 Task: Find connections with filter location Tönisvorst with filter topic #training with filter profile language French with filter current company Finshots with filter school Himachal Pradesh Jobs with filter industry Community Development and Urban Planning with filter service category Ghostwriting with filter keywords title Truck Driver
Action: Mouse moved to (708, 94)
Screenshot: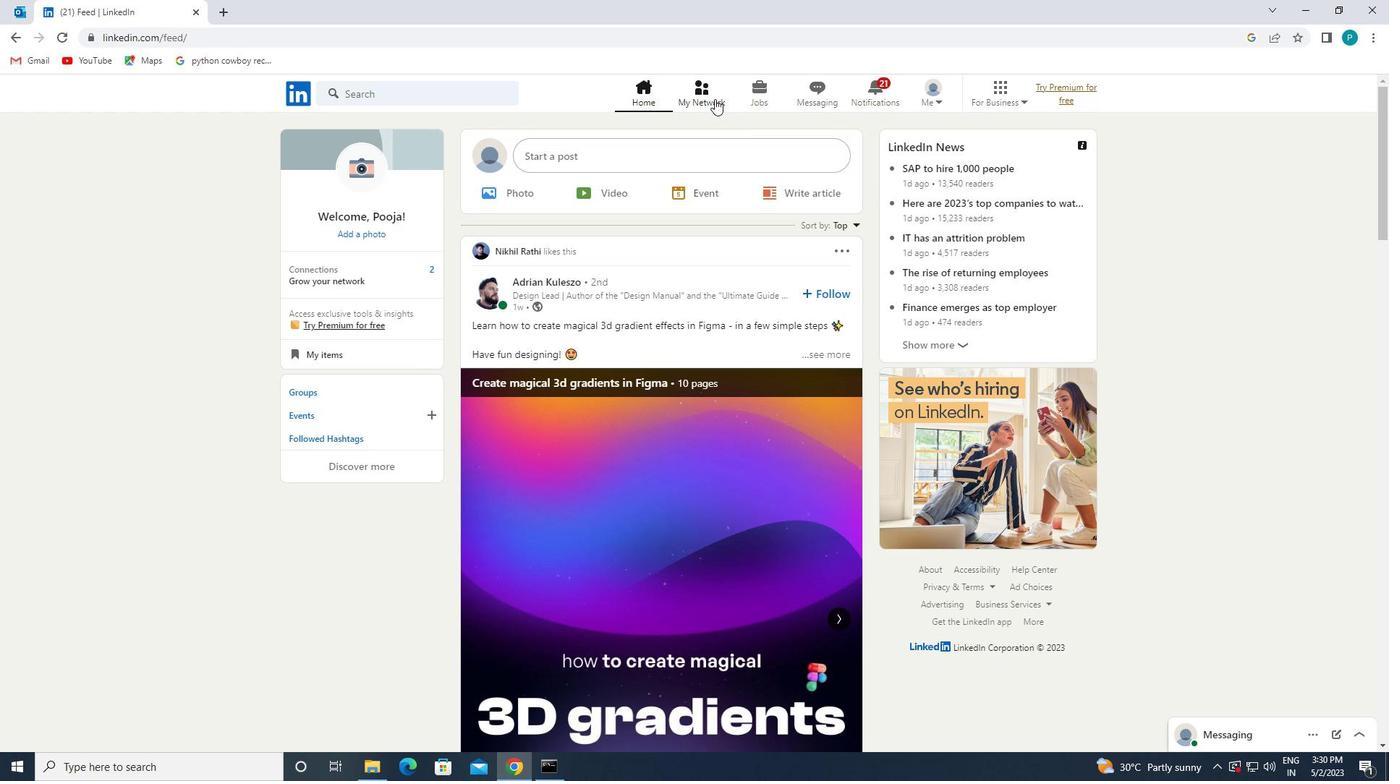 
Action: Mouse pressed left at (708, 94)
Screenshot: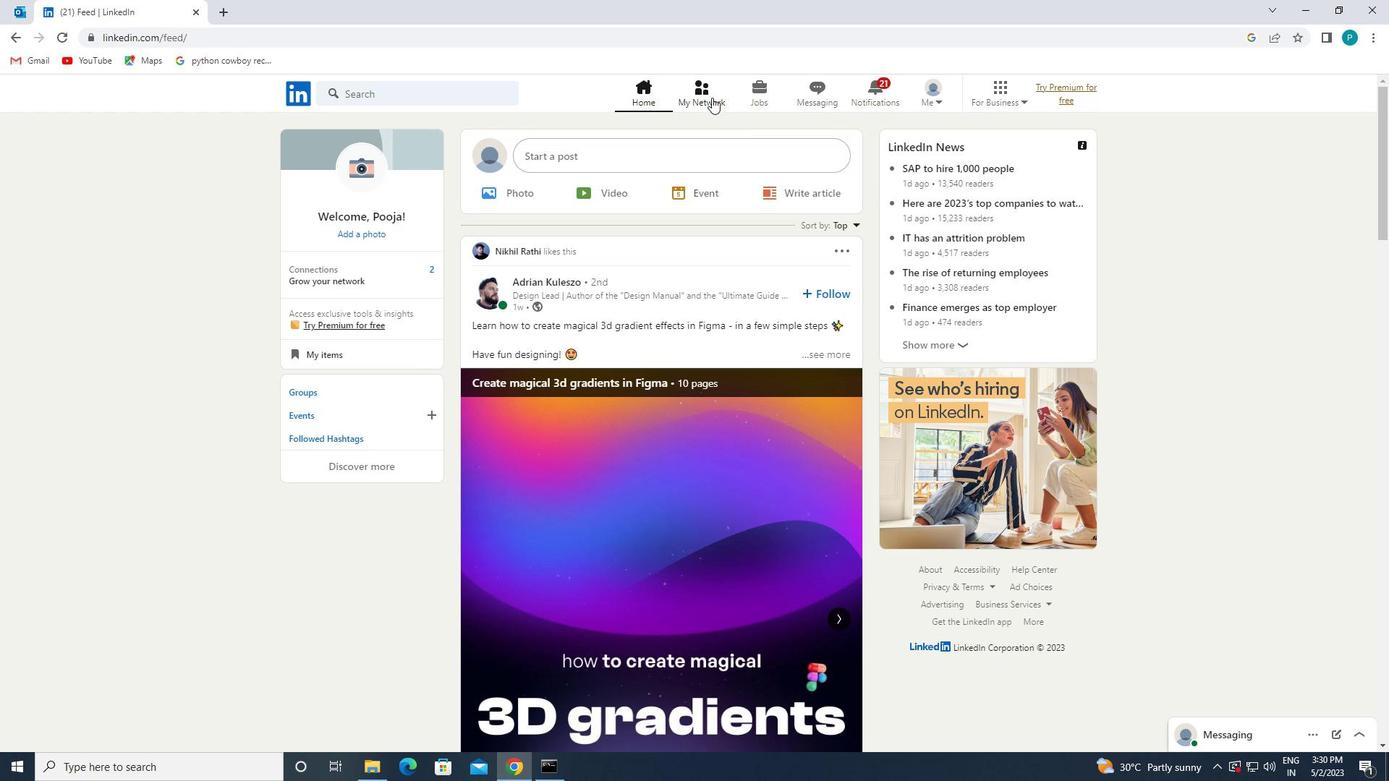 
Action: Mouse moved to (427, 181)
Screenshot: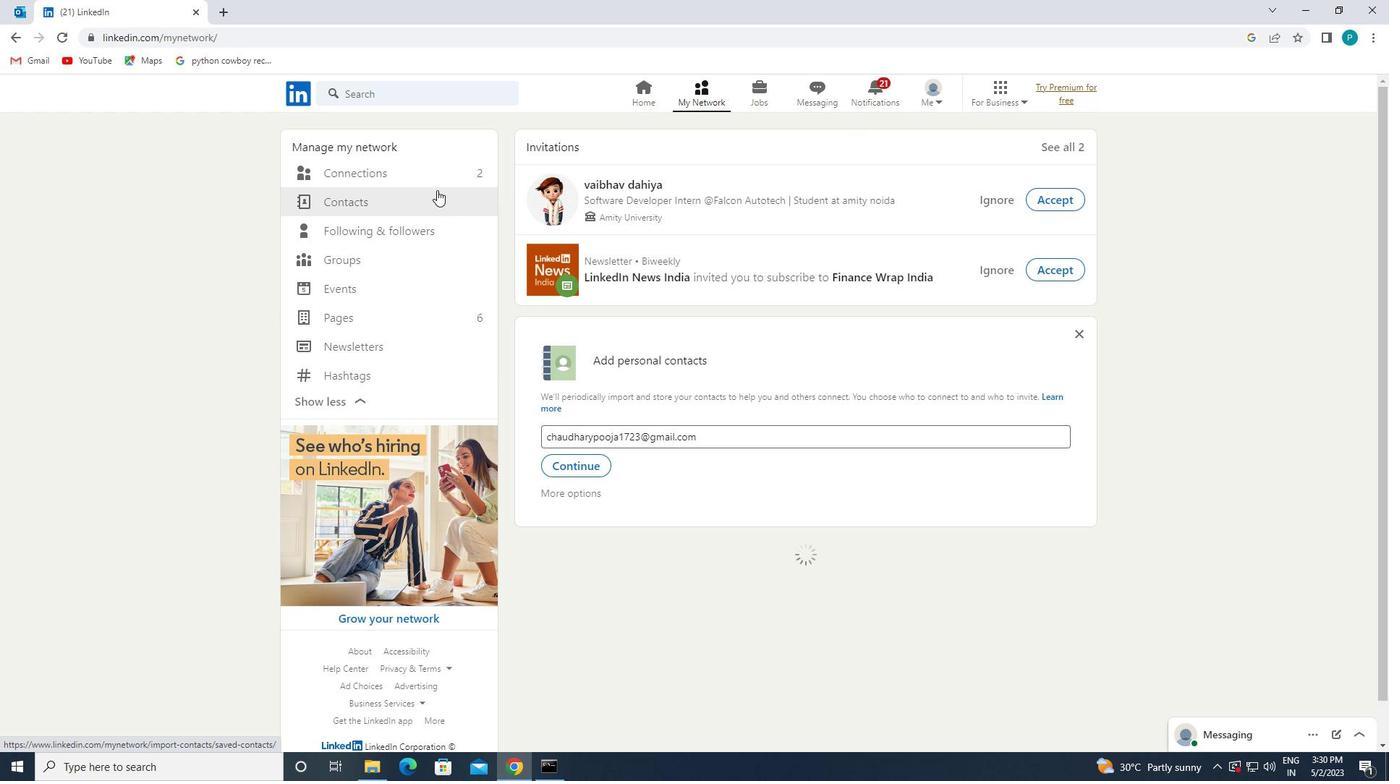
Action: Mouse pressed left at (427, 181)
Screenshot: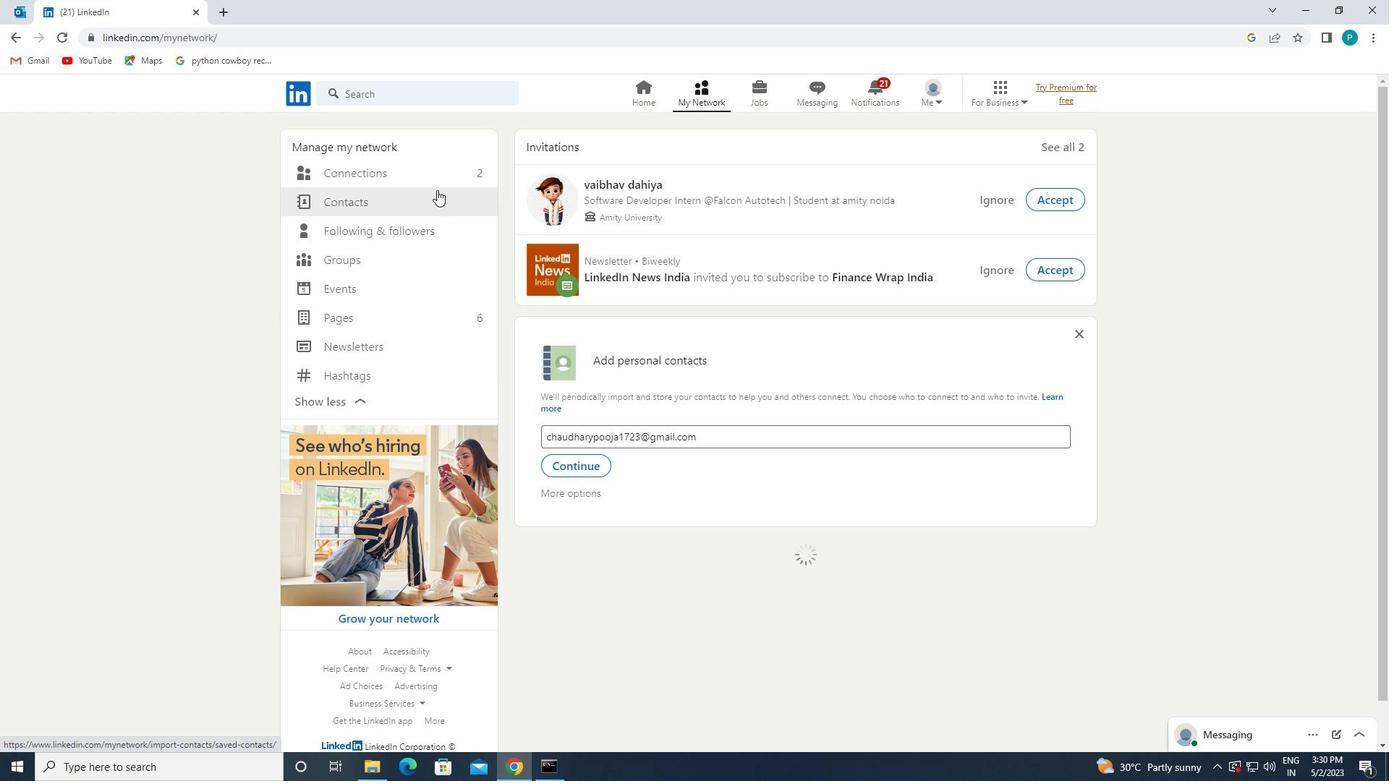 
Action: Mouse pressed left at (427, 181)
Screenshot: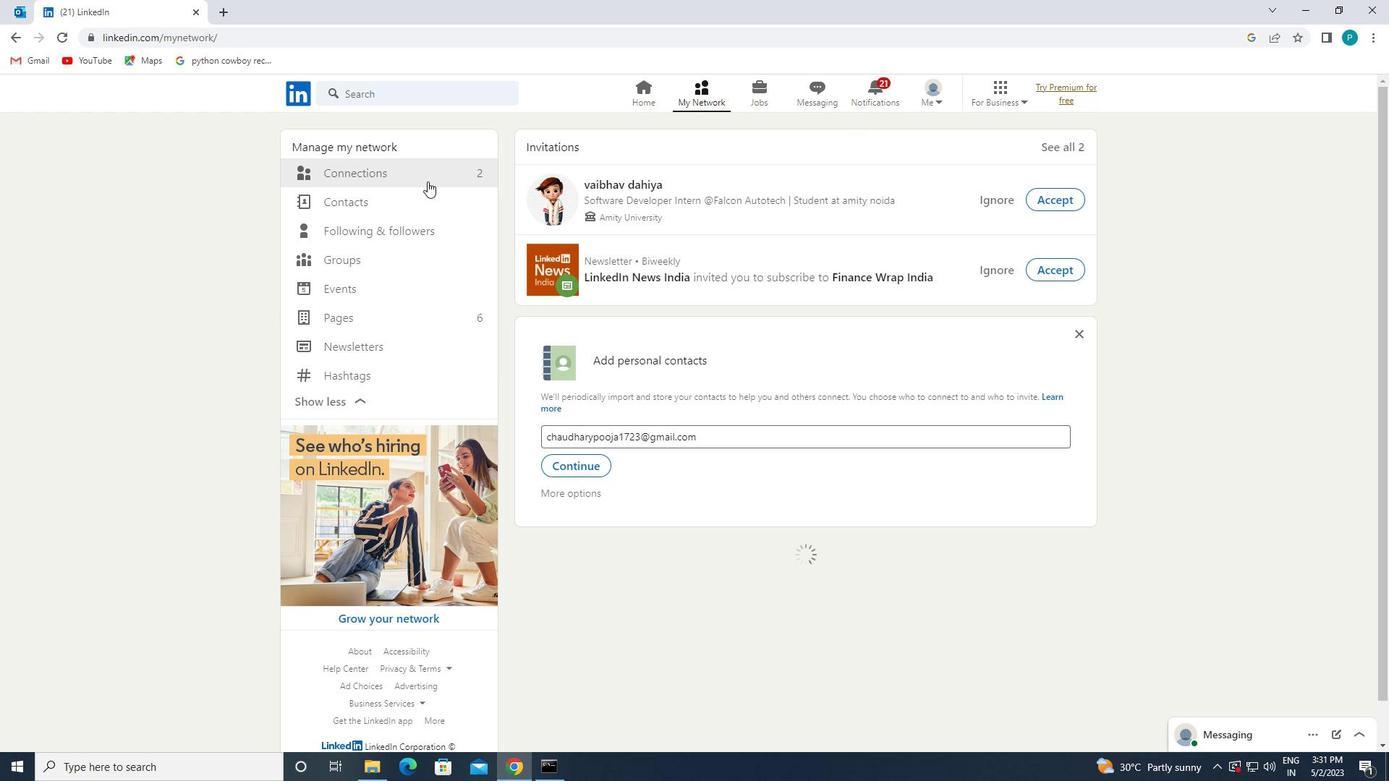 
Action: Mouse moved to (432, 175)
Screenshot: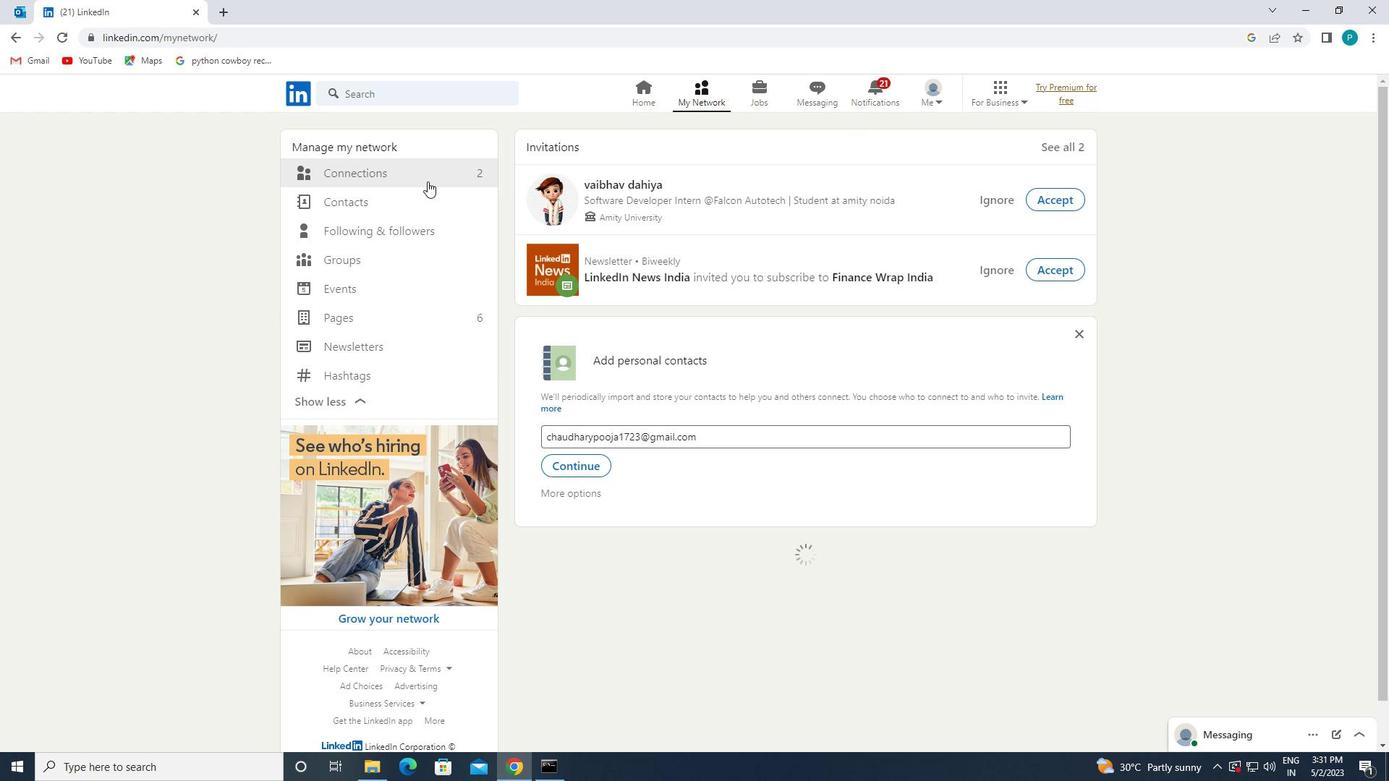 
Action: Mouse pressed left at (432, 175)
Screenshot: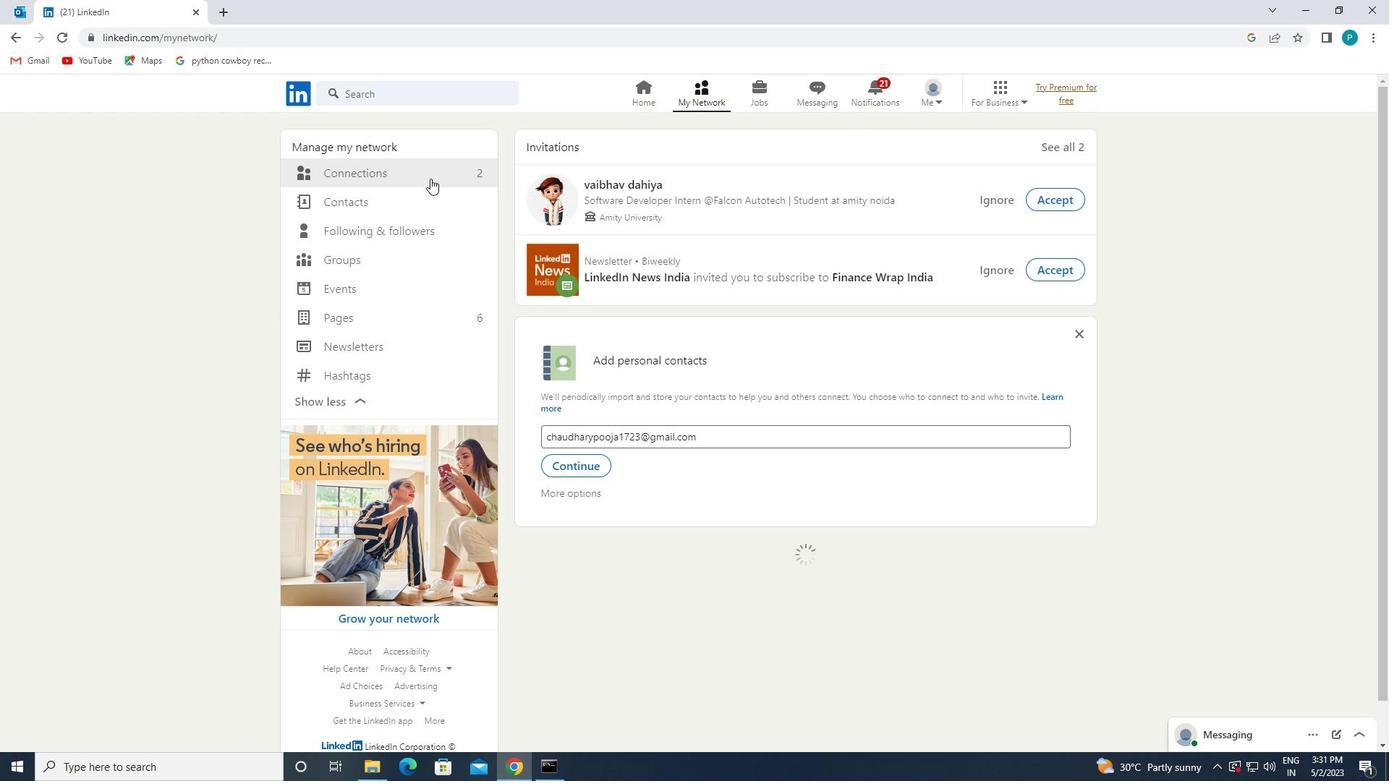 
Action: Mouse pressed left at (432, 175)
Screenshot: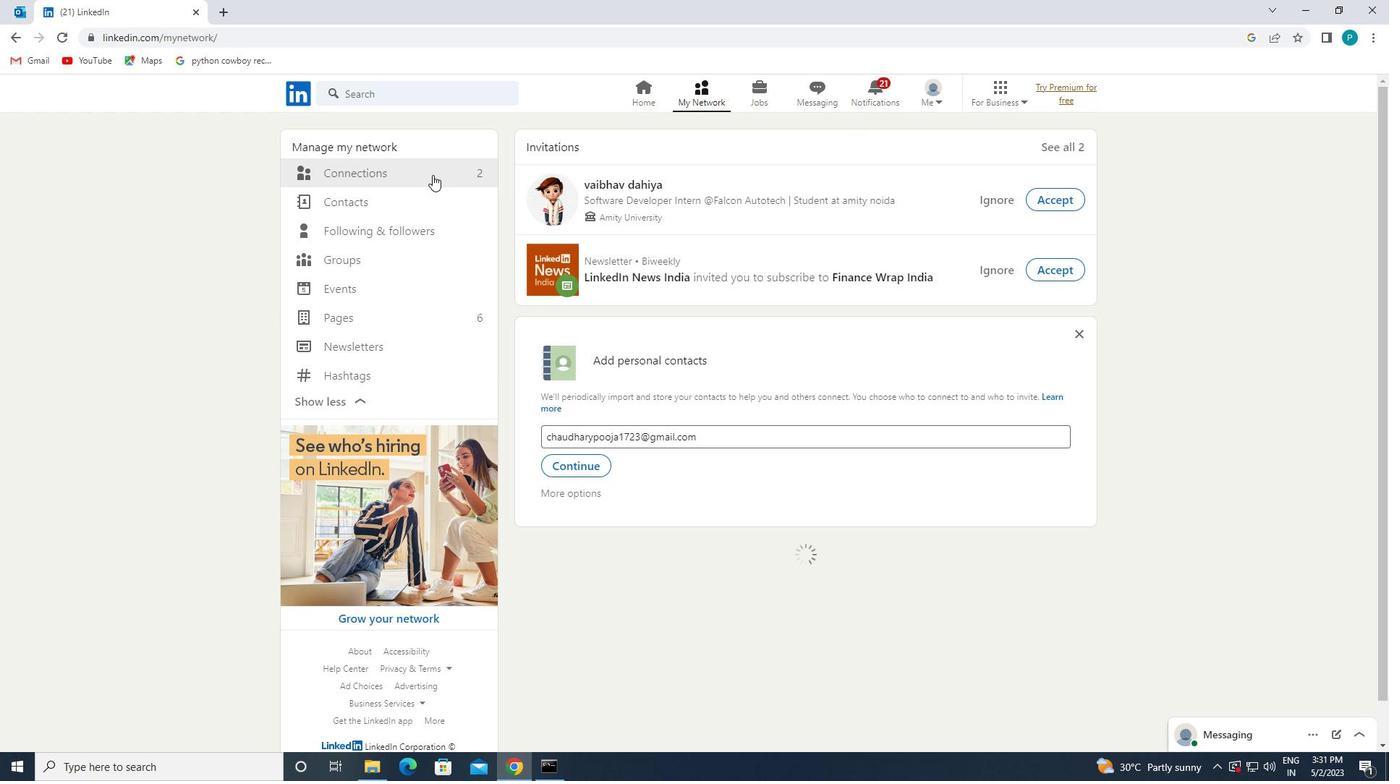
Action: Mouse moved to (792, 178)
Screenshot: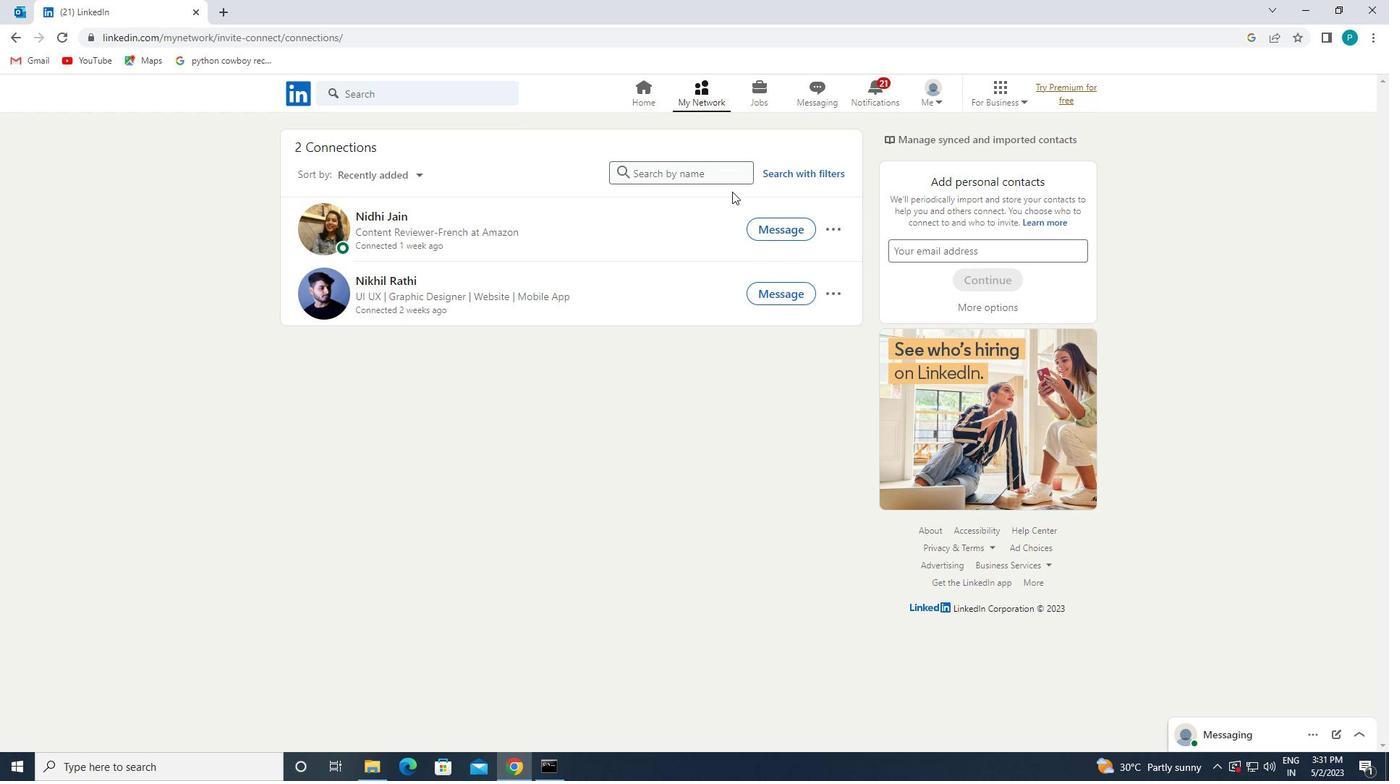 
Action: Mouse pressed left at (792, 178)
Screenshot: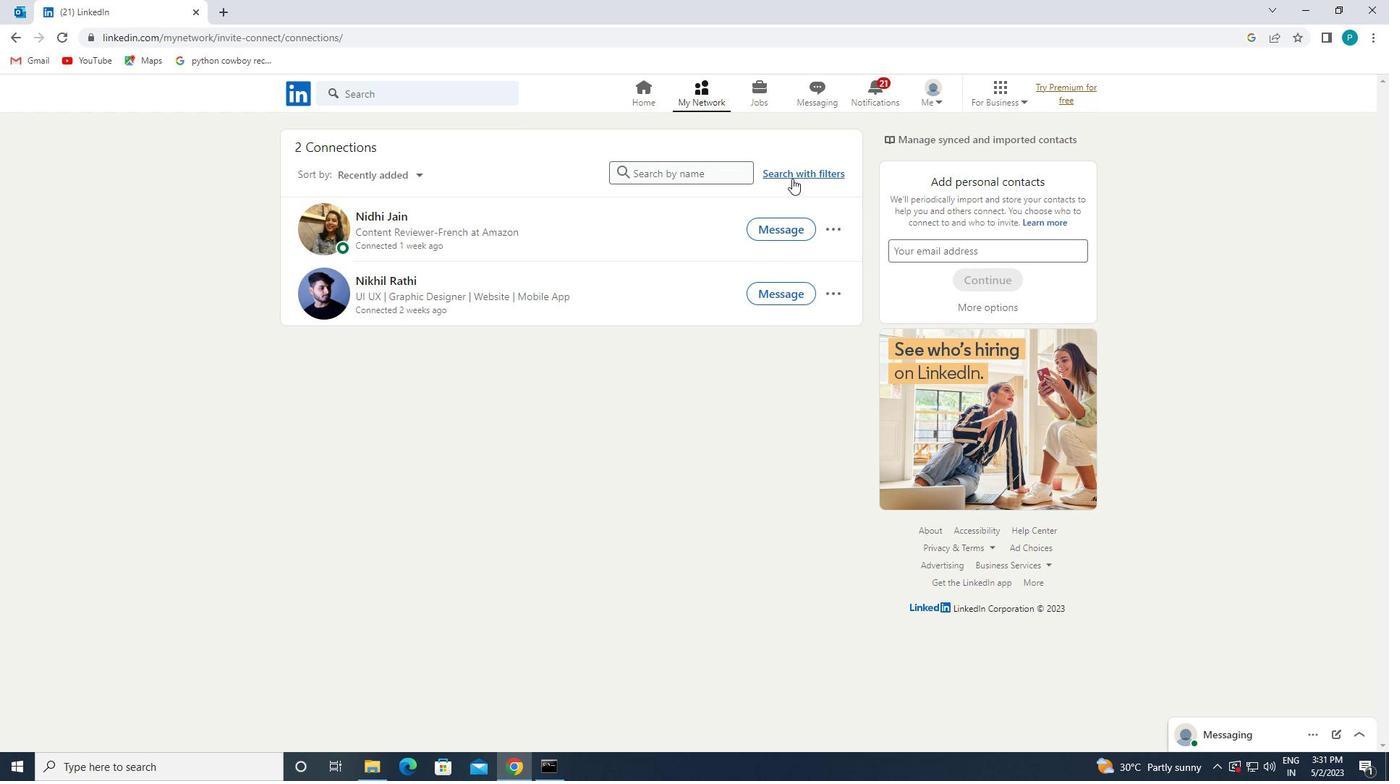 
Action: Mouse moved to (737, 136)
Screenshot: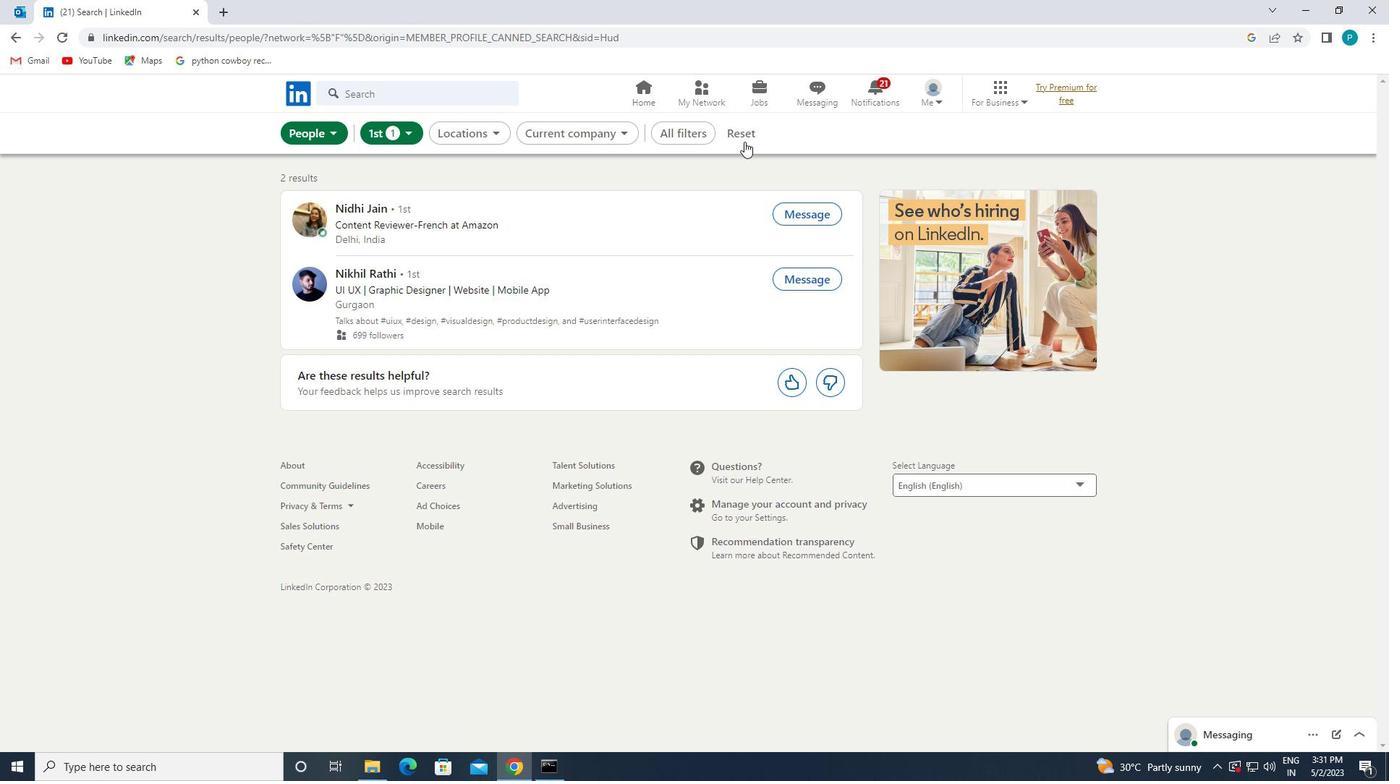 
Action: Mouse pressed left at (737, 136)
Screenshot: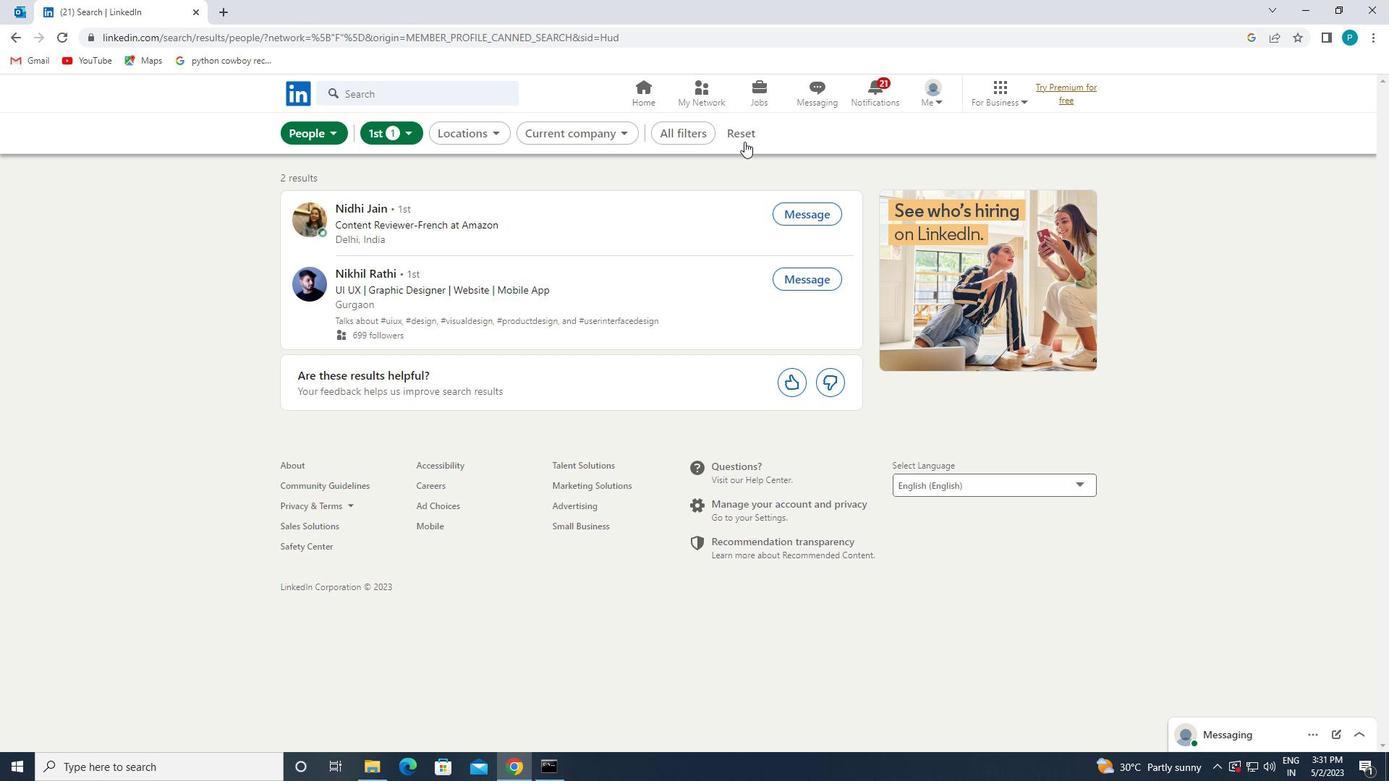 
Action: Mouse moved to (708, 132)
Screenshot: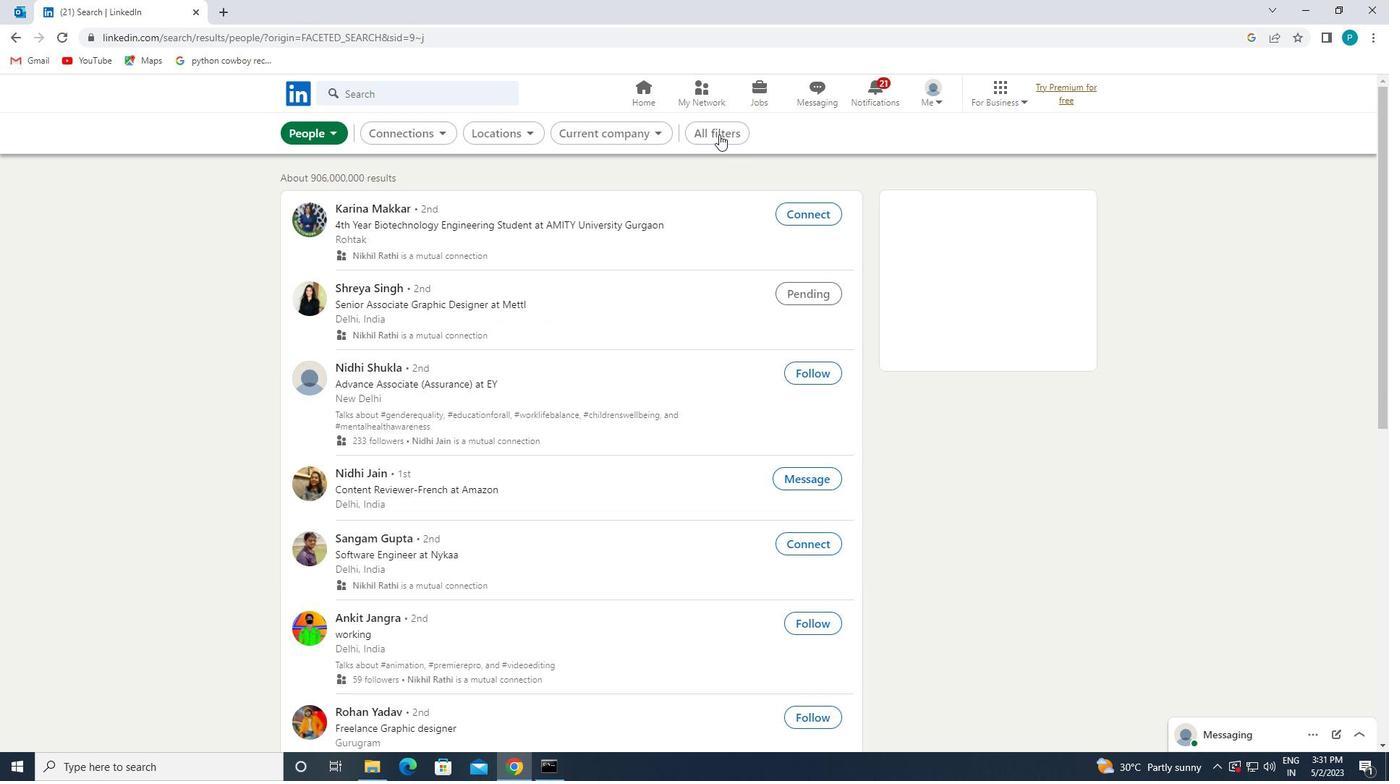 
Action: Mouse pressed left at (708, 132)
Screenshot: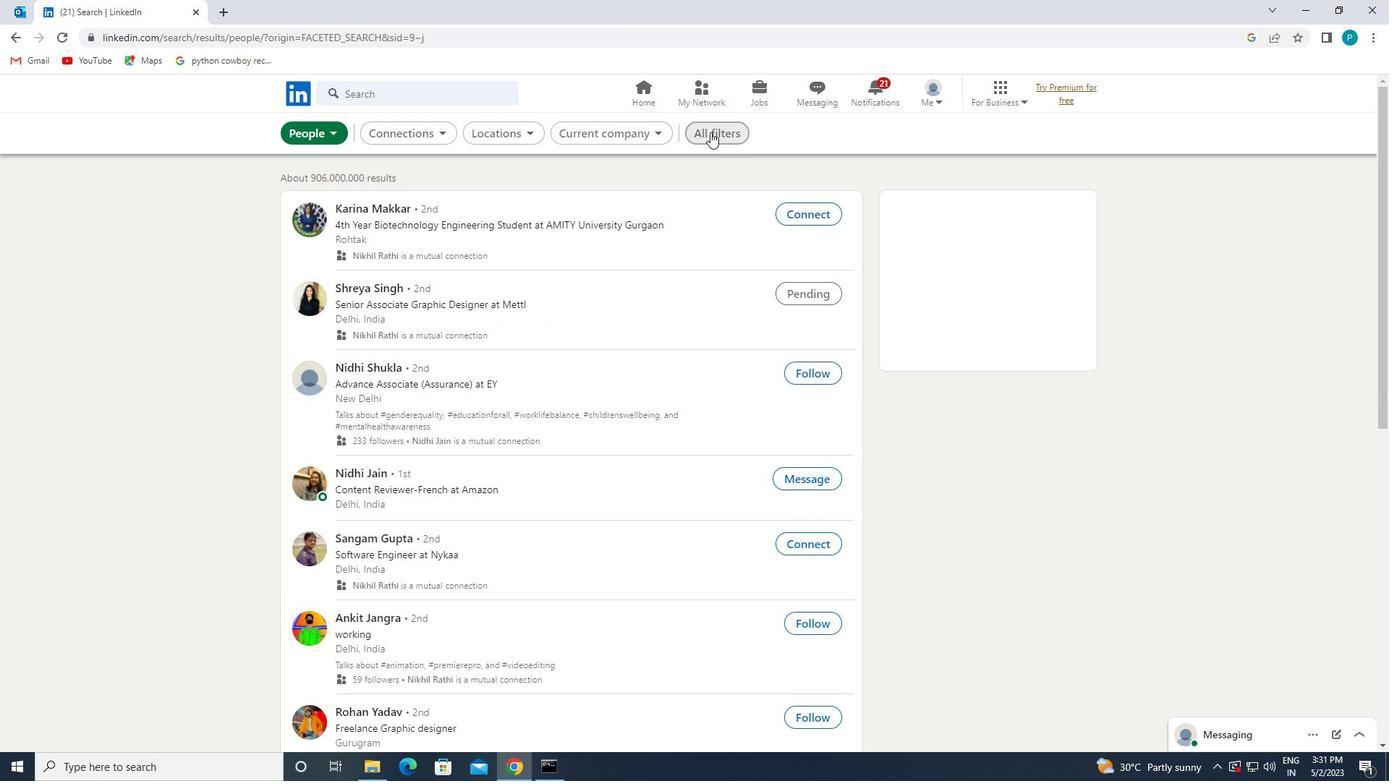 
Action: Mouse moved to (1145, 377)
Screenshot: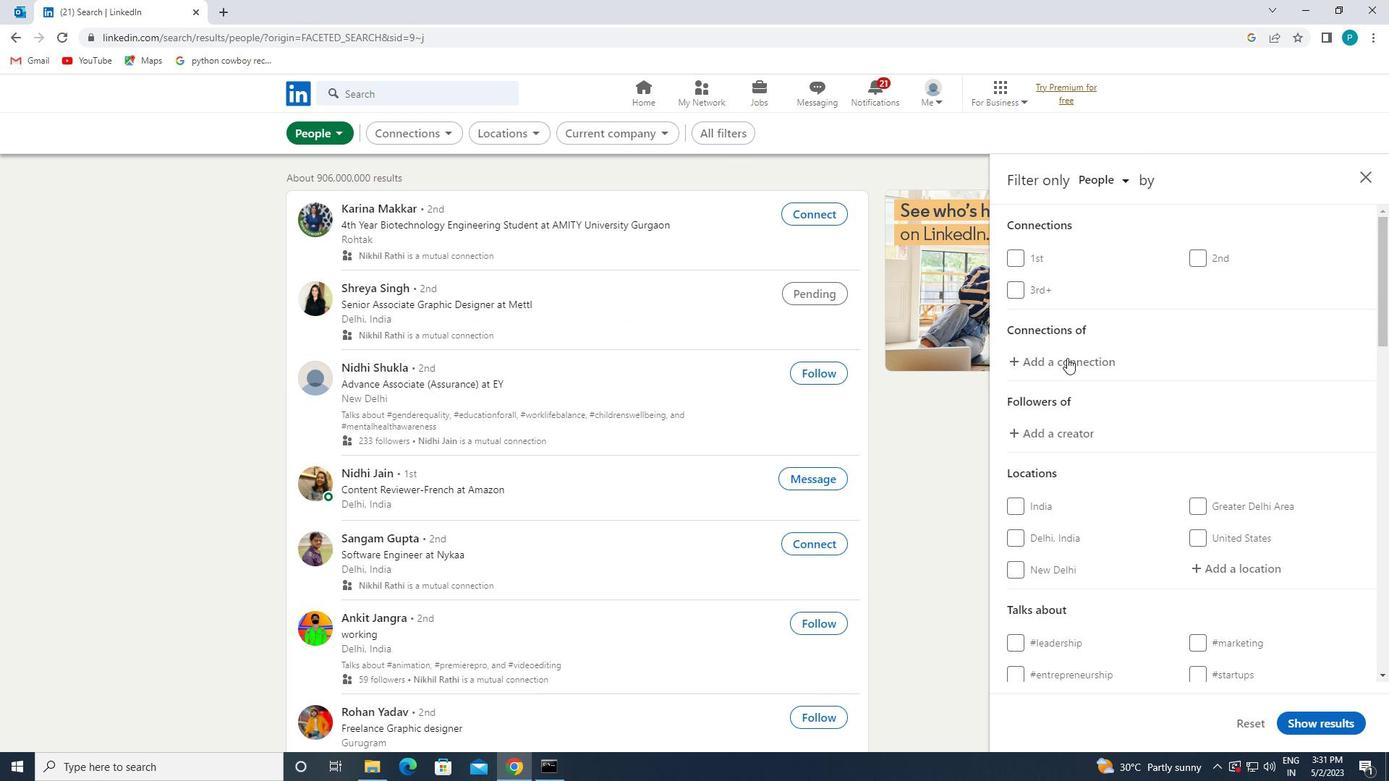 
Action: Mouse scrolled (1145, 377) with delta (0, 0)
Screenshot: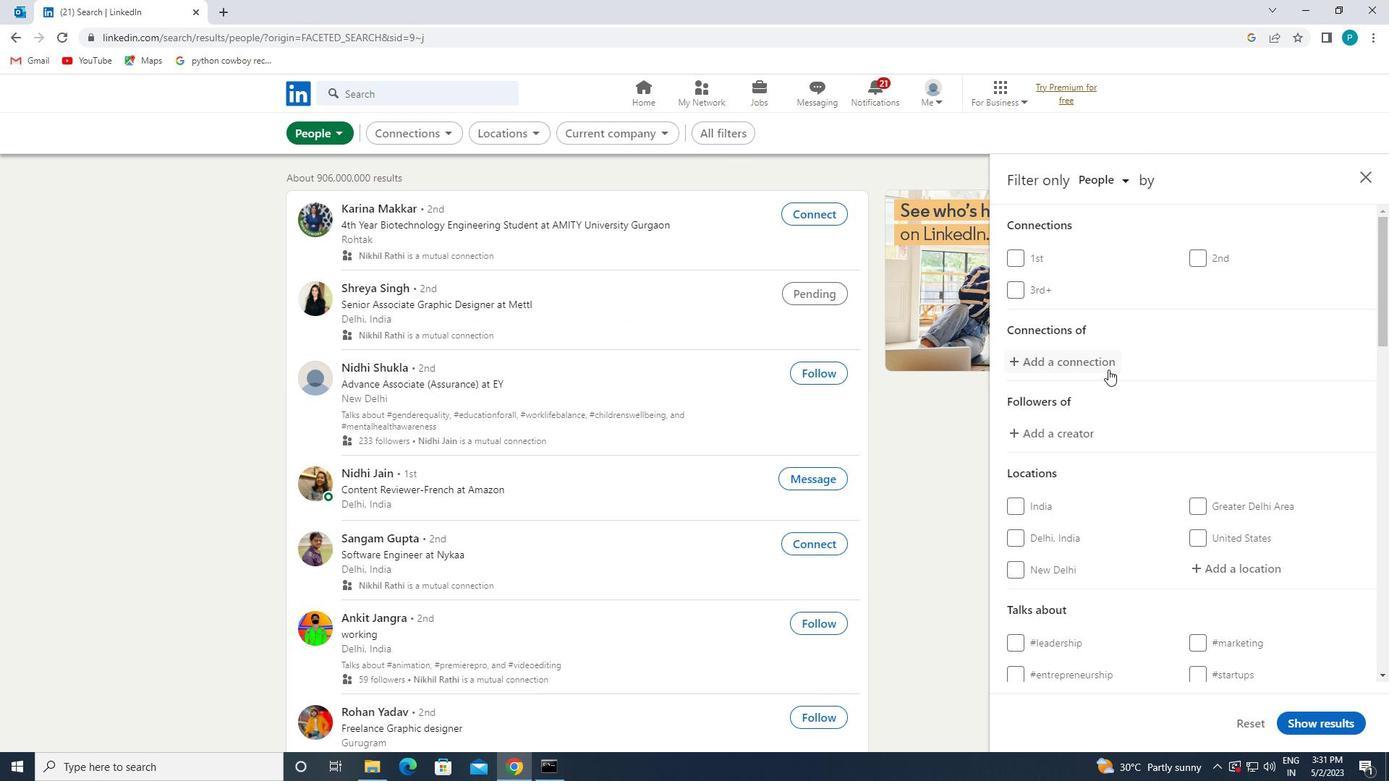 
Action: Mouse scrolled (1145, 377) with delta (0, 0)
Screenshot: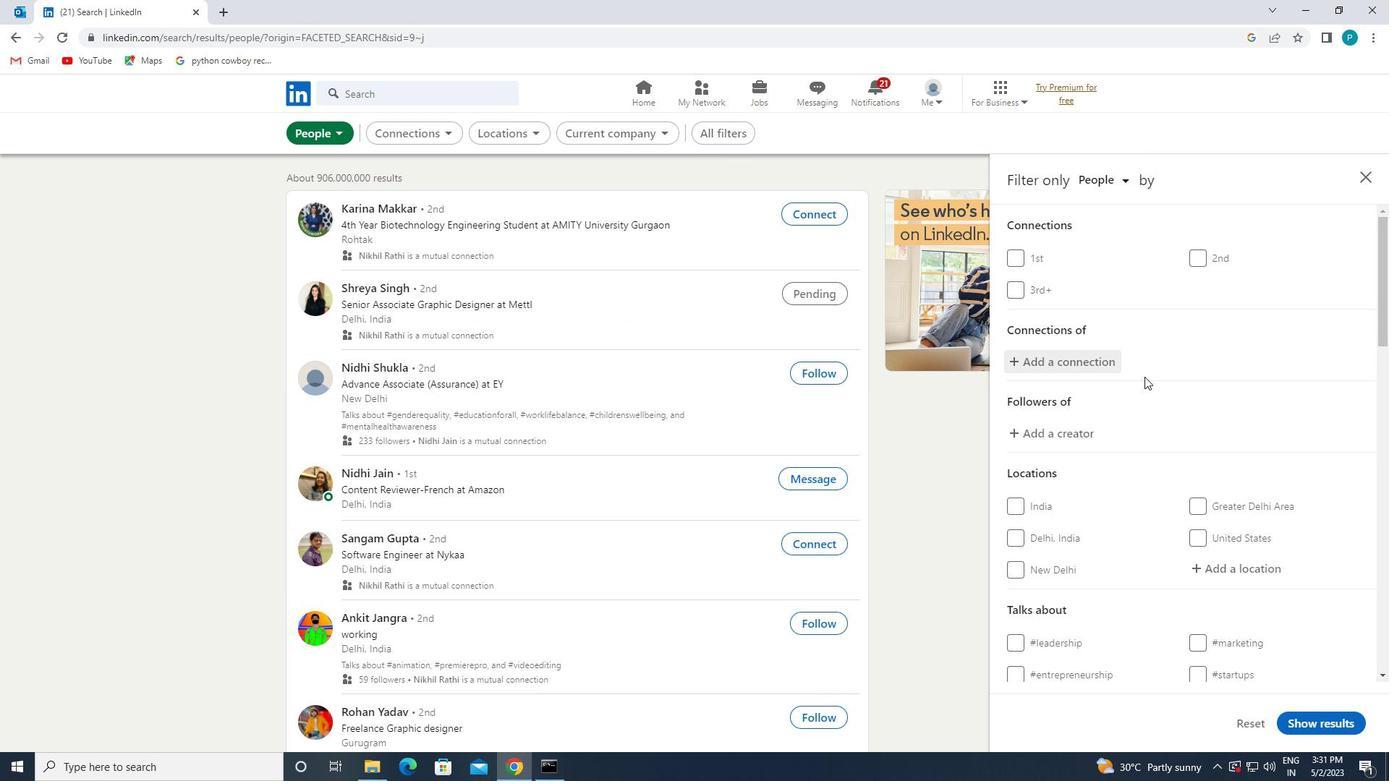 
Action: Mouse moved to (1215, 424)
Screenshot: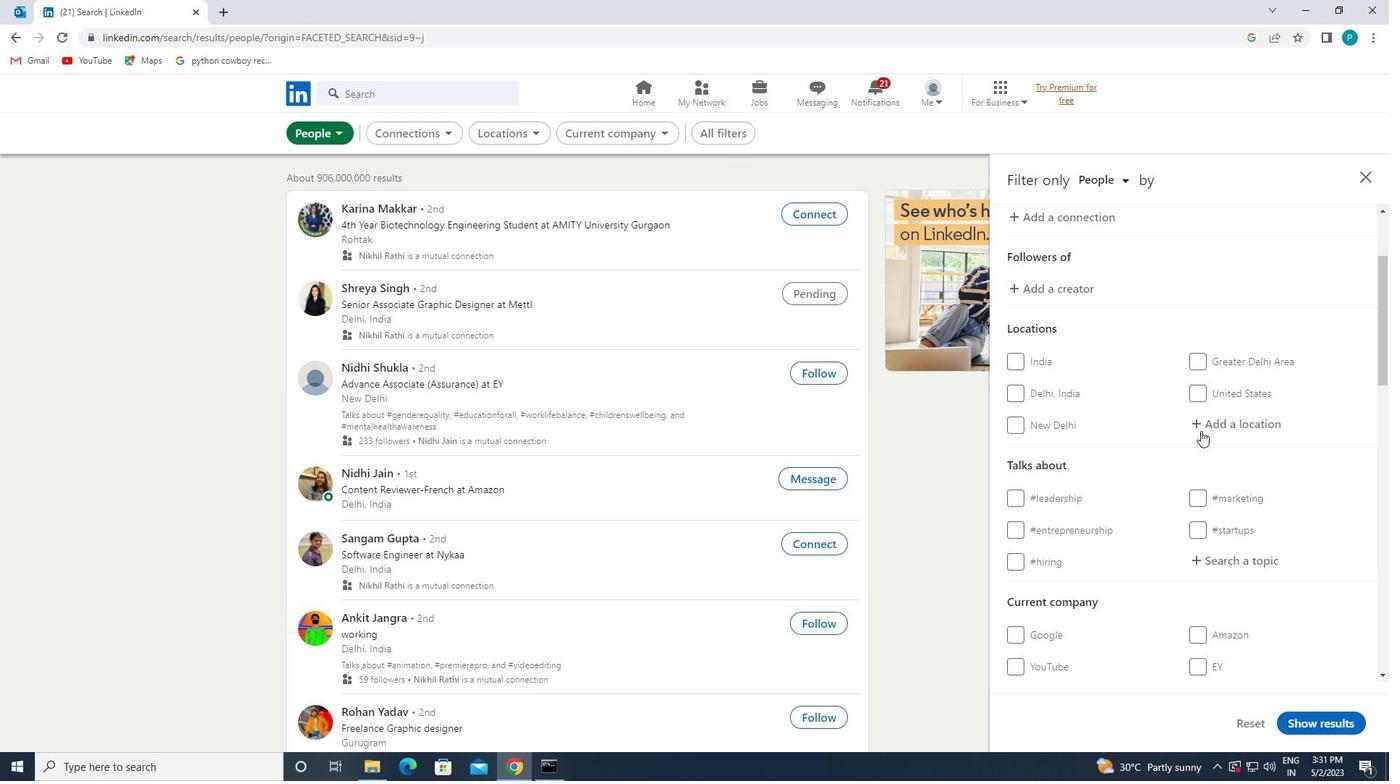 
Action: Mouse pressed left at (1215, 424)
Screenshot: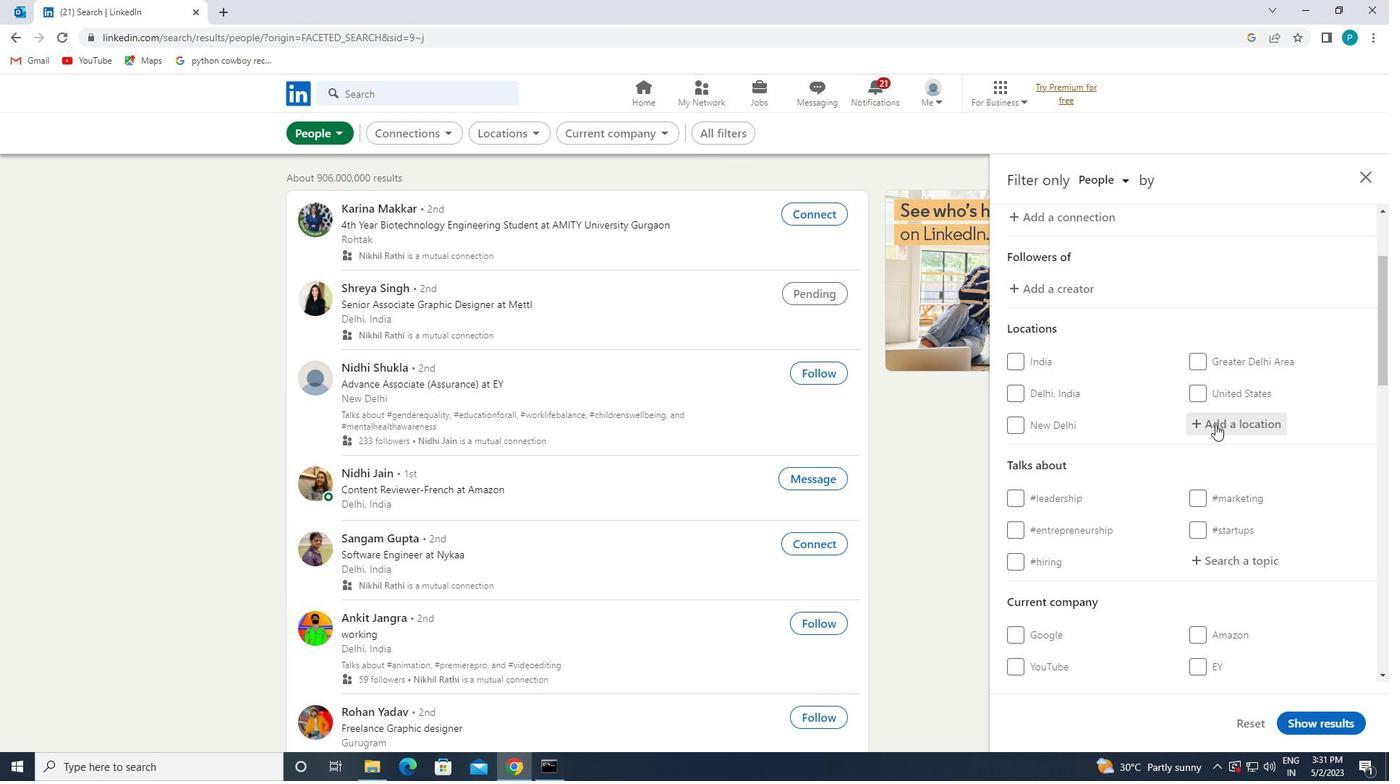 
Action: Mouse moved to (1216, 424)
Screenshot: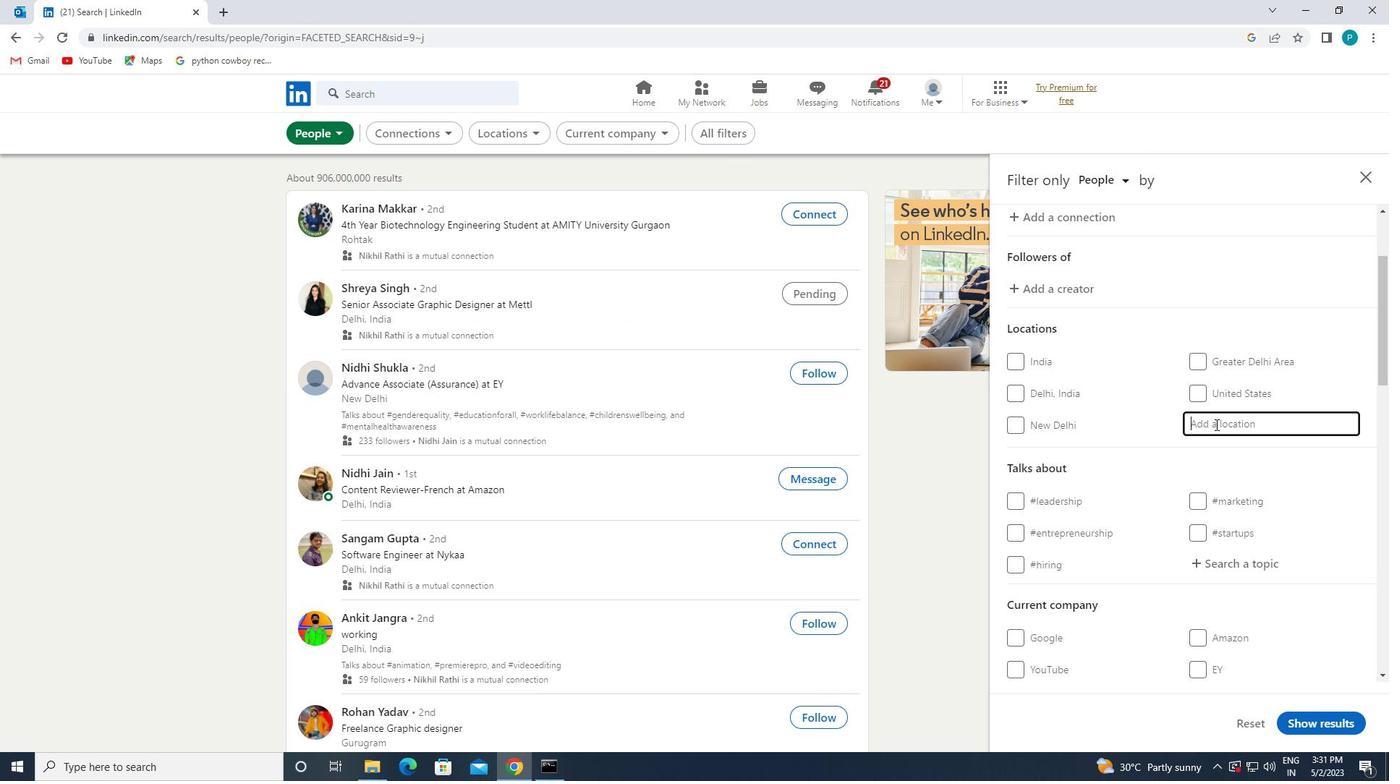 
Action: Key pressed to<Key.backspace><Key.backspace><Key.caps_lock>t<Key.caps_lock>onisv
Screenshot: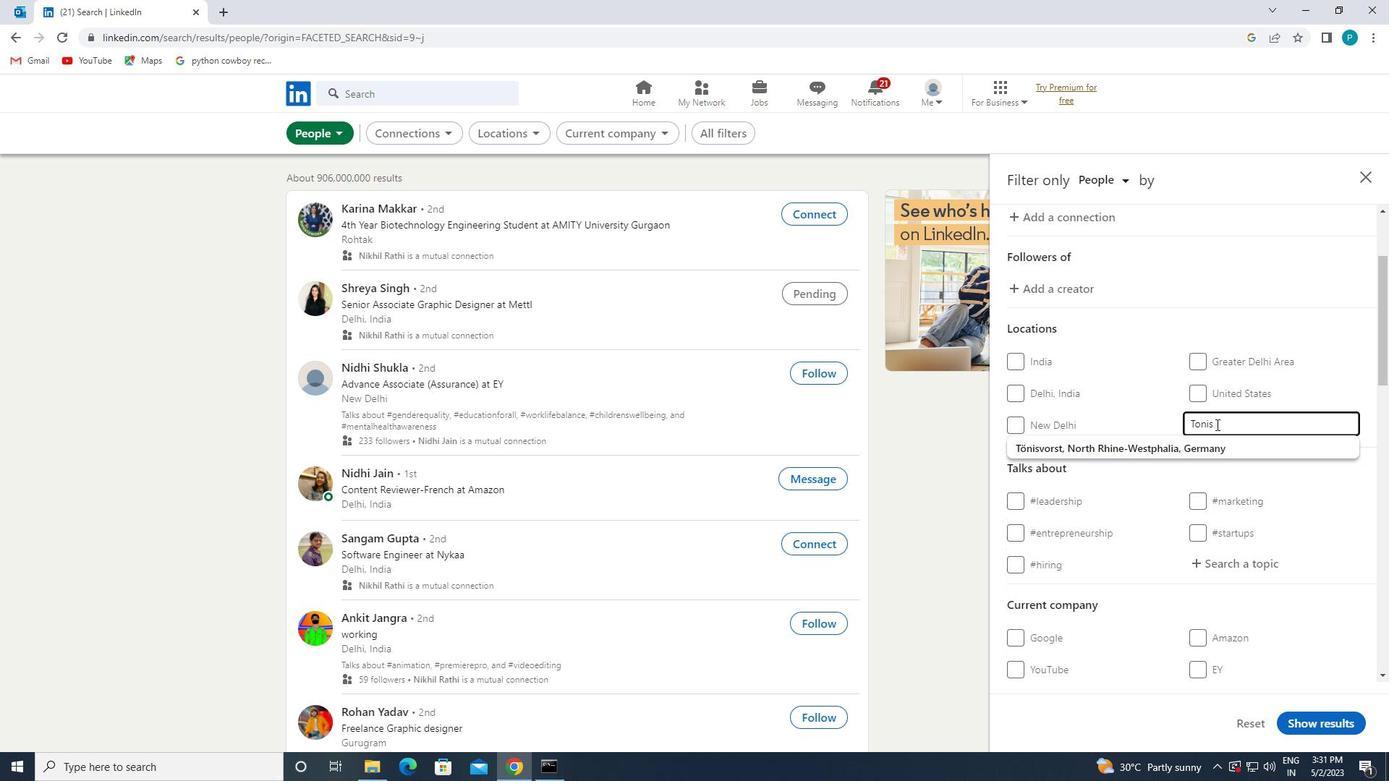 
Action: Mouse moved to (1185, 455)
Screenshot: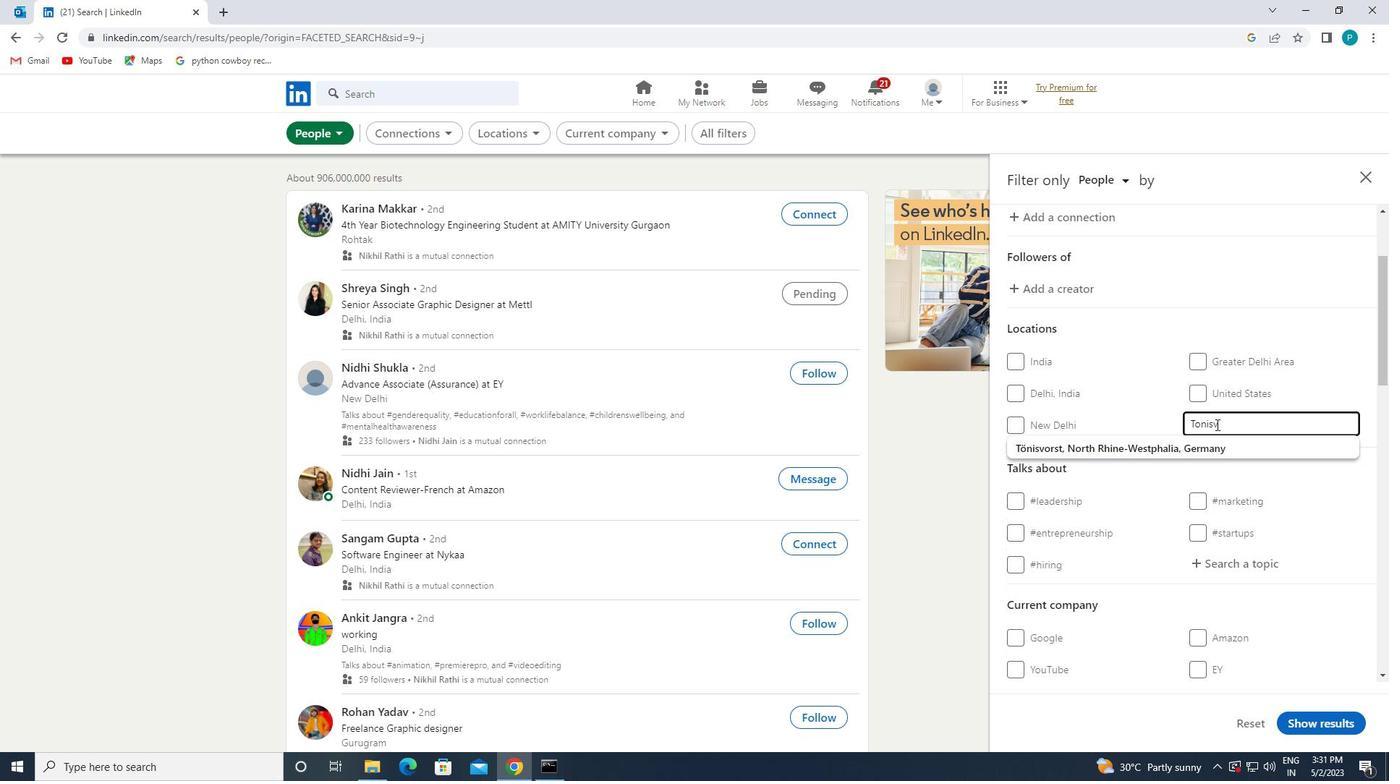 
Action: Mouse pressed left at (1185, 455)
Screenshot: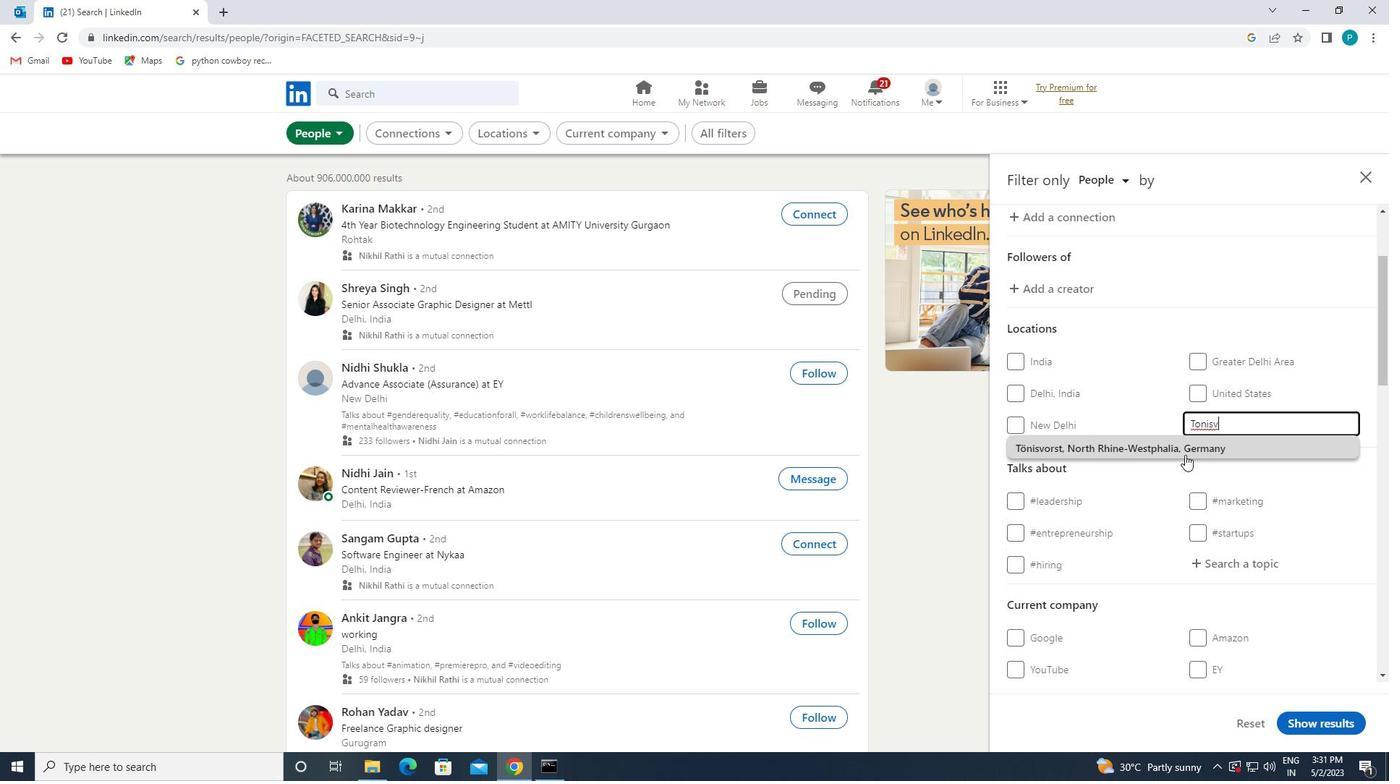
Action: Mouse scrolled (1185, 454) with delta (0, 0)
Screenshot: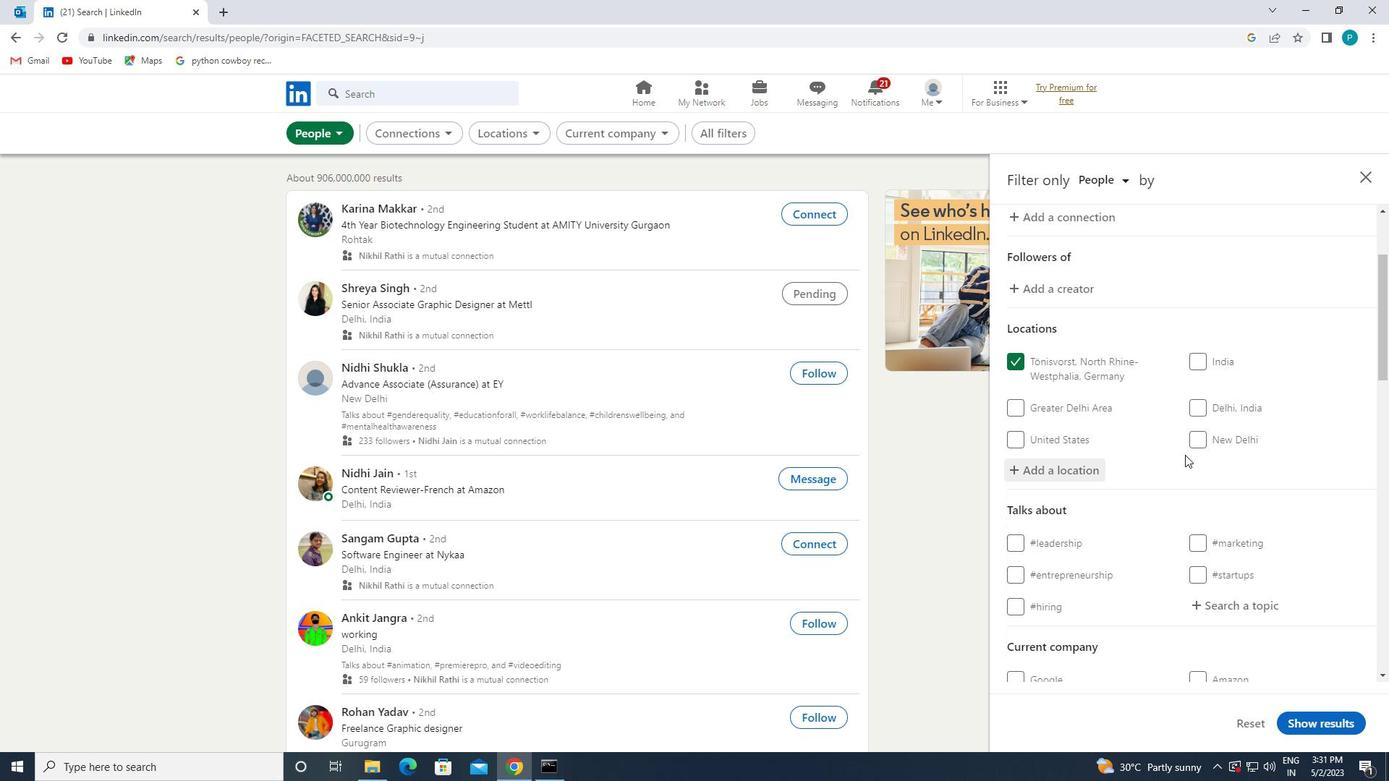 
Action: Mouse scrolled (1185, 454) with delta (0, 0)
Screenshot: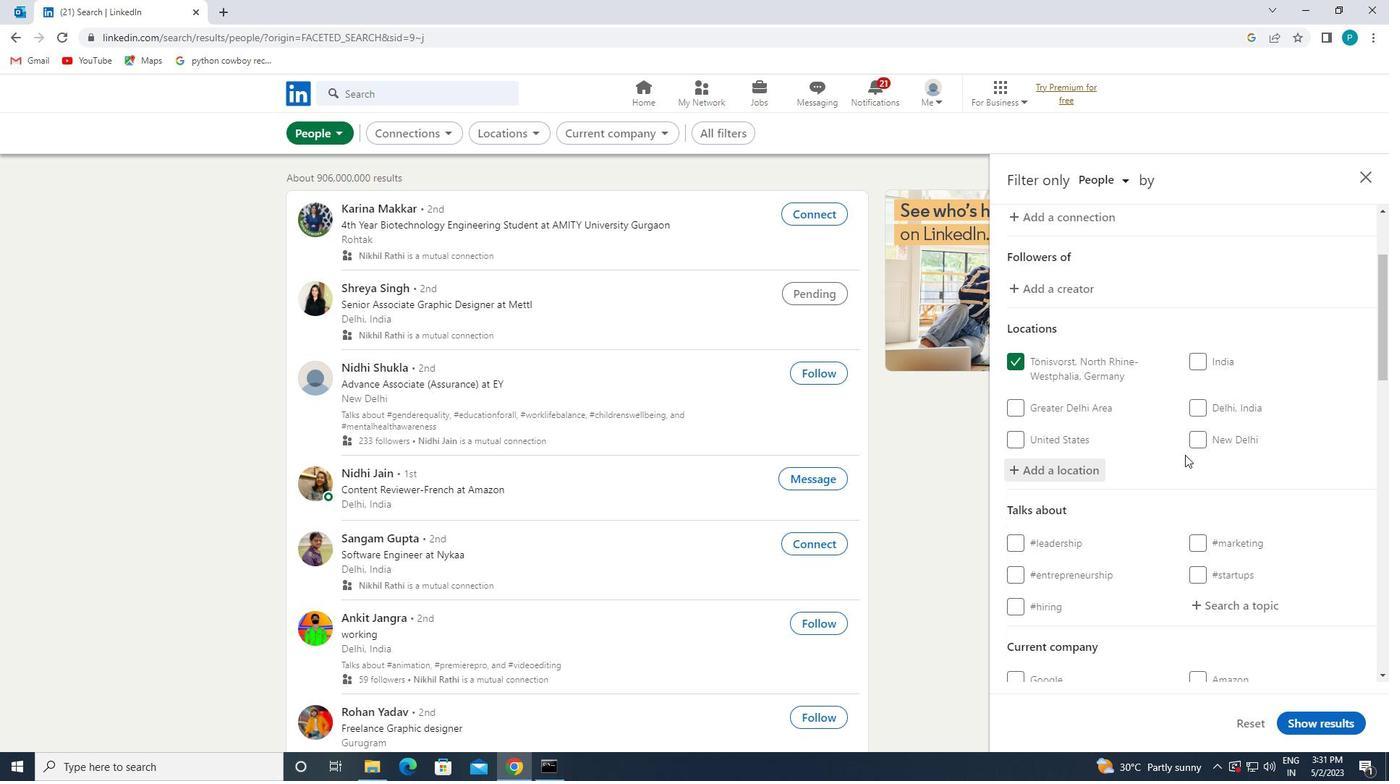 
Action: Mouse moved to (1189, 463)
Screenshot: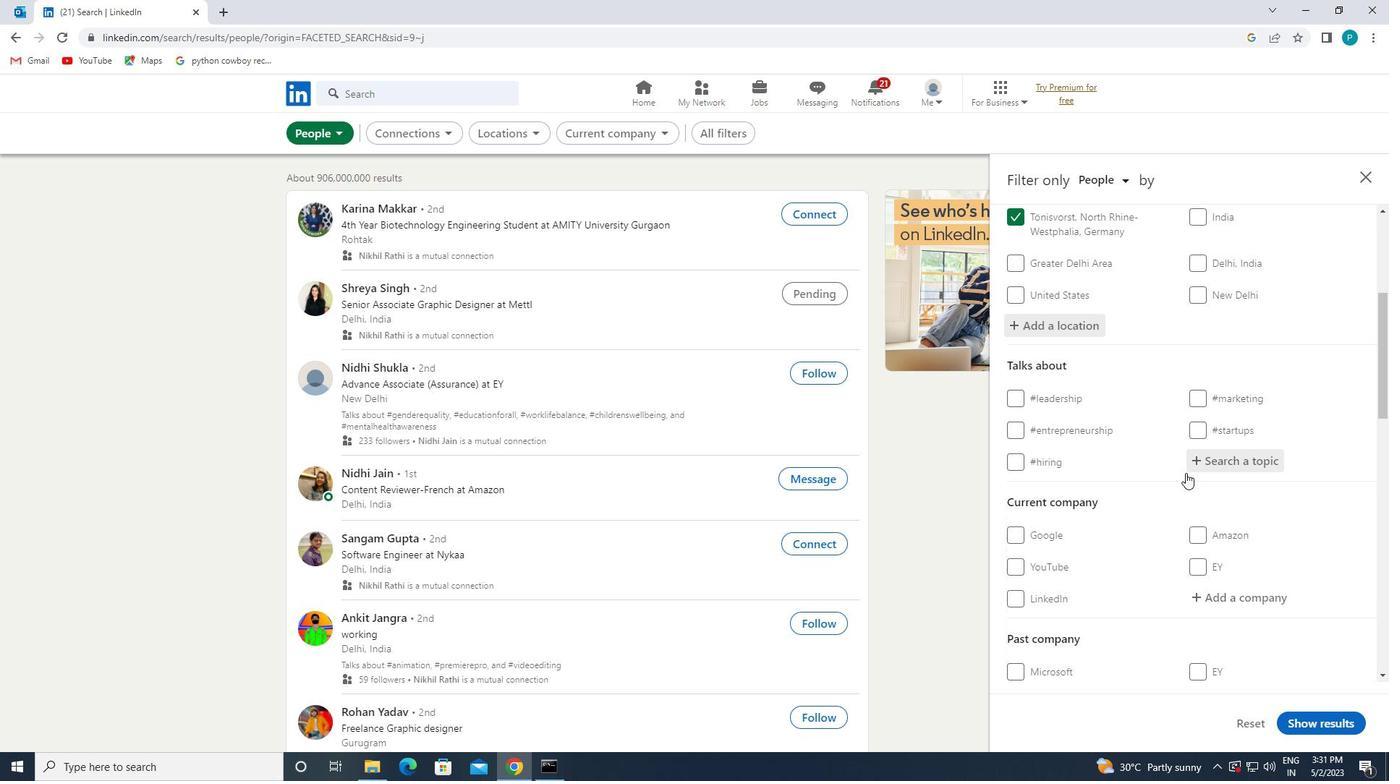 
Action: Mouse pressed left at (1189, 463)
Screenshot: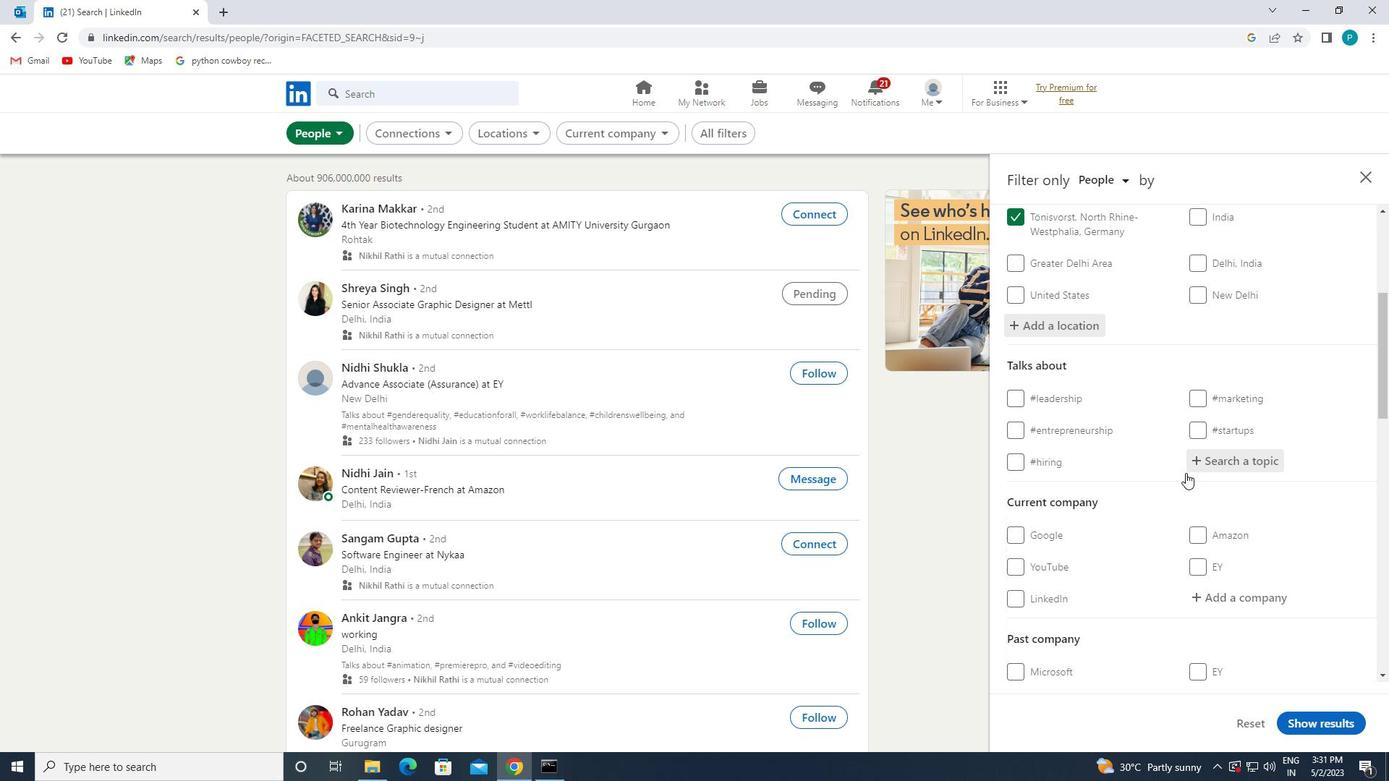 
Action: Key pressed <Key.shift>#TRANING
Screenshot: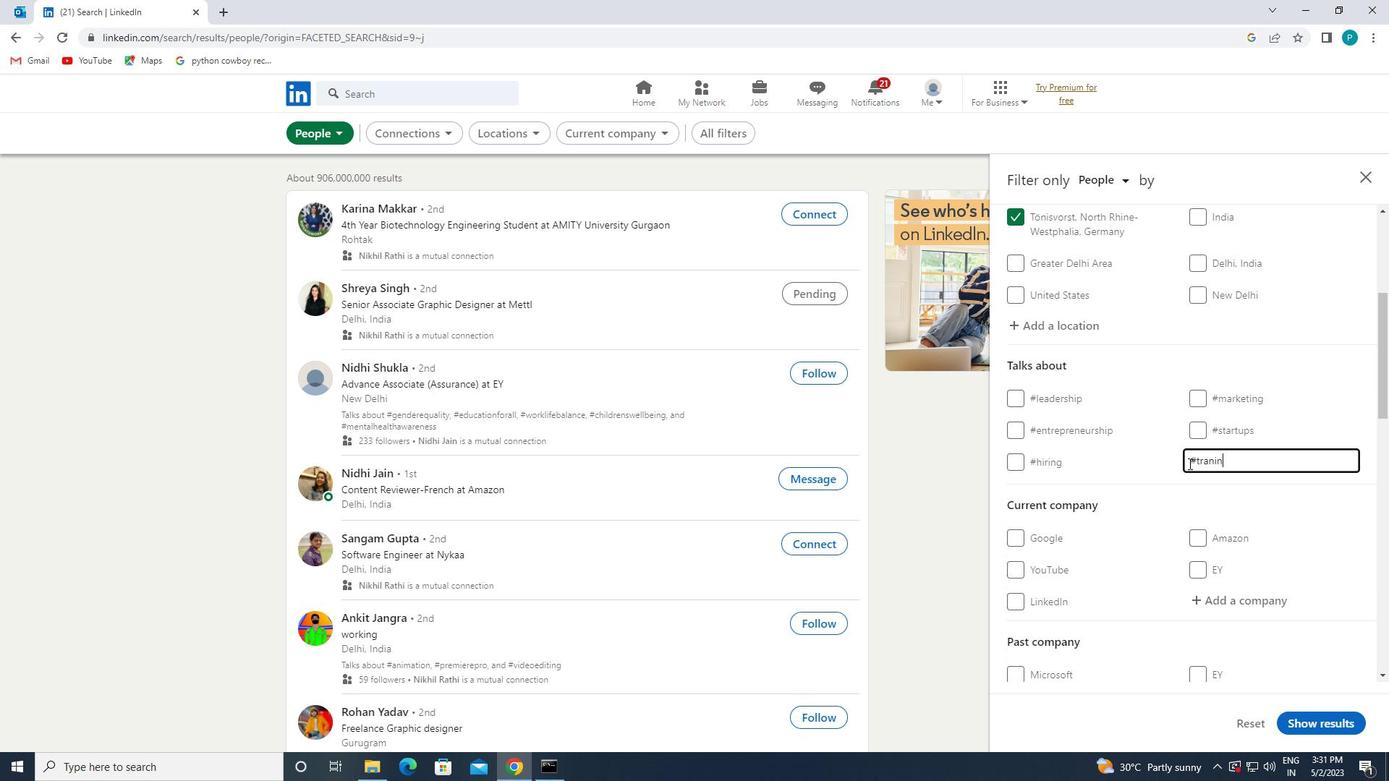 
Action: Mouse scrolled (1189, 463) with delta (0, 0)
Screenshot: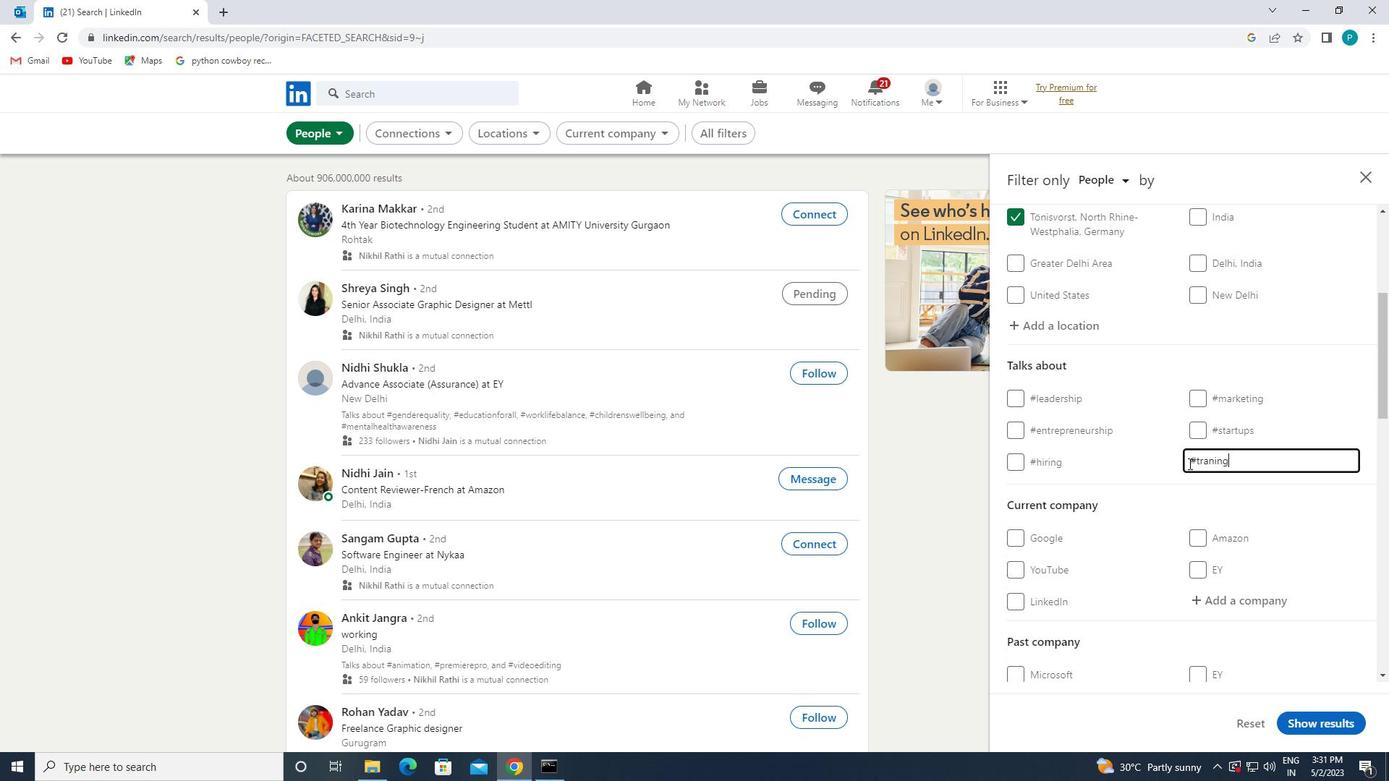 
Action: Mouse scrolled (1189, 463) with delta (0, 0)
Screenshot: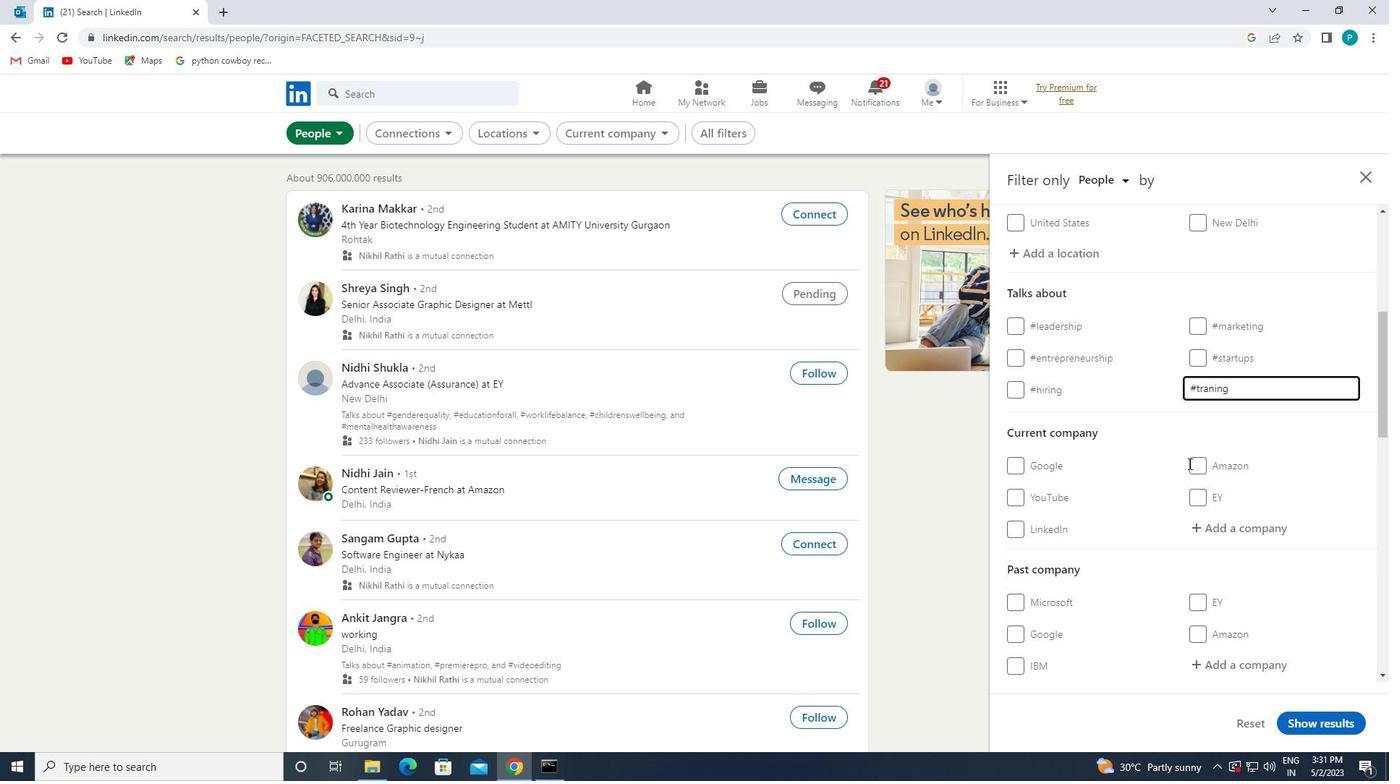 
Action: Mouse scrolled (1189, 463) with delta (0, 0)
Screenshot: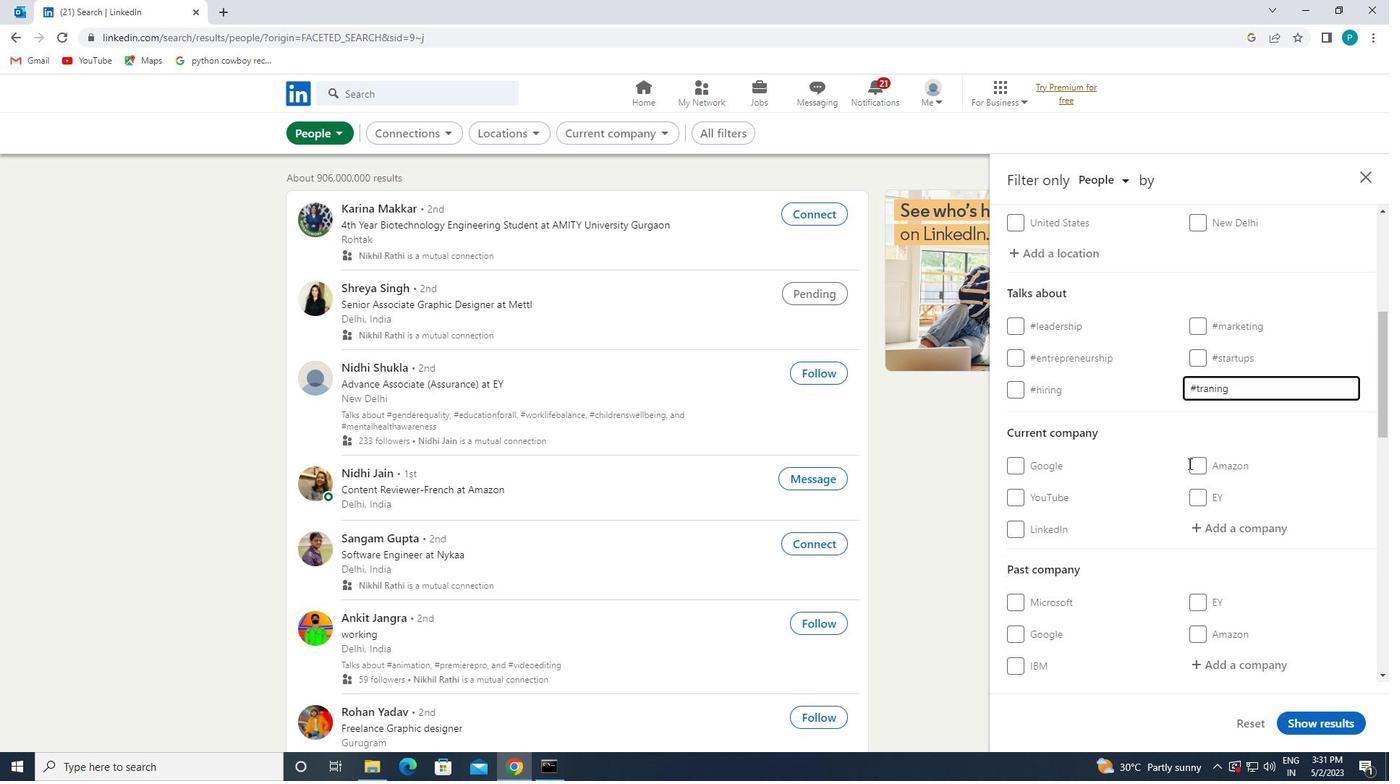
Action: Mouse scrolled (1189, 463) with delta (0, 0)
Screenshot: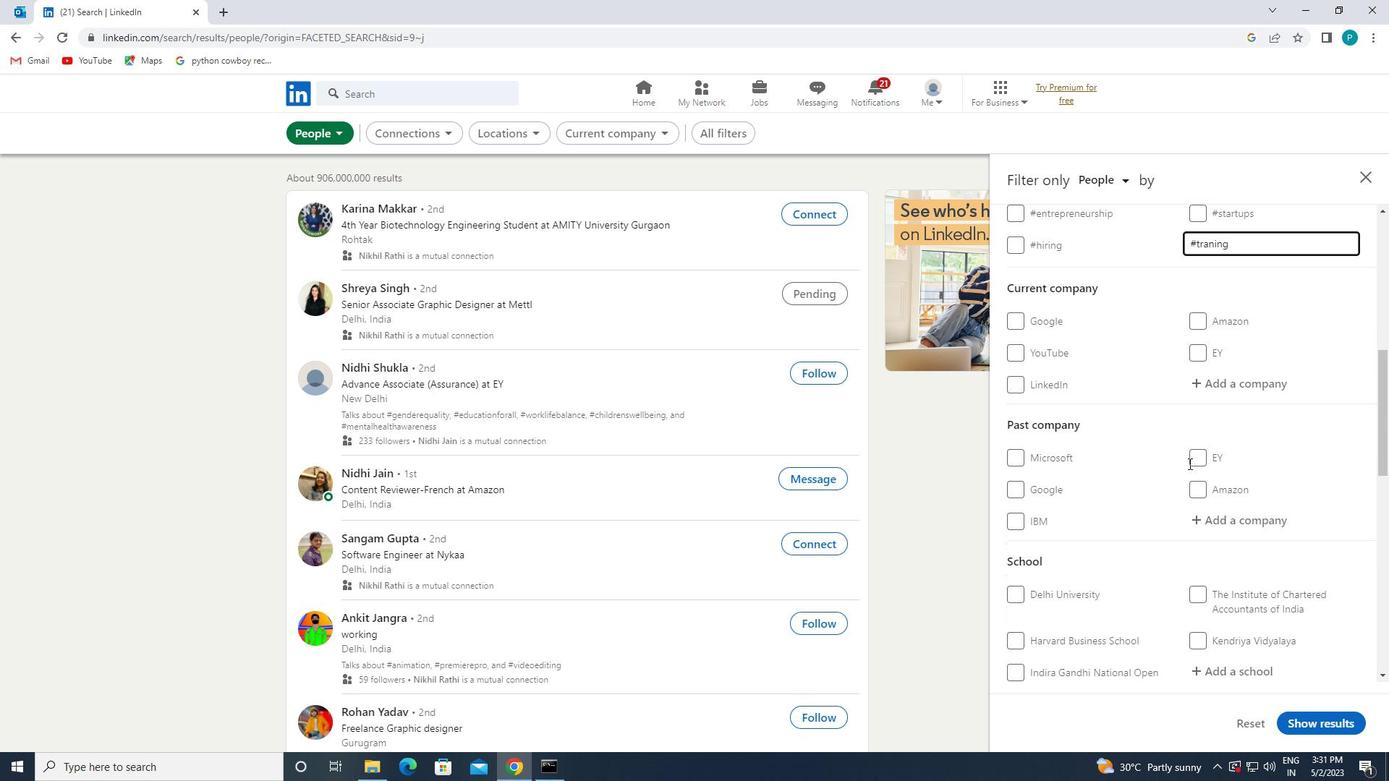 
Action: Mouse moved to (1189, 465)
Screenshot: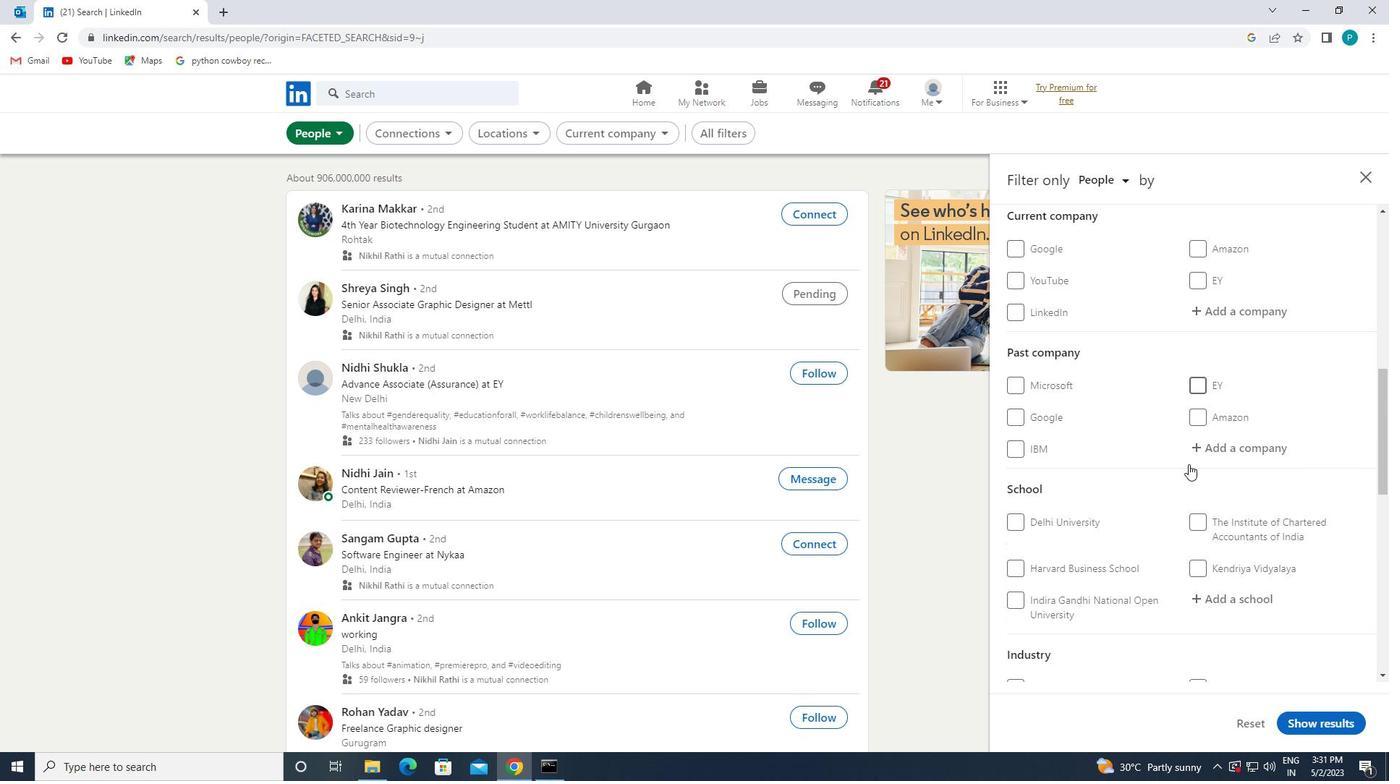 
Action: Mouse scrolled (1189, 464) with delta (0, 0)
Screenshot: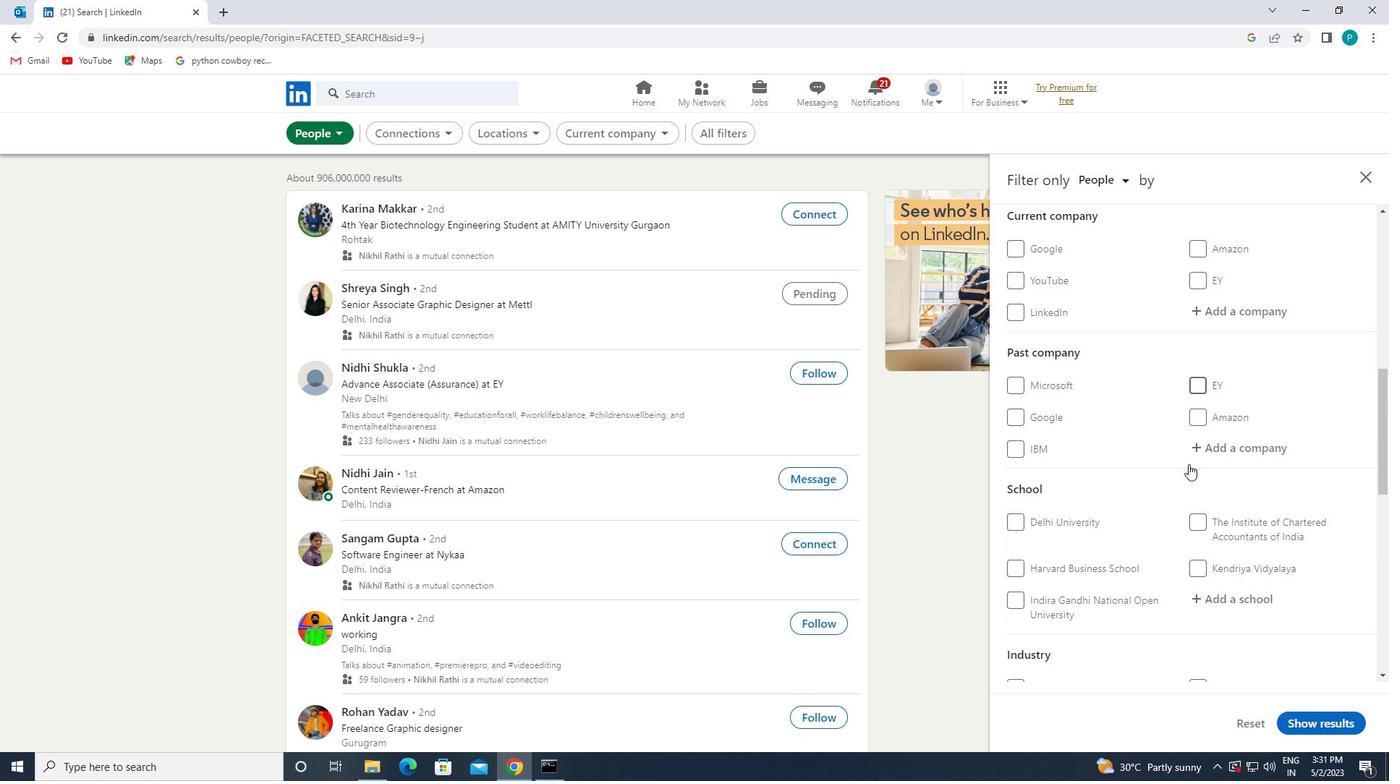 
Action: Mouse scrolled (1189, 464) with delta (0, 0)
Screenshot: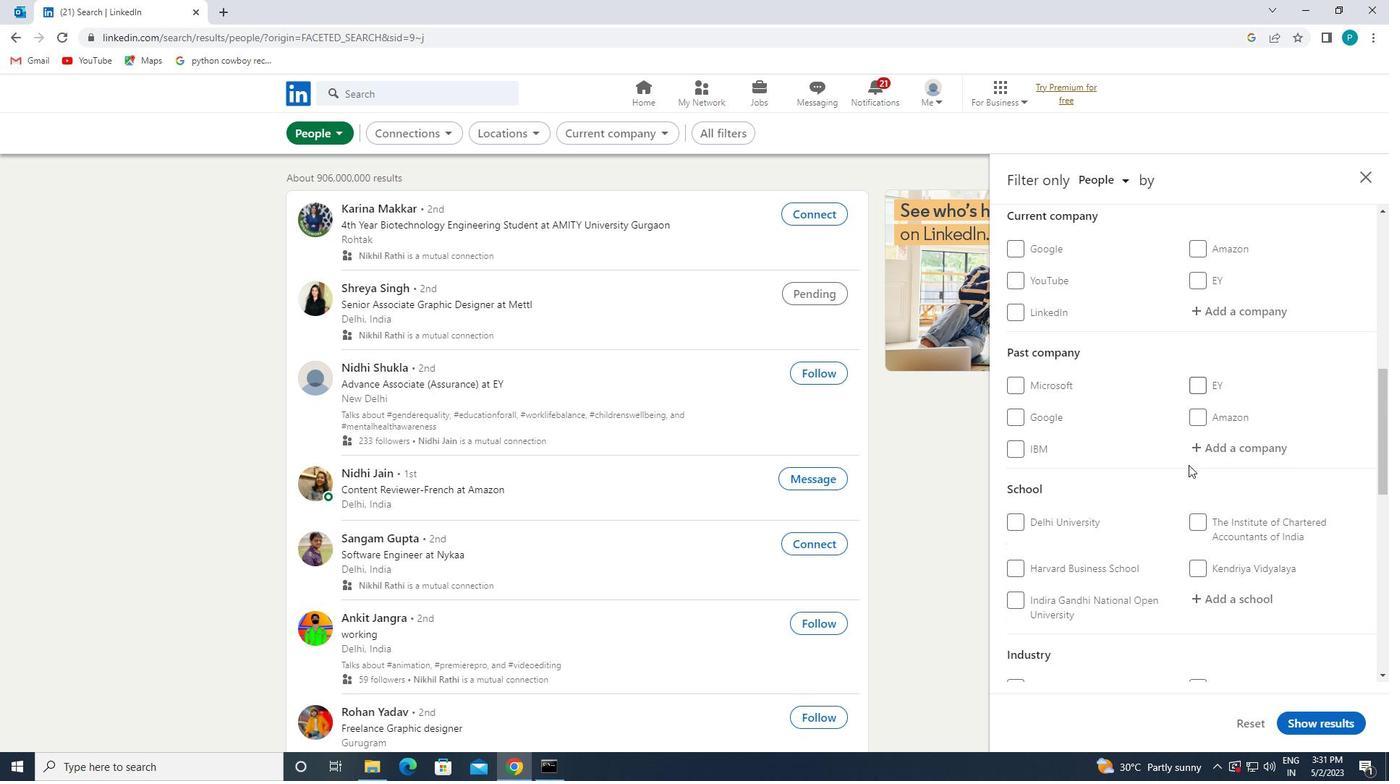 
Action: Mouse scrolled (1189, 464) with delta (0, 0)
Screenshot: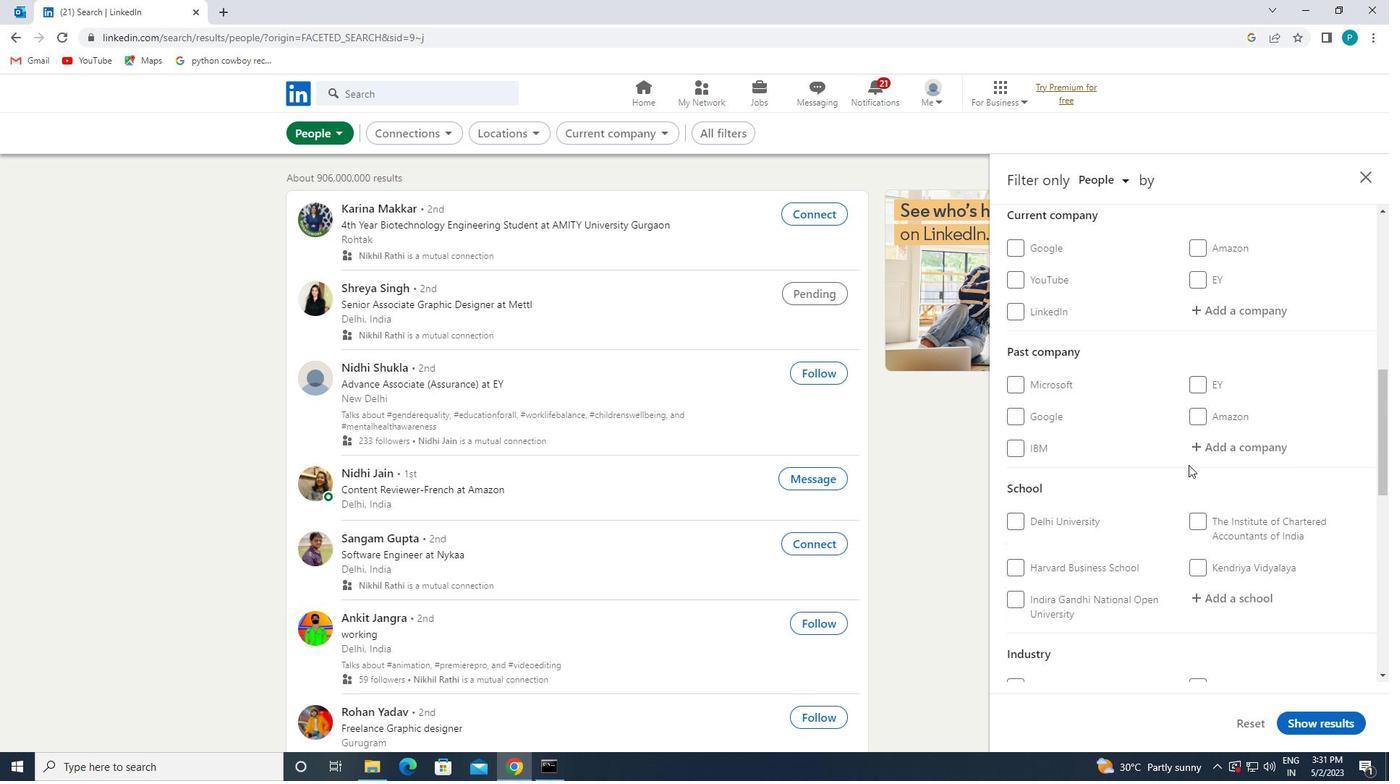 
Action: Mouse moved to (1181, 470)
Screenshot: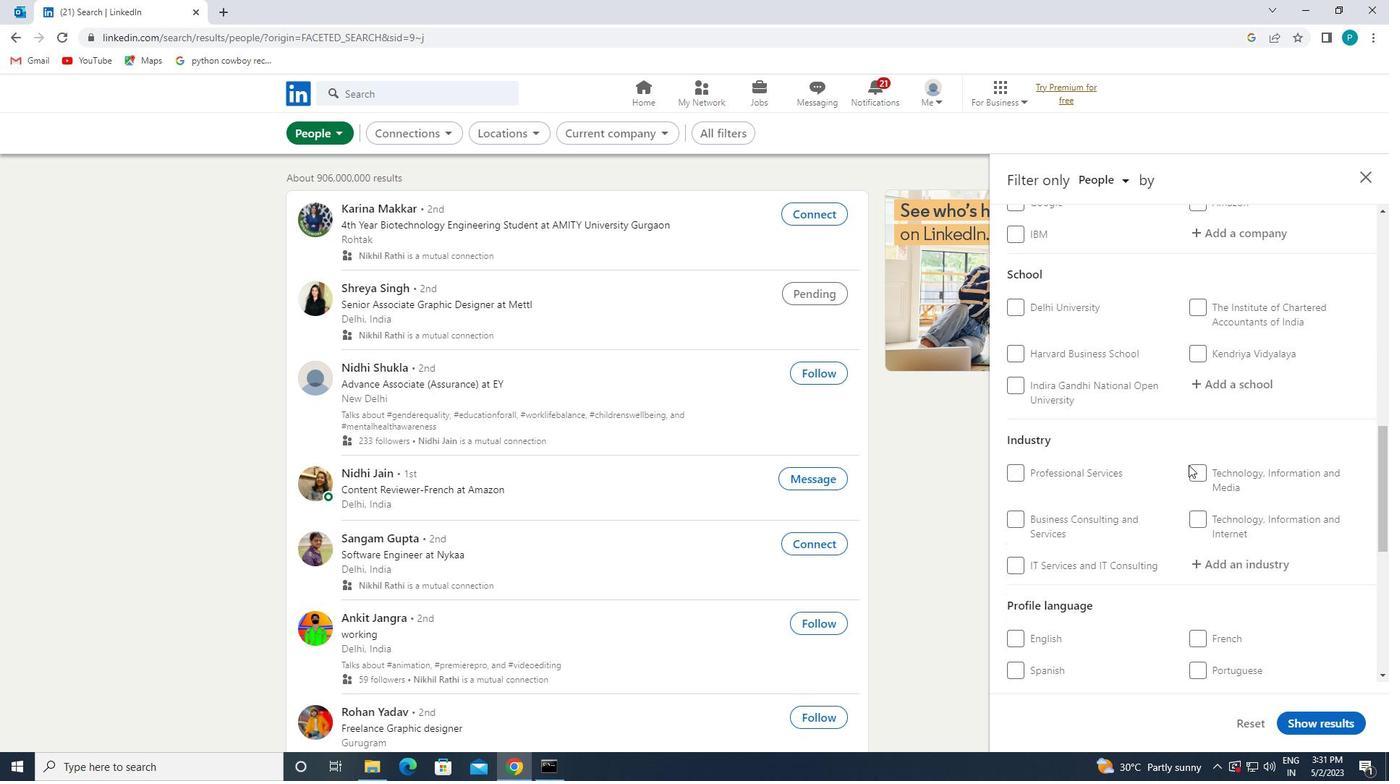 
Action: Mouse scrolled (1181, 469) with delta (0, 0)
Screenshot: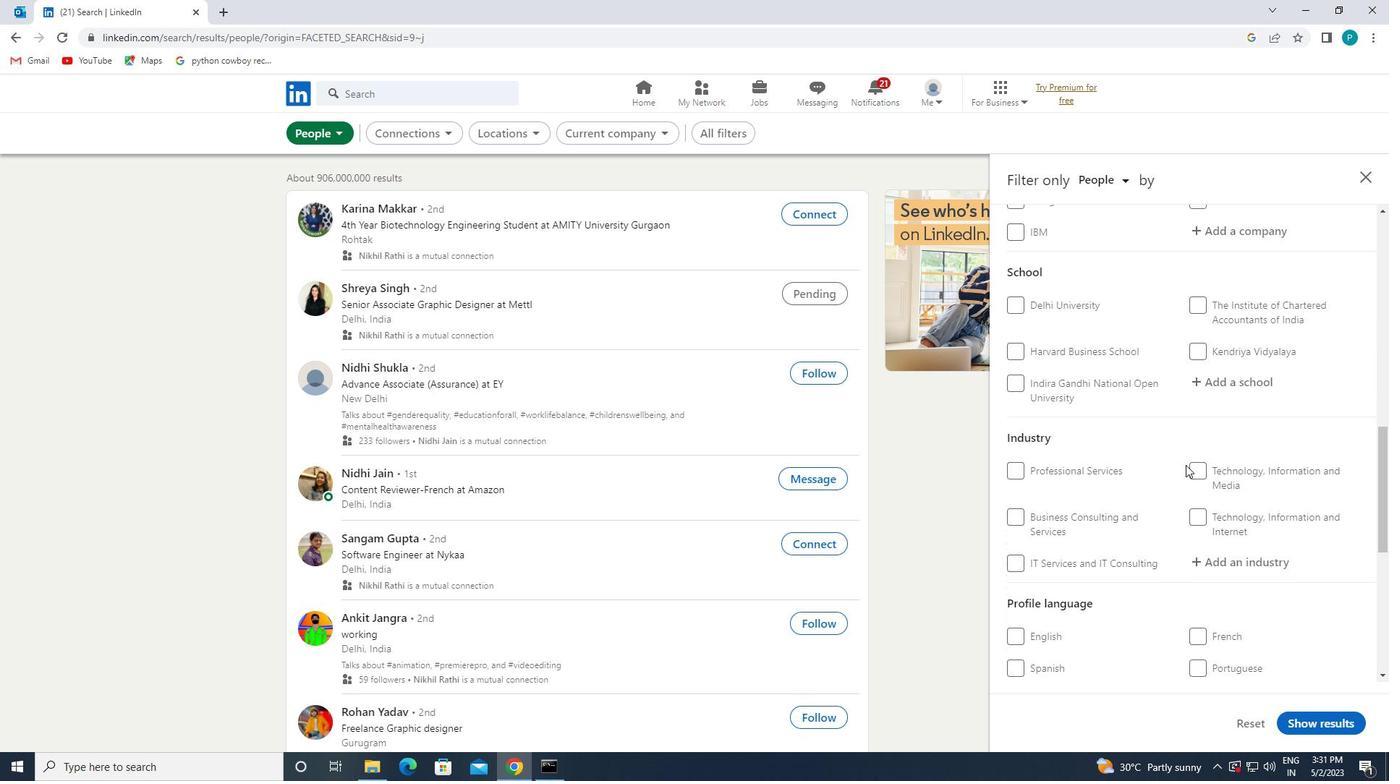 
Action: Mouse moved to (1181, 472)
Screenshot: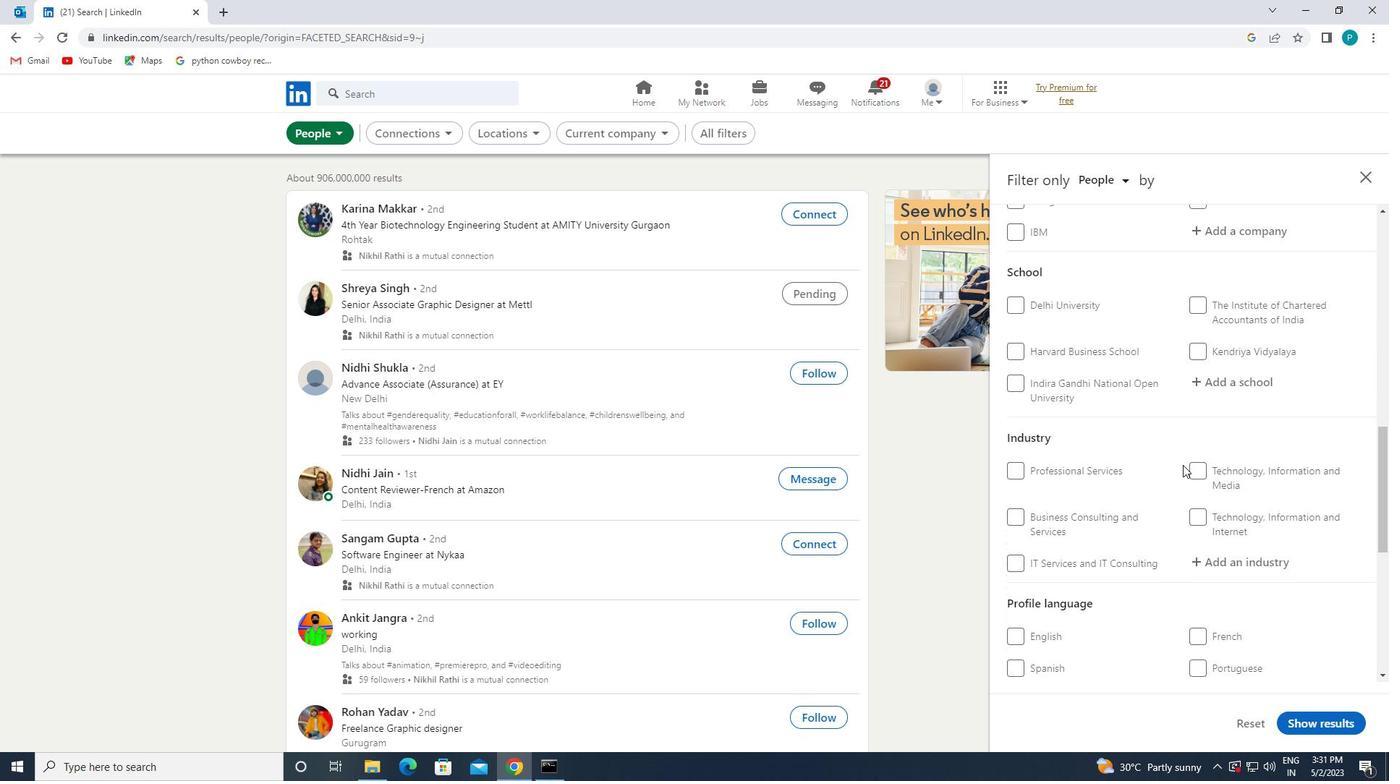 
Action: Mouse scrolled (1181, 471) with delta (0, 0)
Screenshot: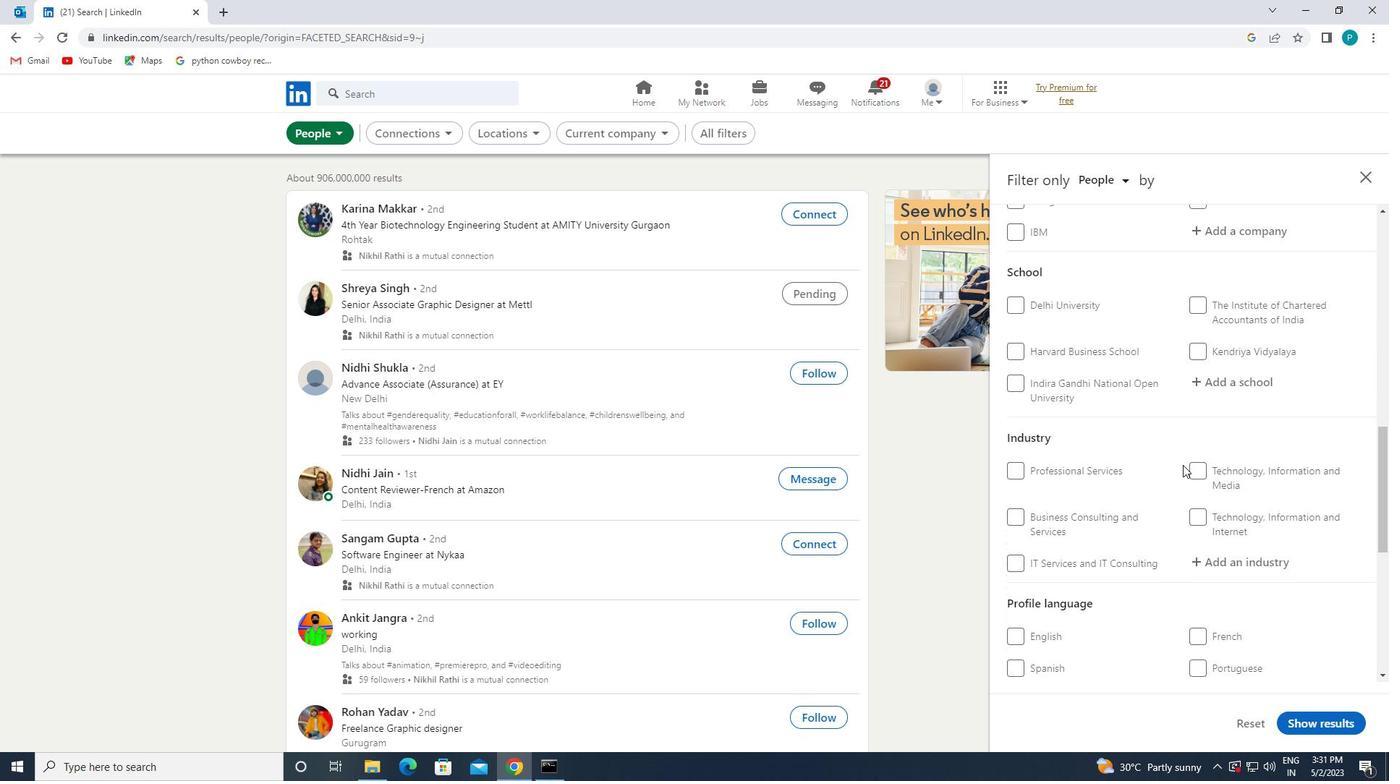 
Action: Mouse moved to (1173, 480)
Screenshot: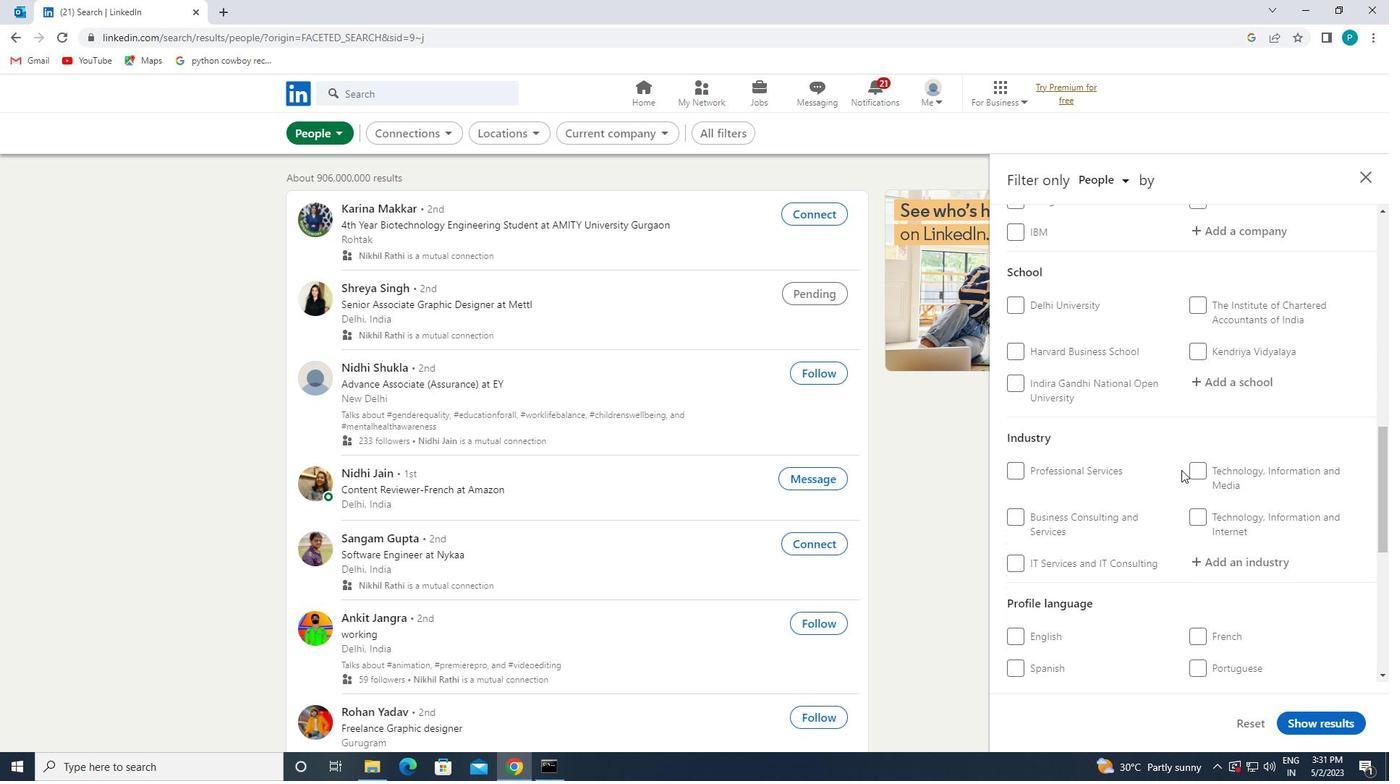 
Action: Mouse scrolled (1173, 479) with delta (0, 0)
Screenshot: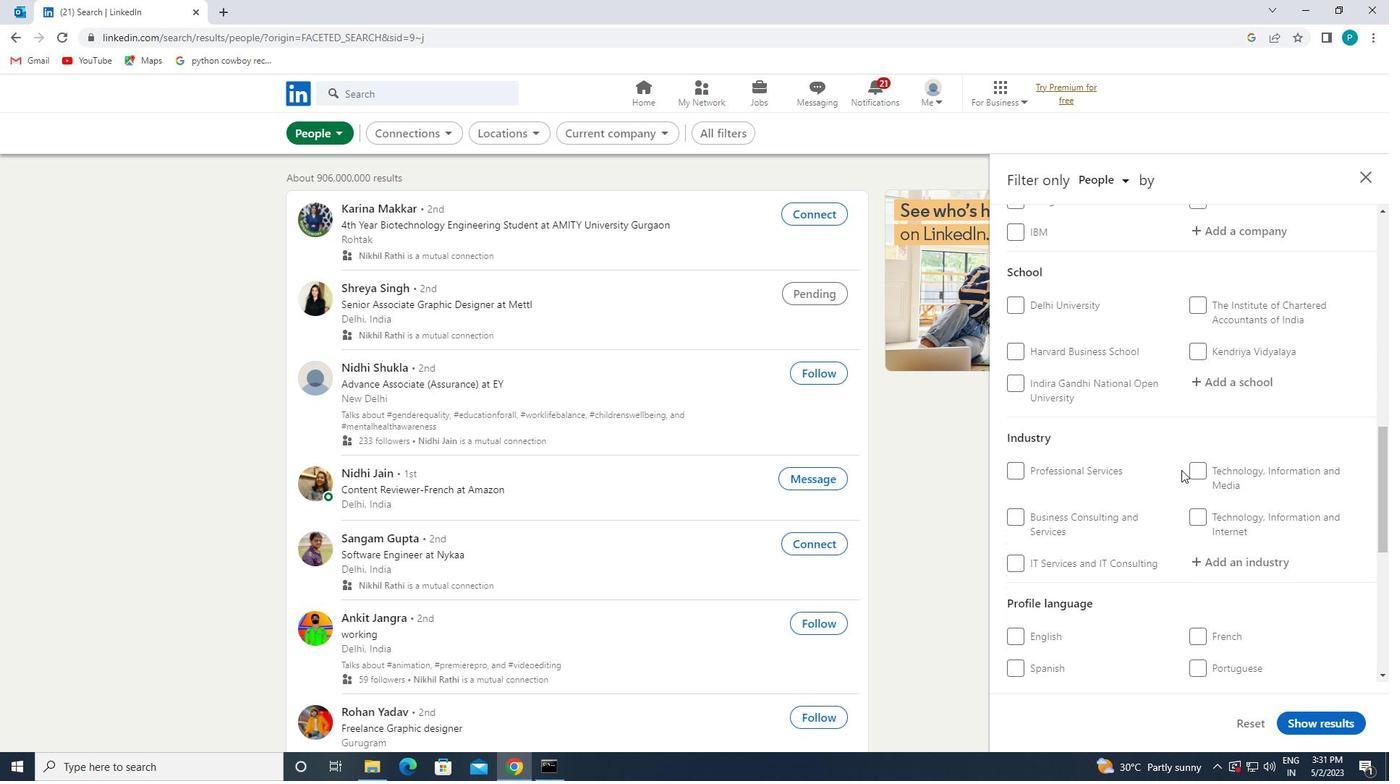 
Action: Mouse moved to (1206, 418)
Screenshot: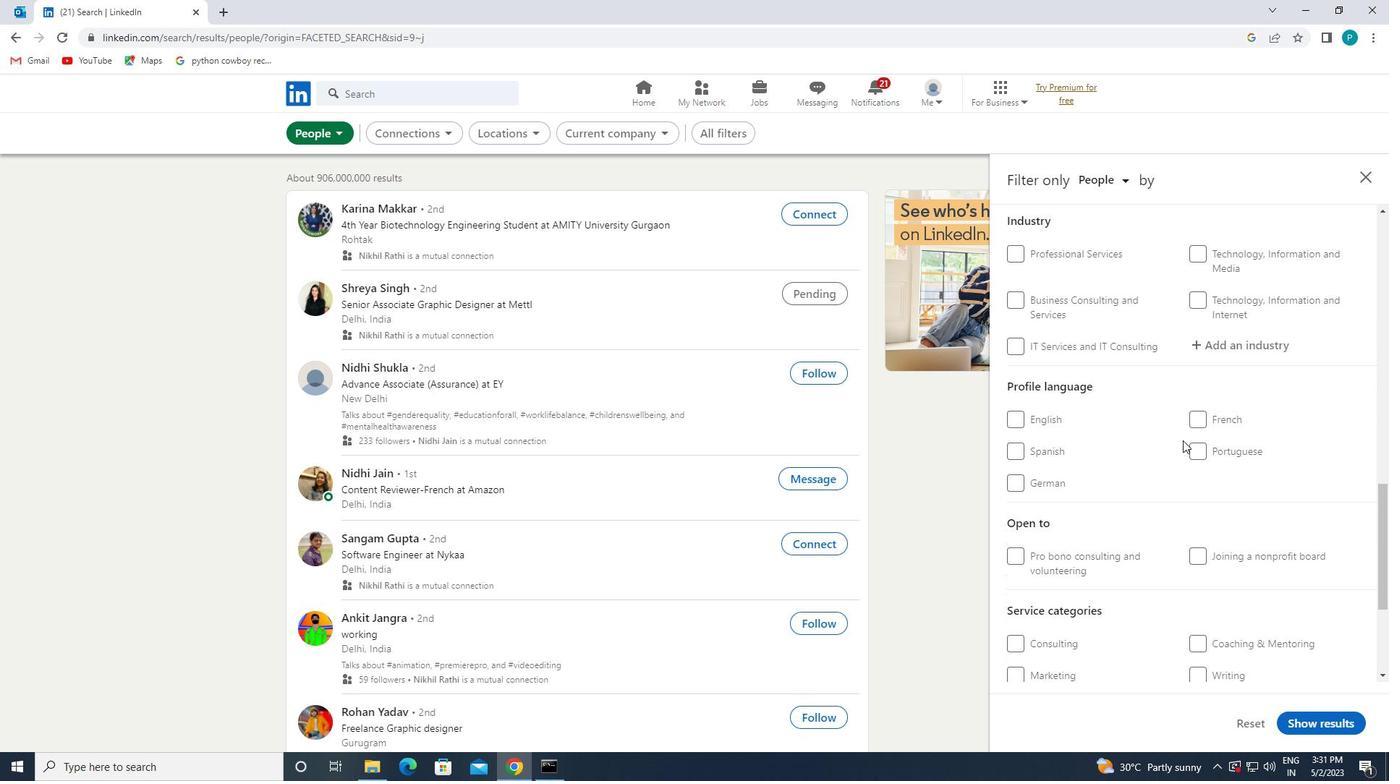 
Action: Mouse pressed left at (1206, 418)
Screenshot: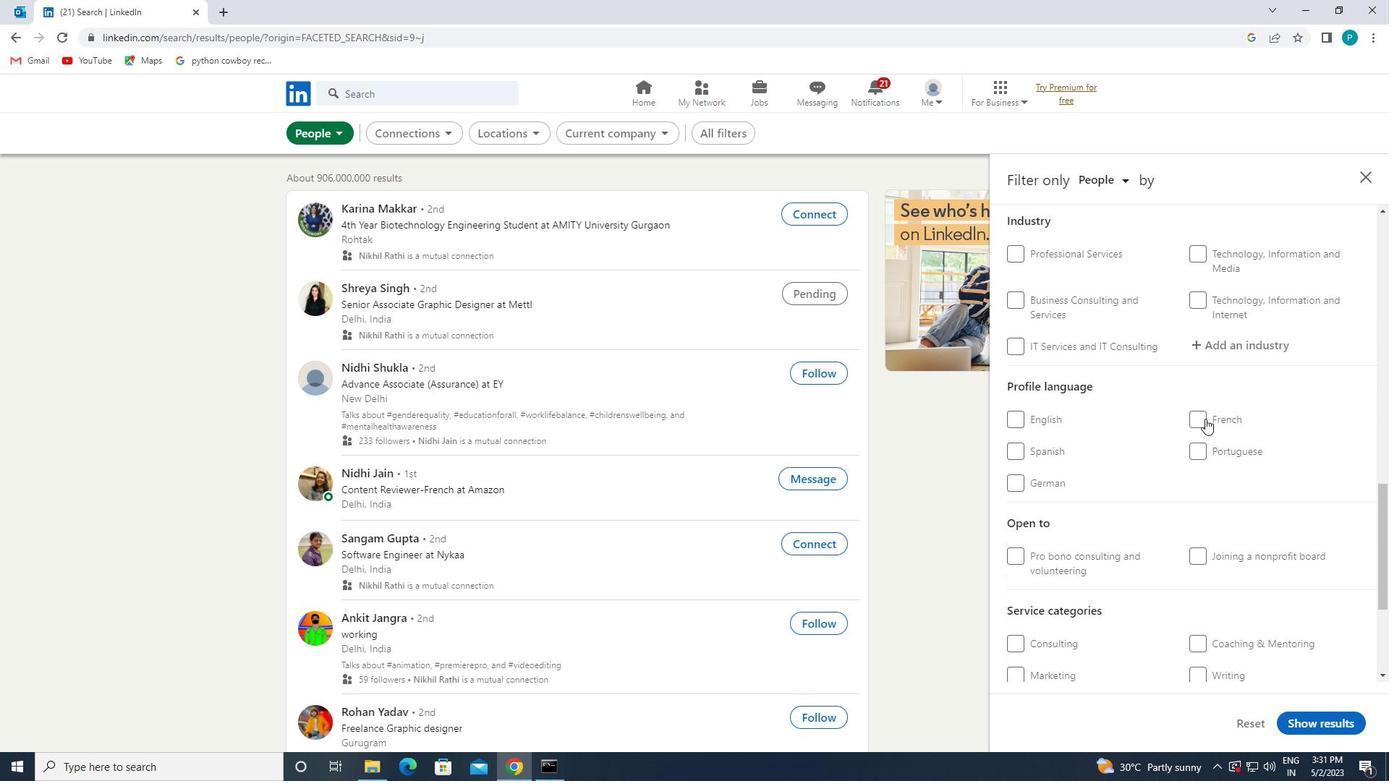 
Action: Mouse moved to (1299, 399)
Screenshot: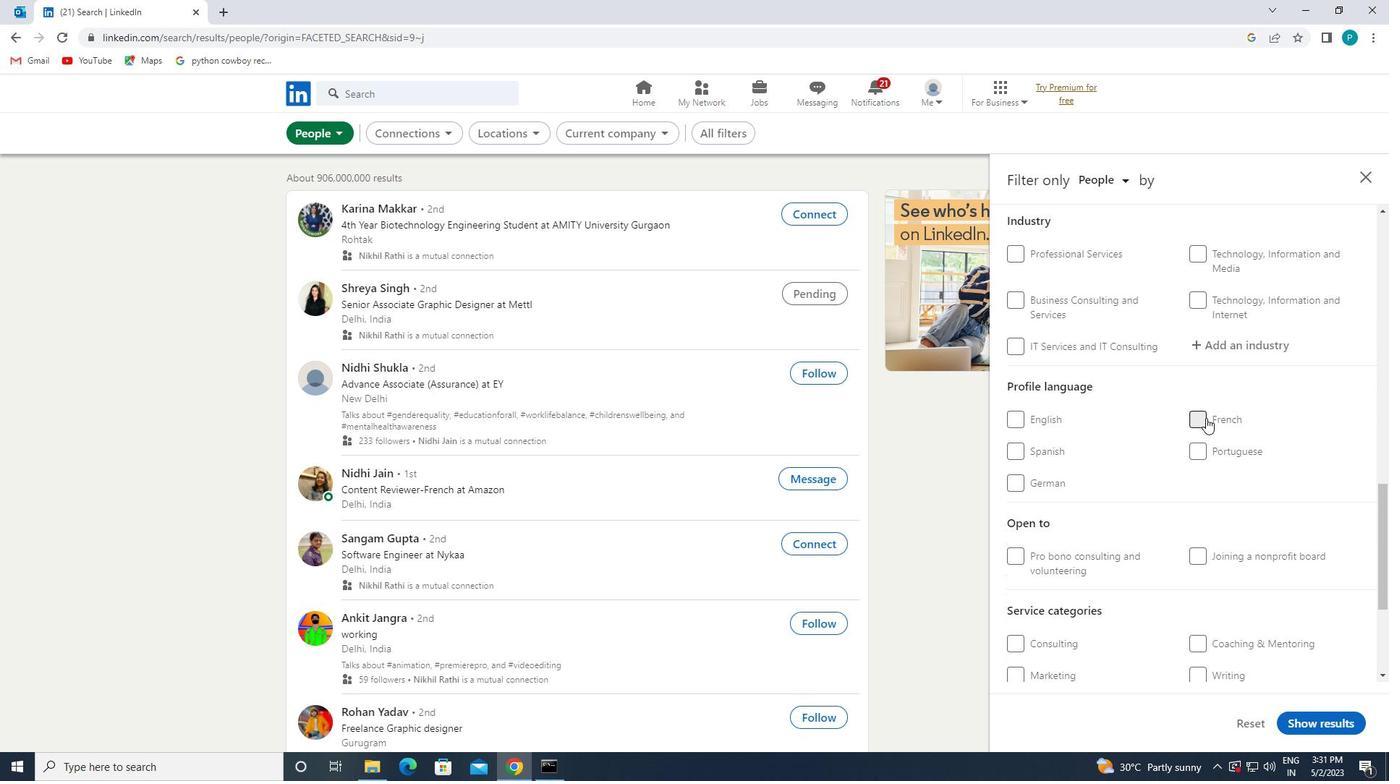 
Action: Mouse scrolled (1299, 400) with delta (0, 0)
Screenshot: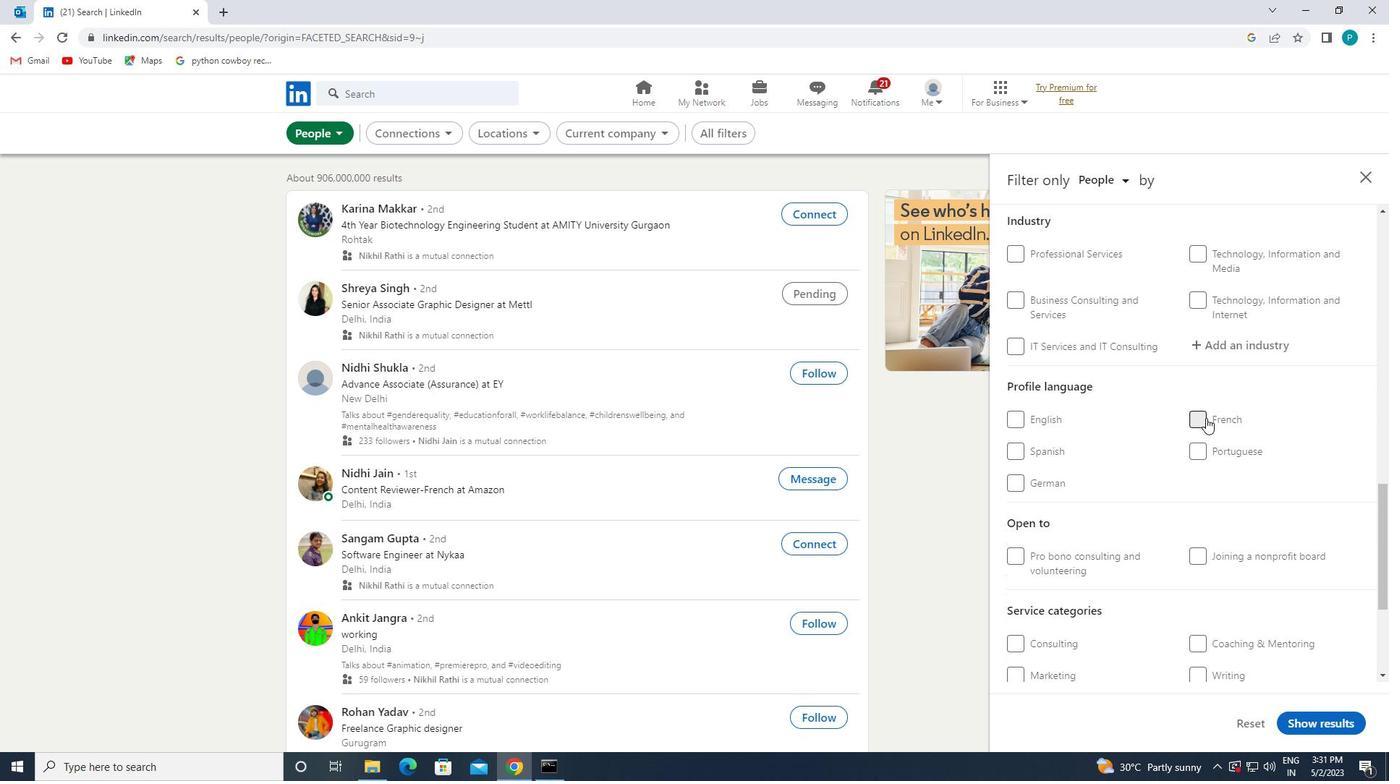 
Action: Mouse scrolled (1299, 400) with delta (0, 0)
Screenshot: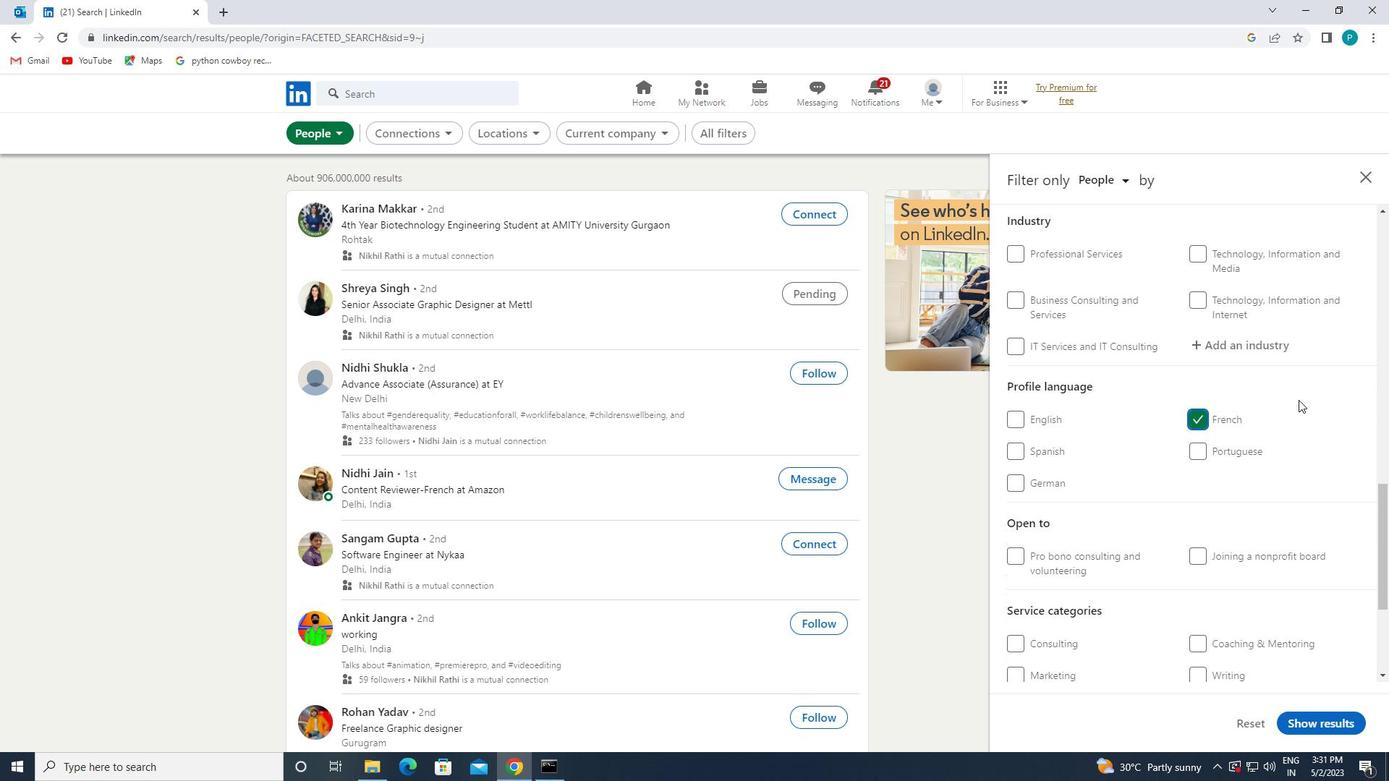 
Action: Mouse scrolled (1299, 400) with delta (0, 0)
Screenshot: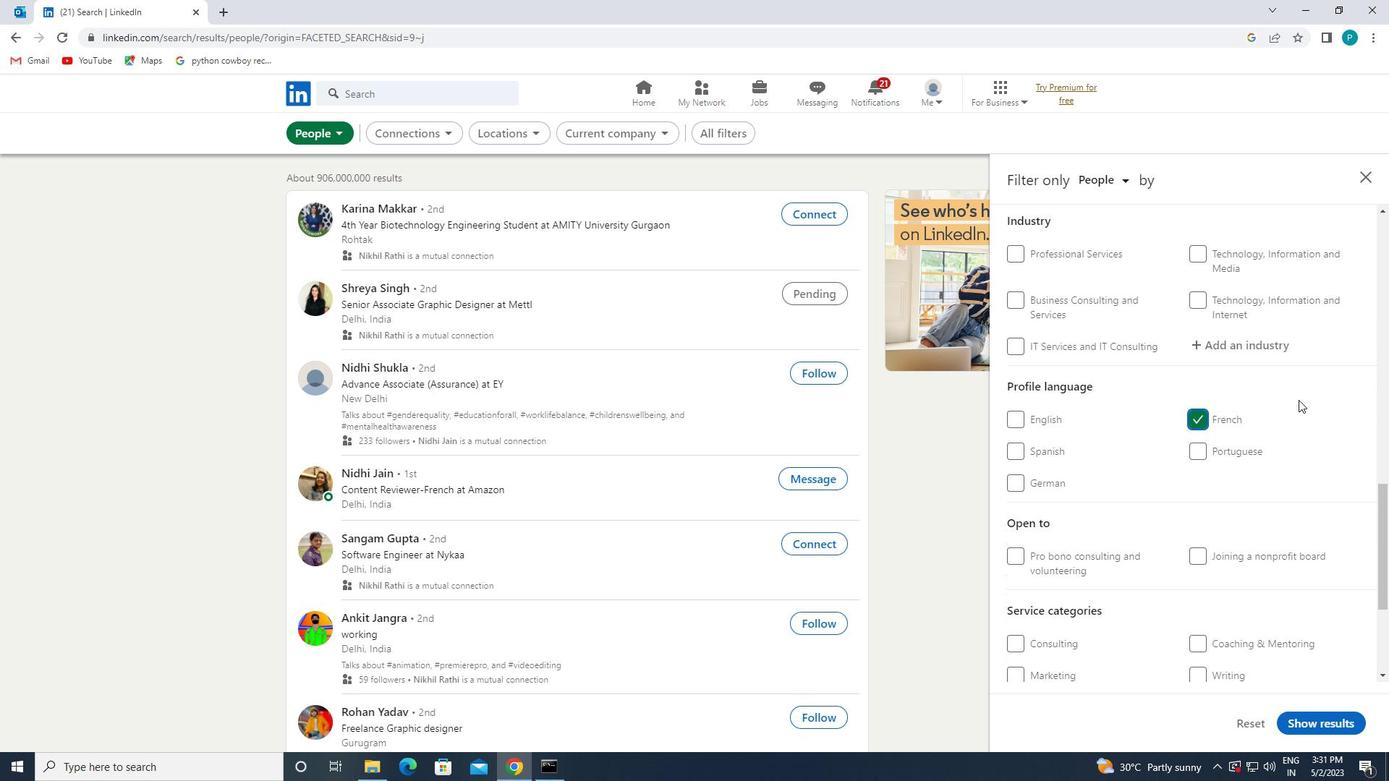 
Action: Mouse scrolled (1299, 400) with delta (0, 0)
Screenshot: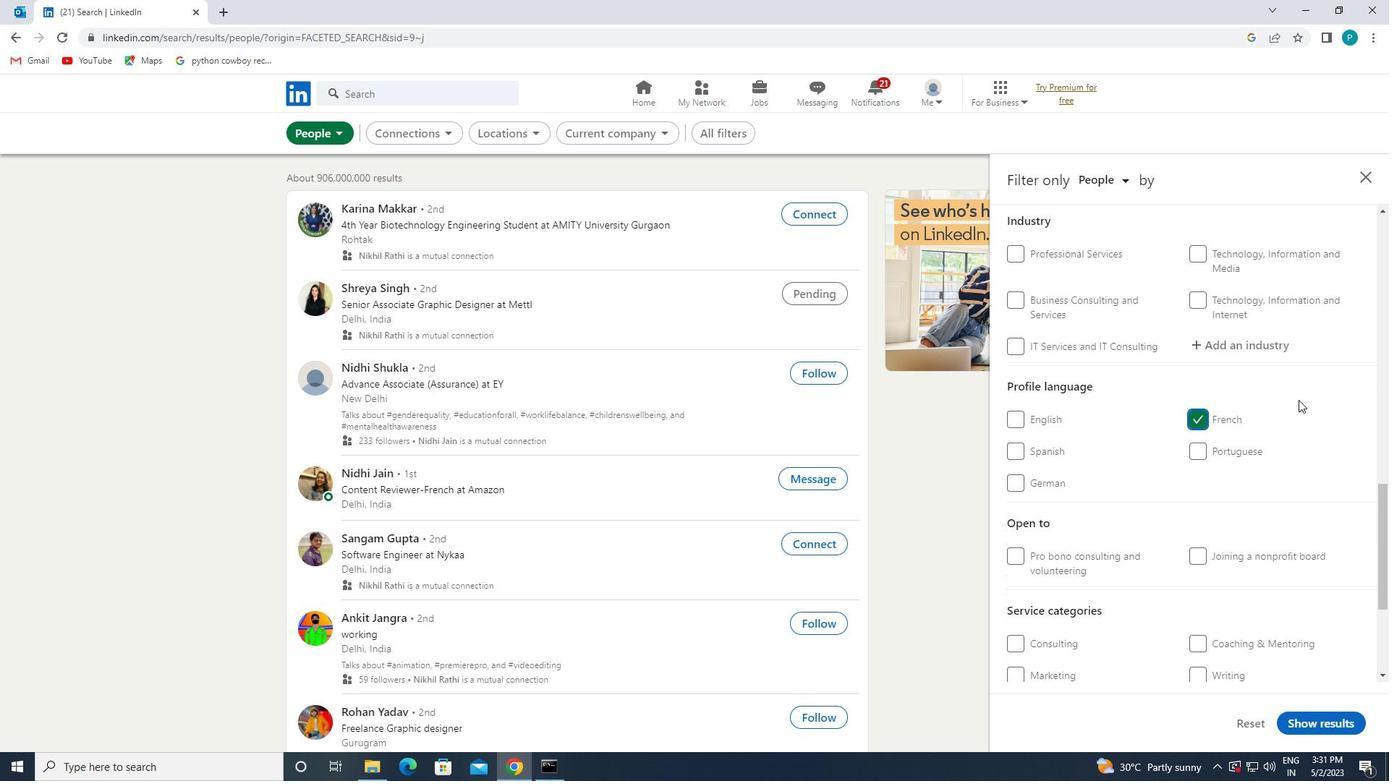 
Action: Mouse scrolled (1299, 400) with delta (0, 0)
Screenshot: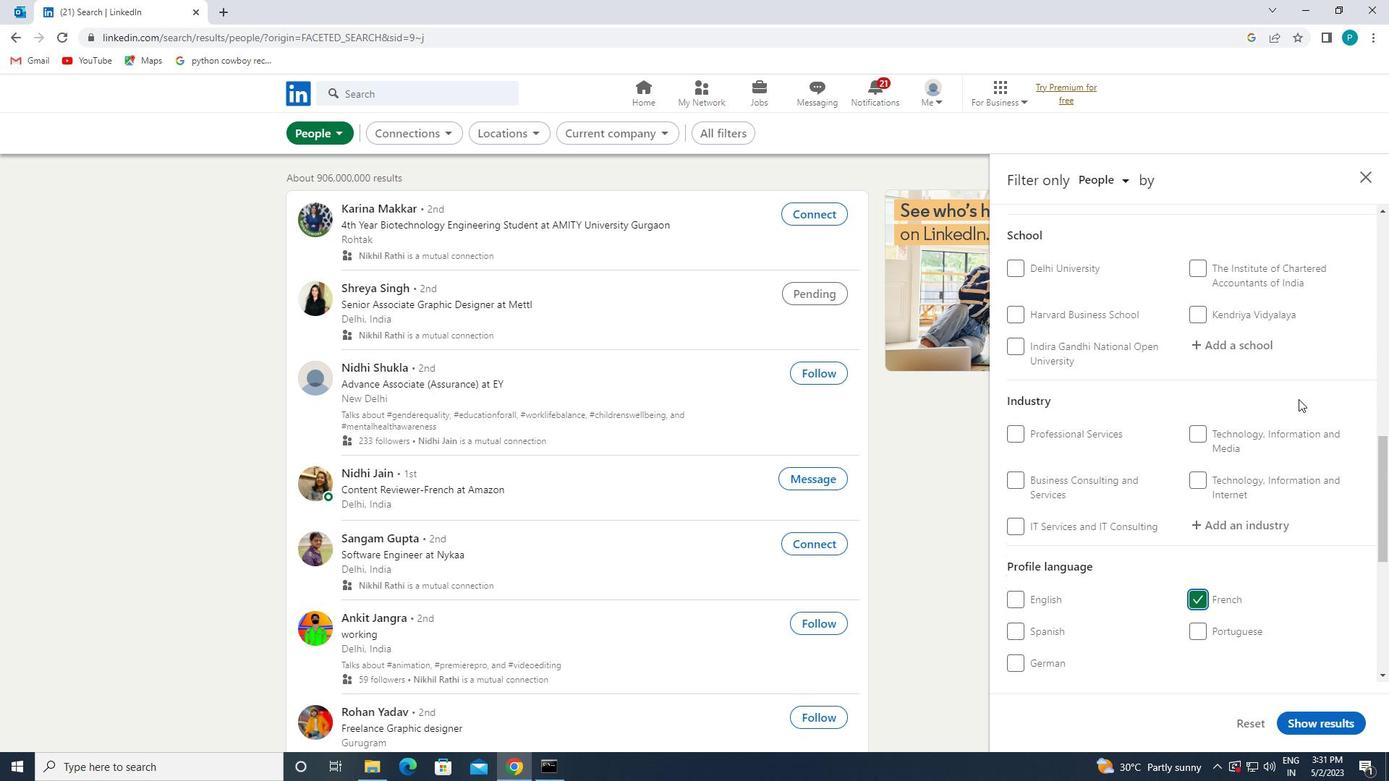 
Action: Mouse scrolled (1299, 400) with delta (0, 0)
Screenshot: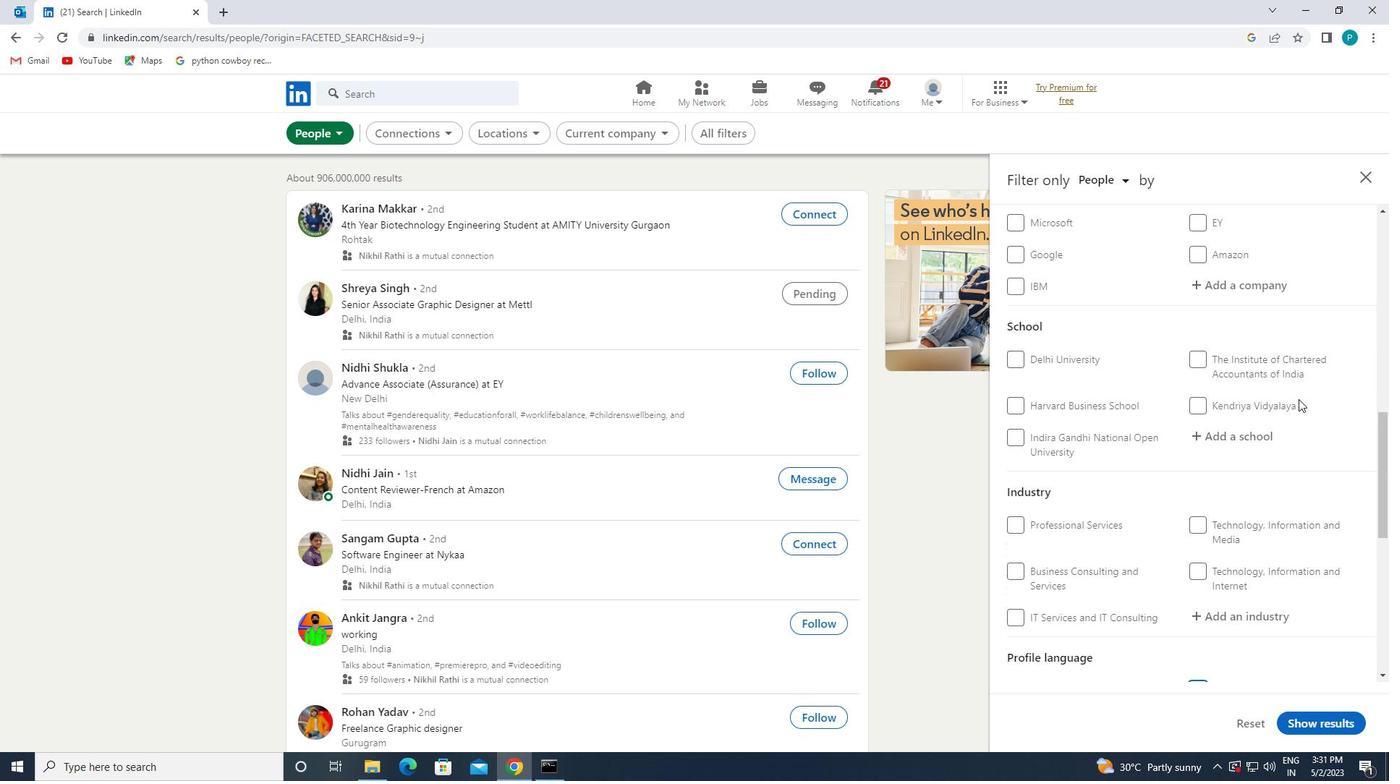 
Action: Mouse moved to (1252, 299)
Screenshot: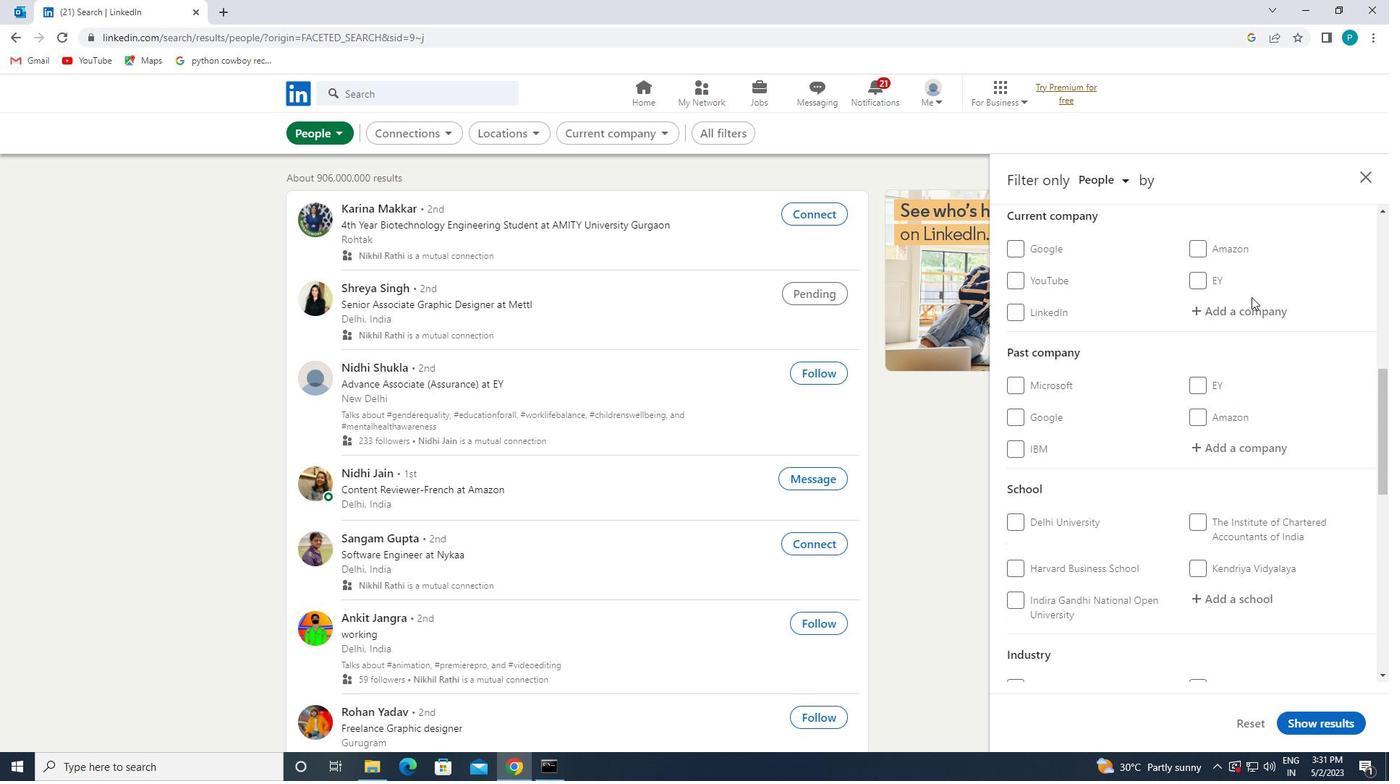 
Action: Mouse pressed left at (1252, 299)
Screenshot: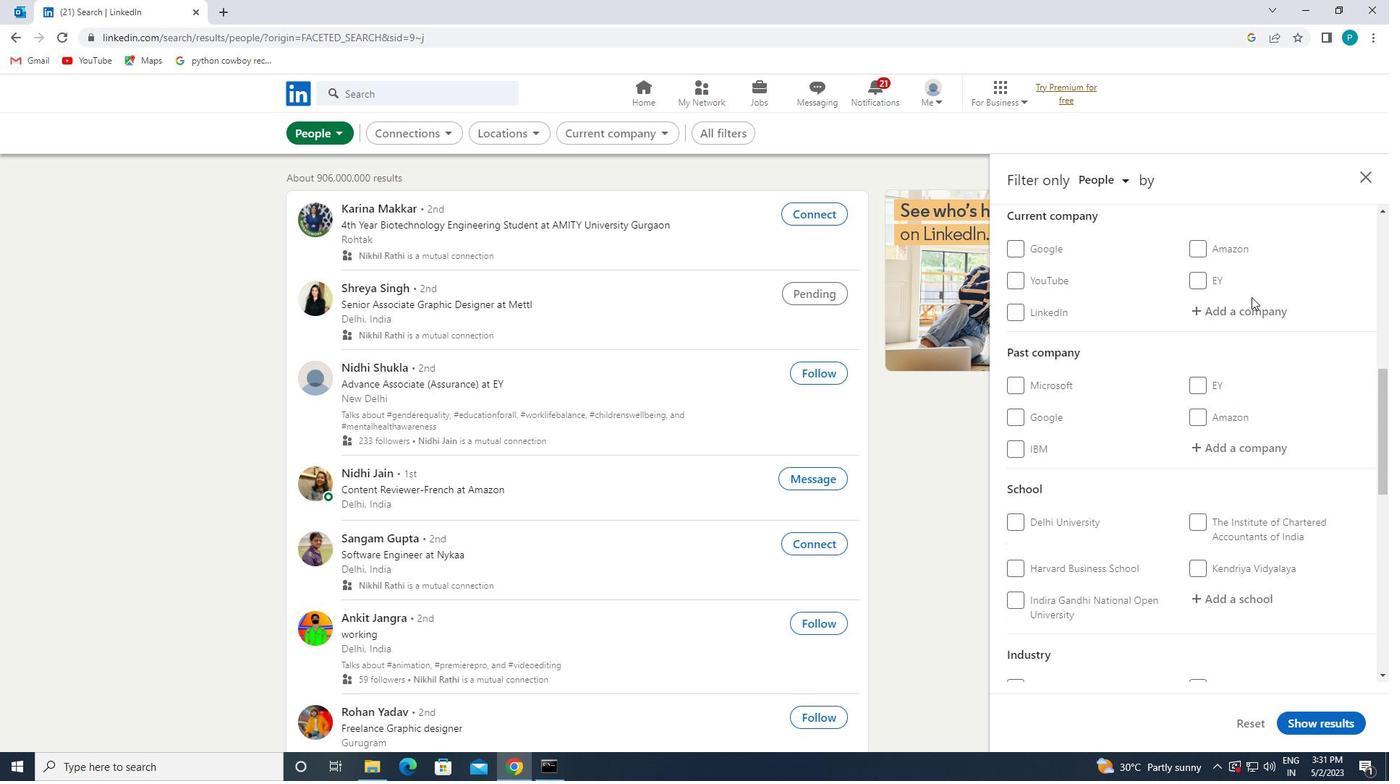 
Action: Key pressed <Key.caps_lock>F<Key.caps_lock>INSHOTS
Screenshot: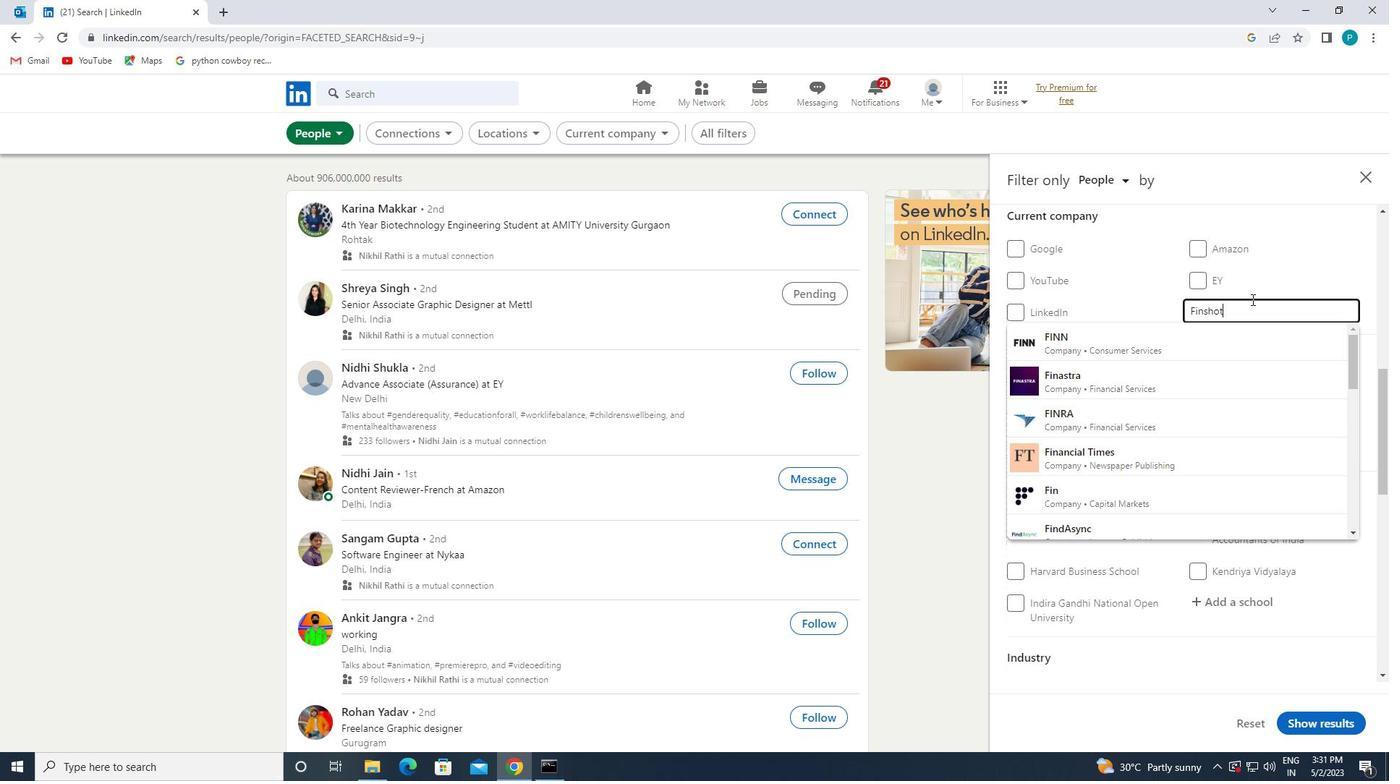 
Action: Mouse moved to (1244, 326)
Screenshot: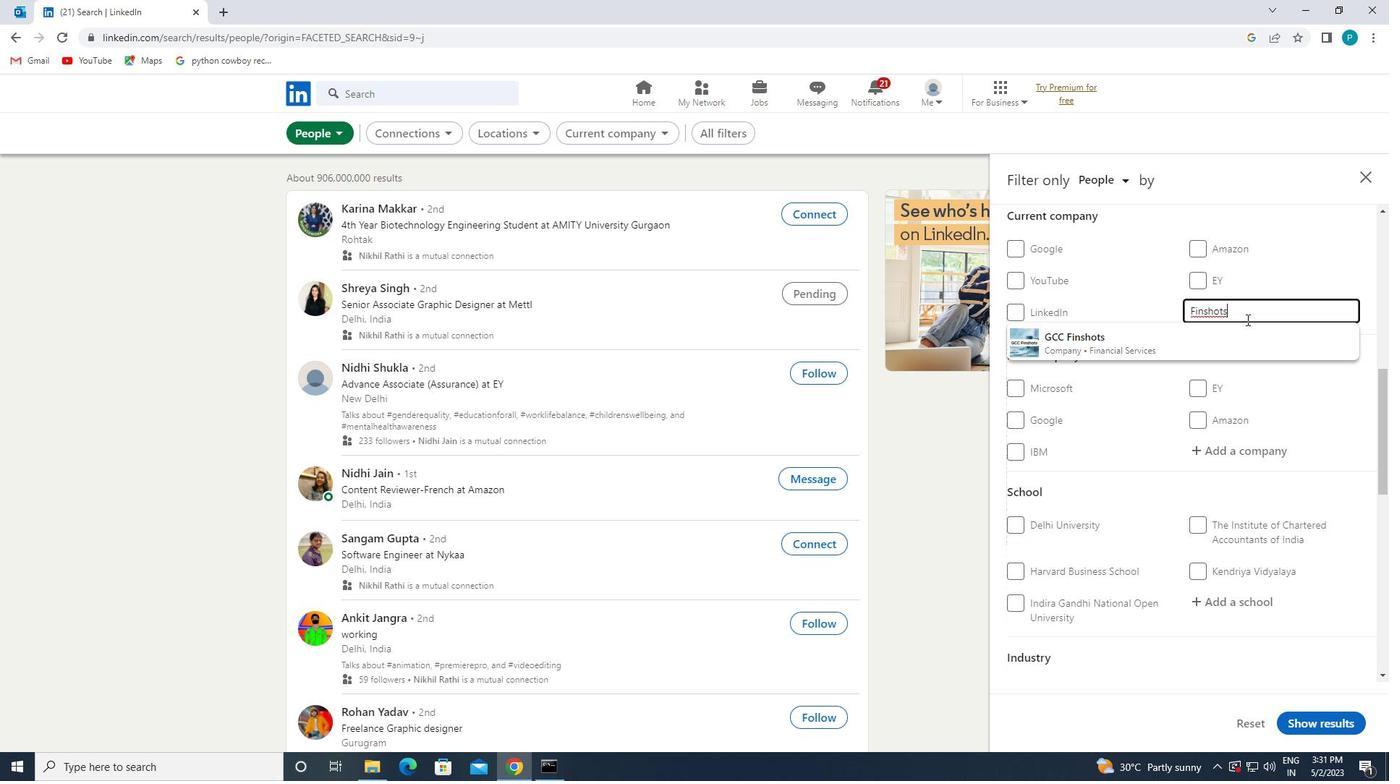 
Action: Mouse pressed left at (1244, 326)
Screenshot: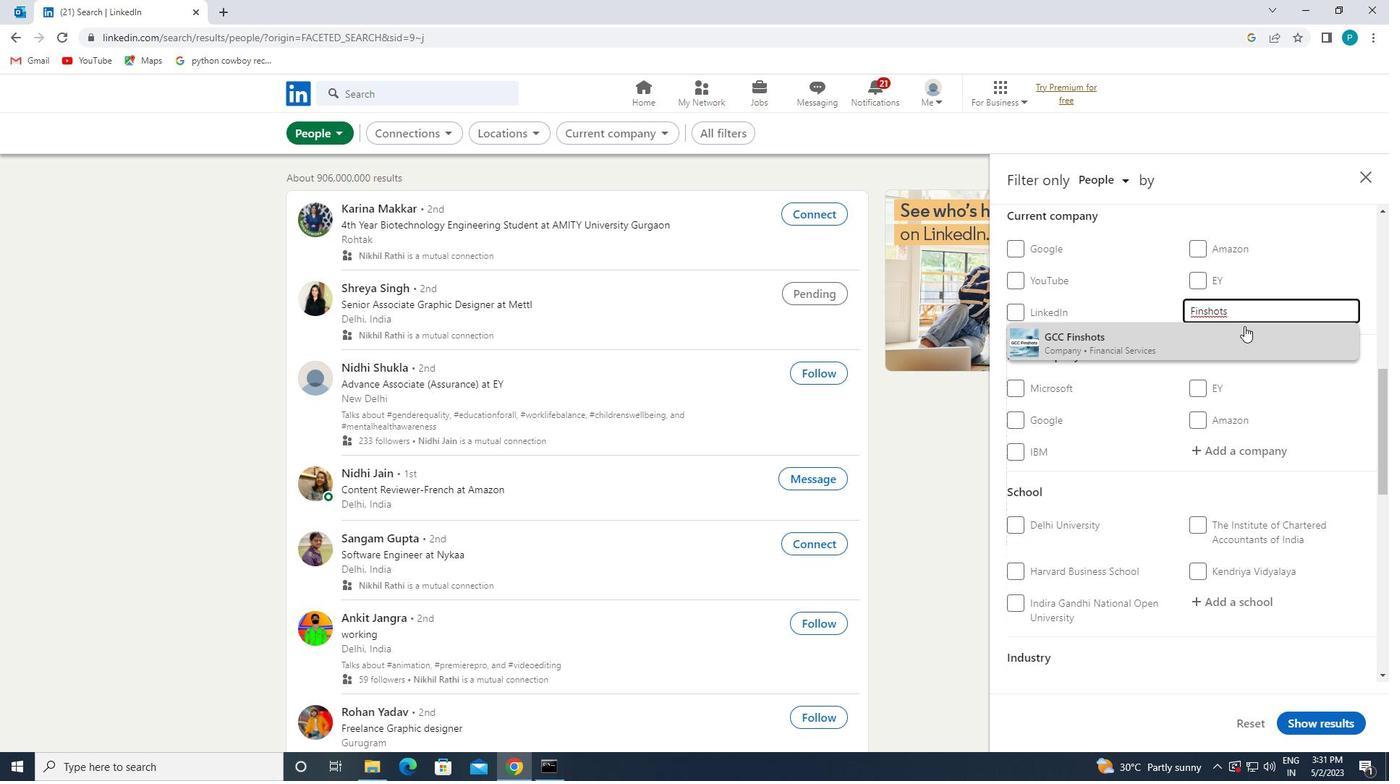 
Action: Mouse moved to (1248, 304)
Screenshot: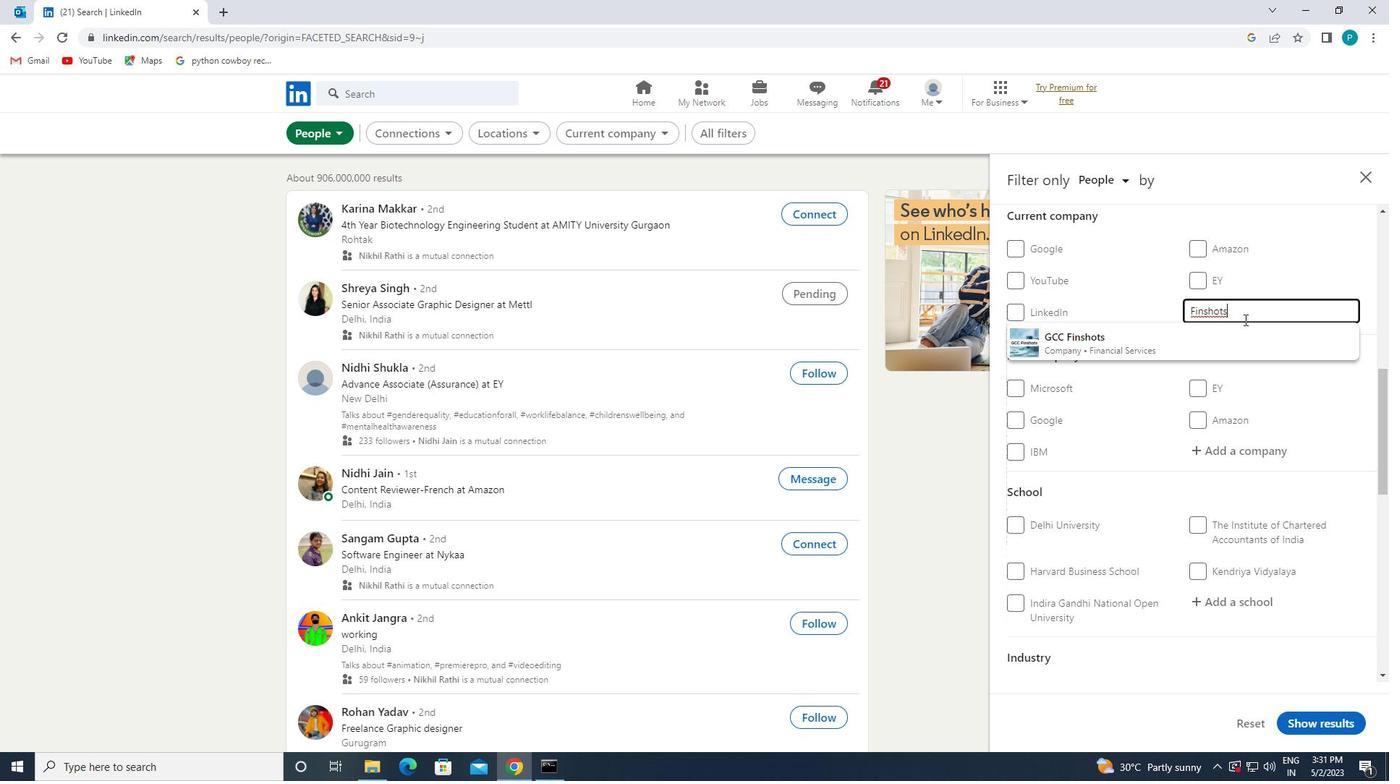 
Action: Key pressed <Key.enter>
Screenshot: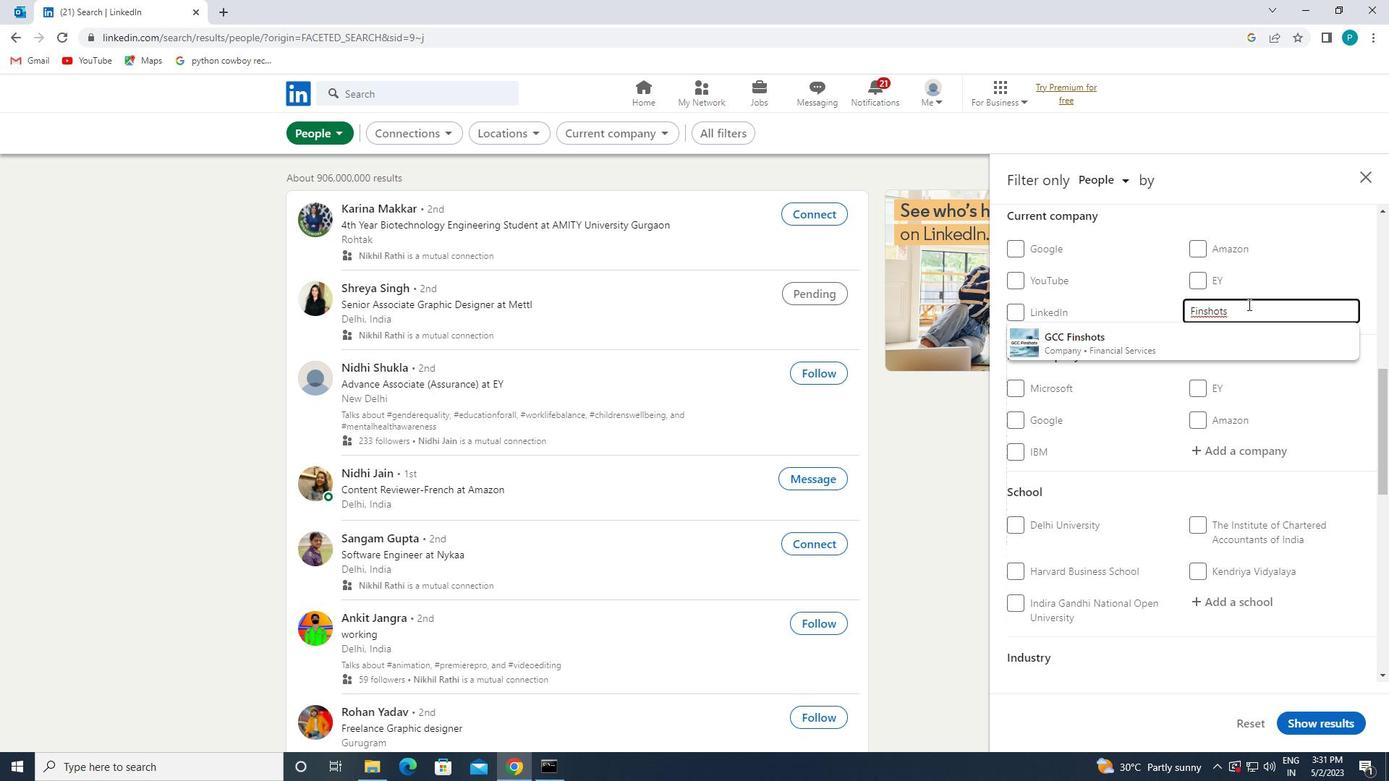 
Action: Mouse moved to (1251, 332)
Screenshot: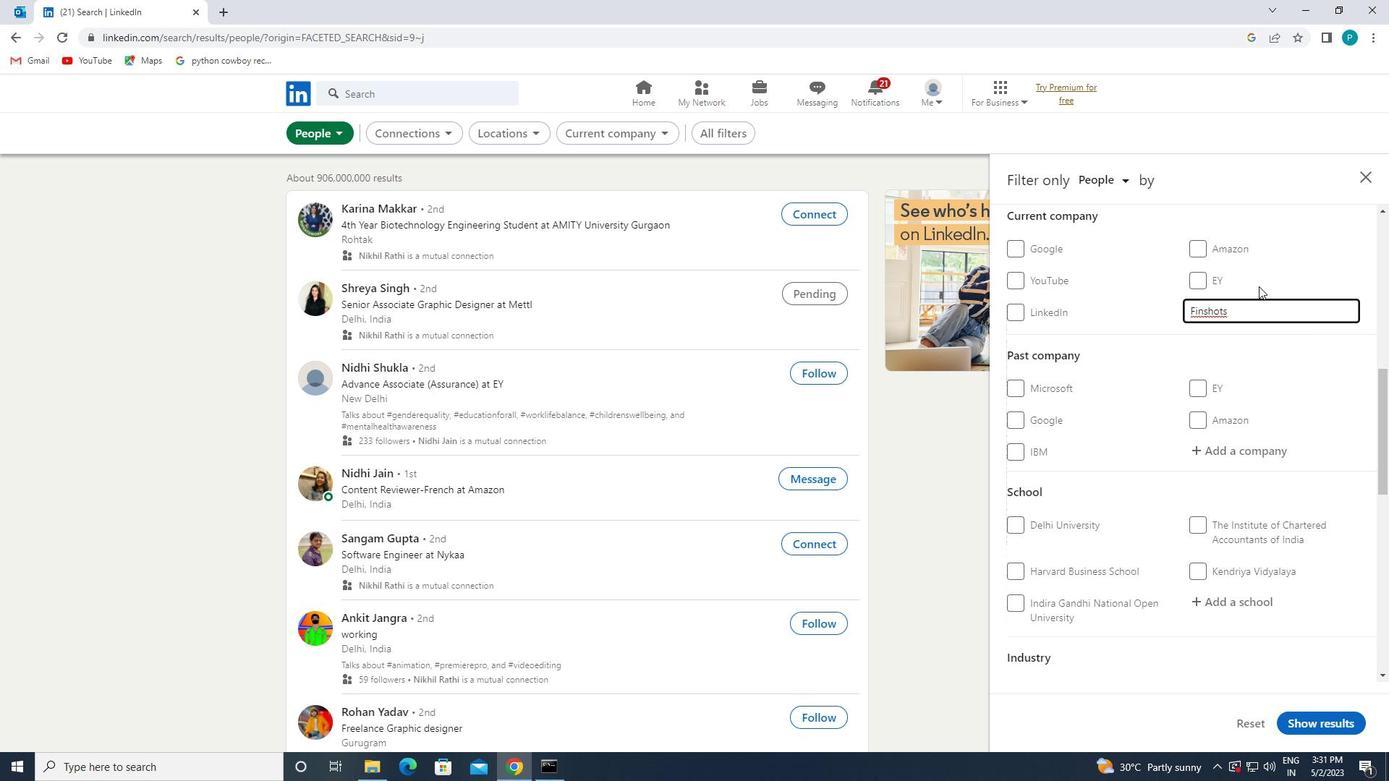 
Action: Mouse scrolled (1251, 332) with delta (0, 0)
Screenshot: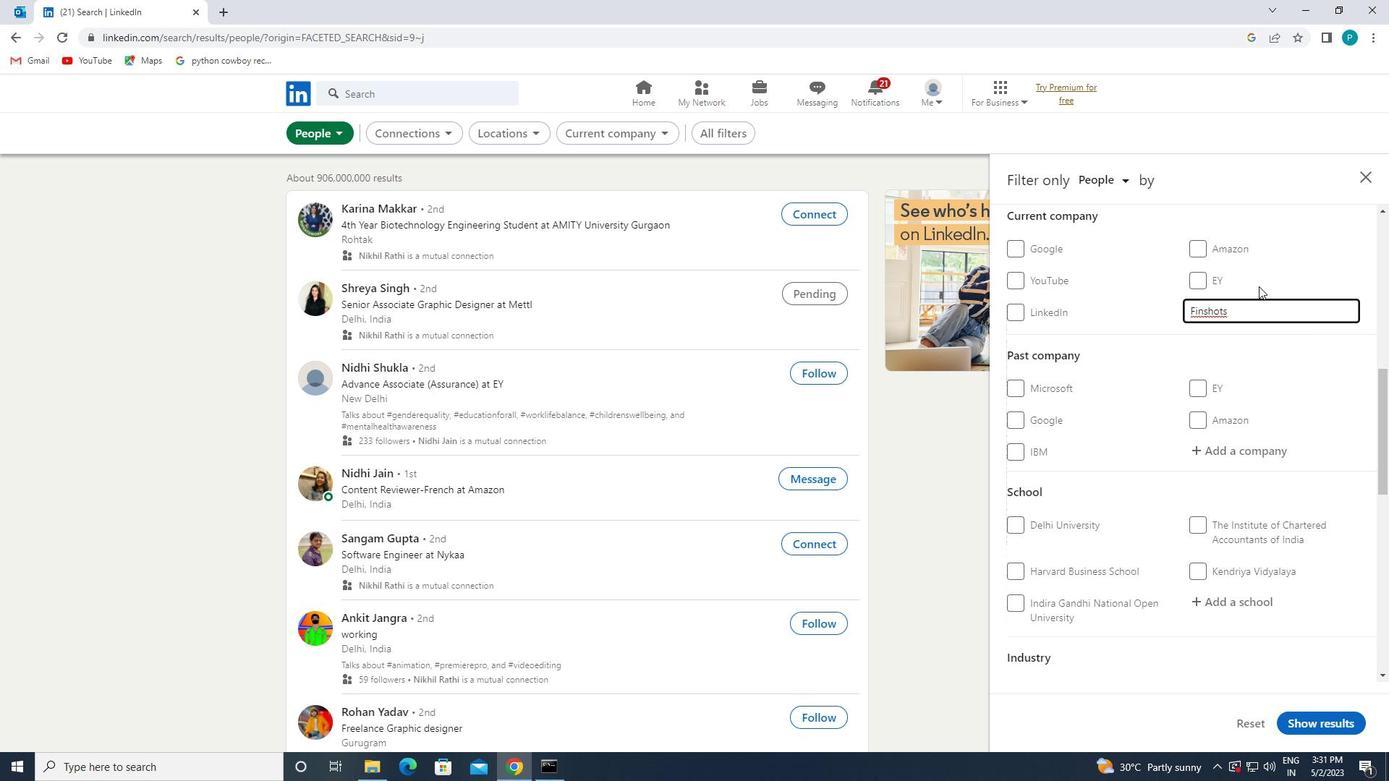 
Action: Mouse moved to (1249, 342)
Screenshot: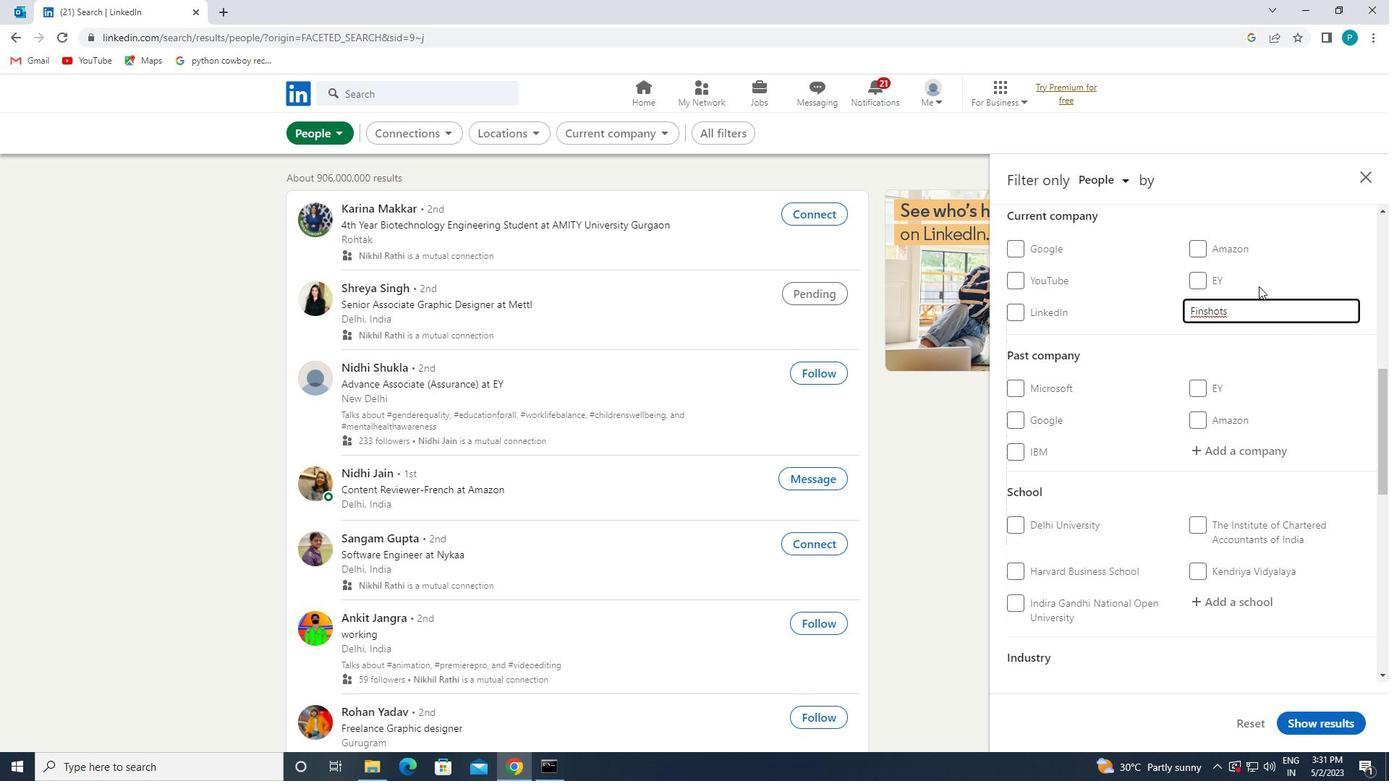 
Action: Mouse scrolled (1249, 341) with delta (0, 0)
Screenshot: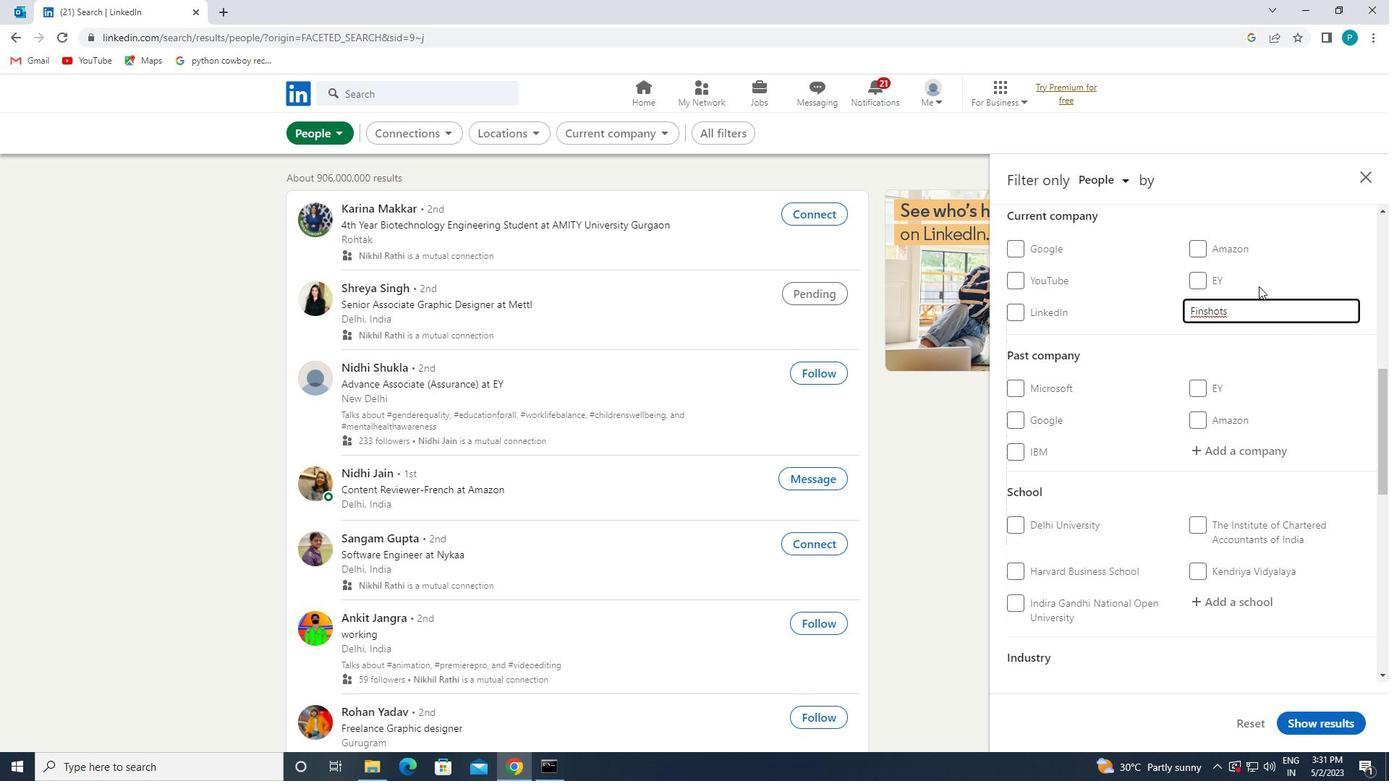 
Action: Mouse moved to (1215, 431)
Screenshot: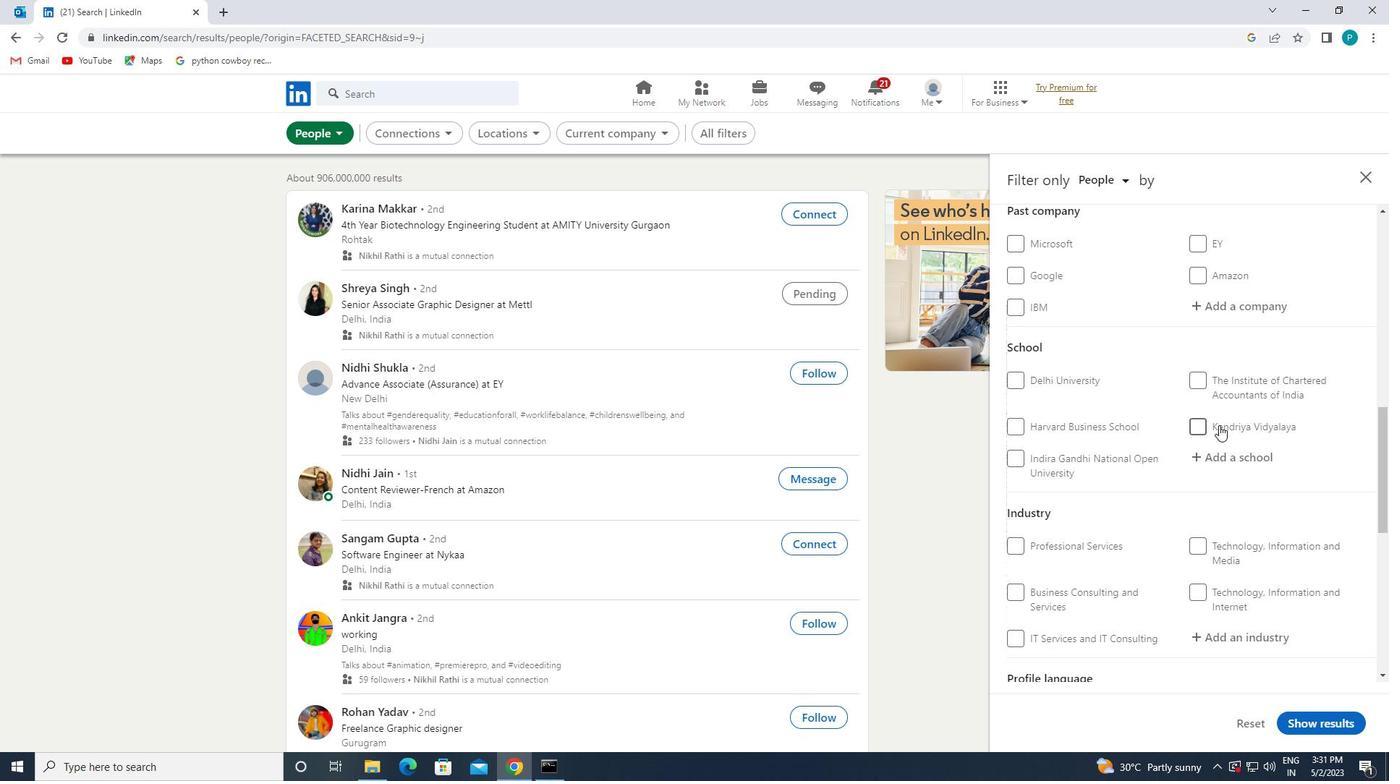 
Action: Mouse scrolled (1215, 430) with delta (0, 0)
Screenshot: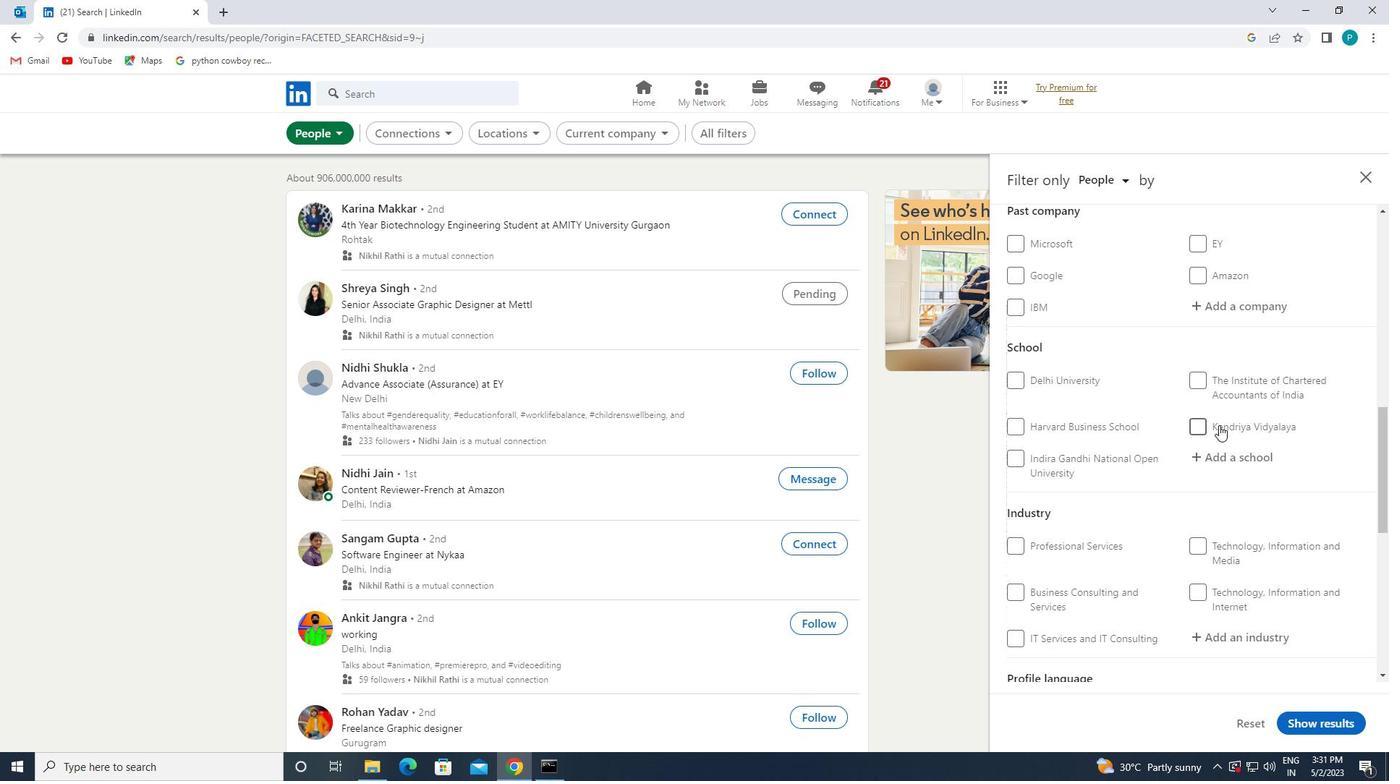 
Action: Mouse moved to (1207, 390)
Screenshot: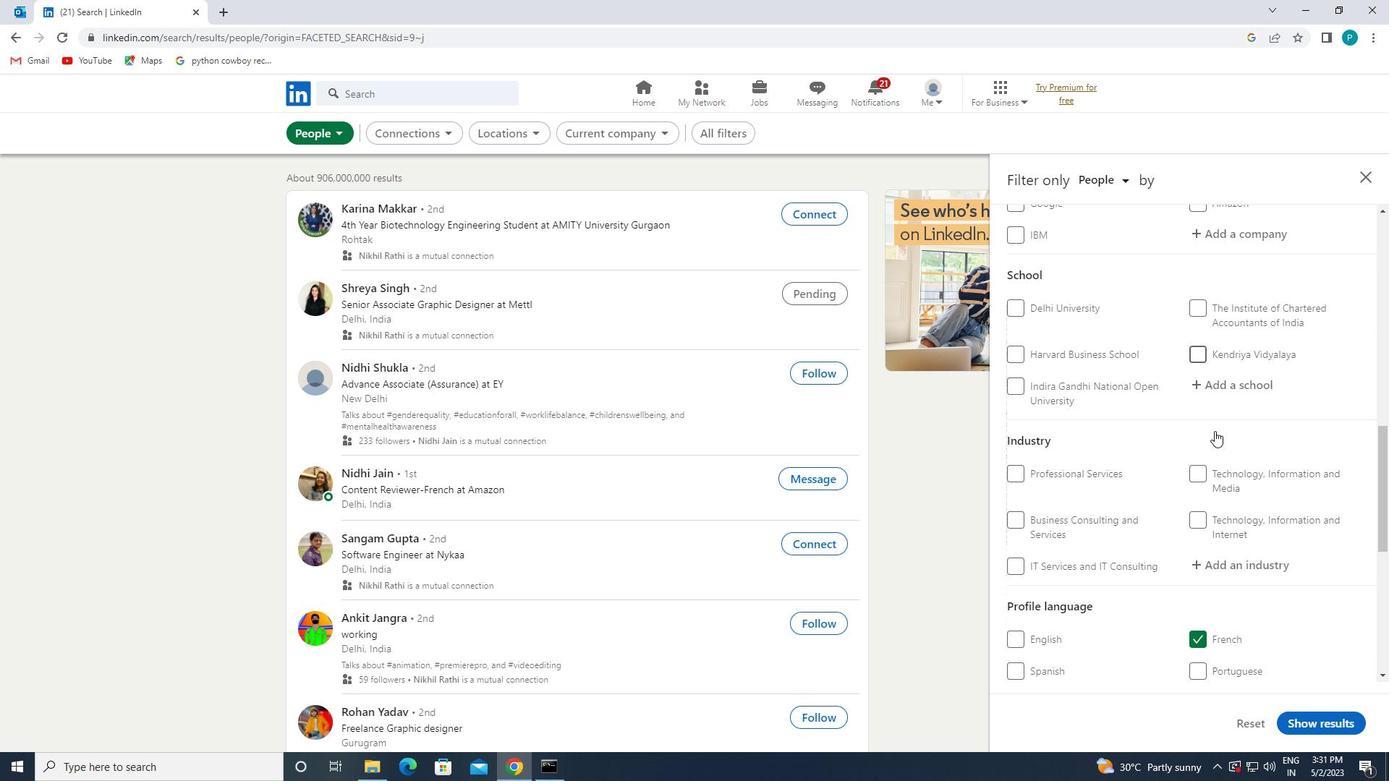 
Action: Mouse pressed left at (1207, 390)
Screenshot: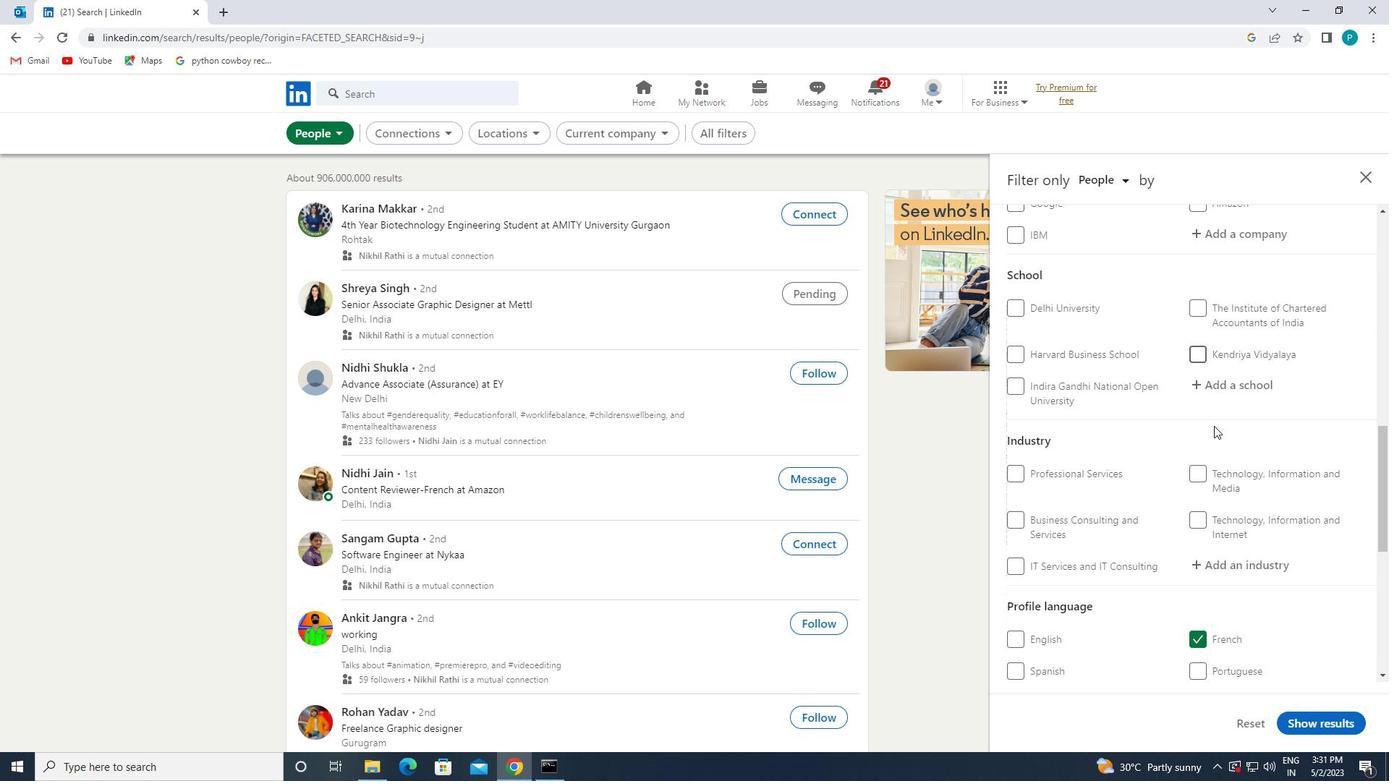 
Action: Key pressed <Key.caps_lock>H<Key.caps_lock>IMACHAL
Screenshot: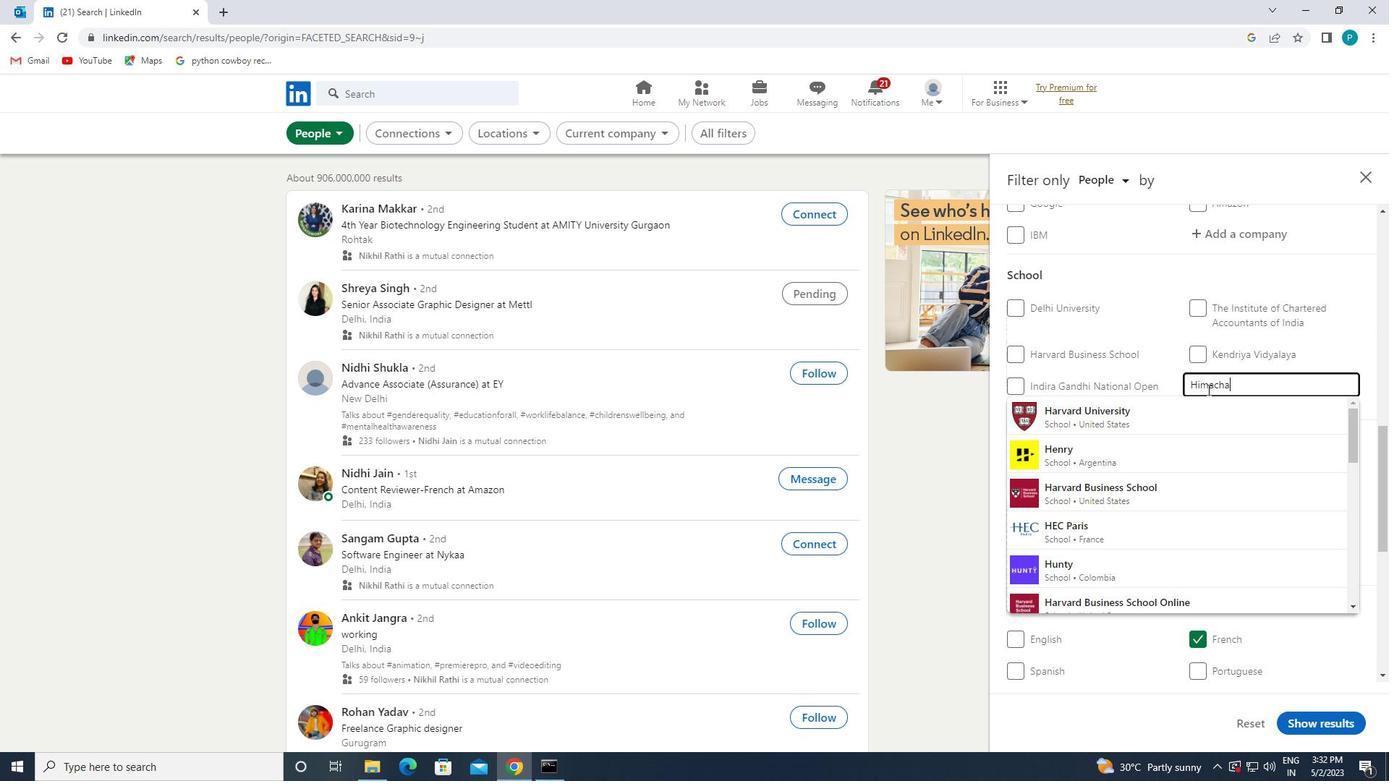 
Action: Mouse moved to (1181, 487)
Screenshot: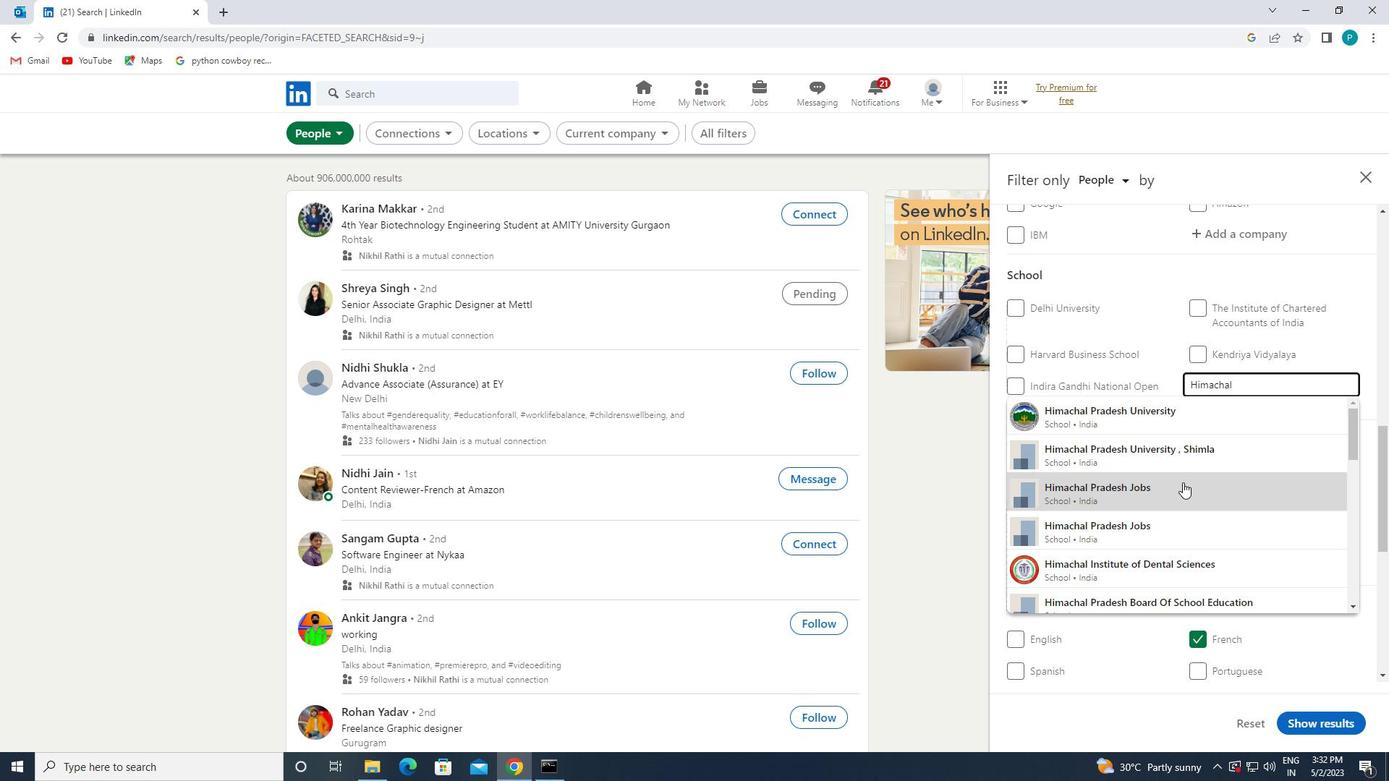 
Action: Mouse pressed left at (1181, 487)
Screenshot: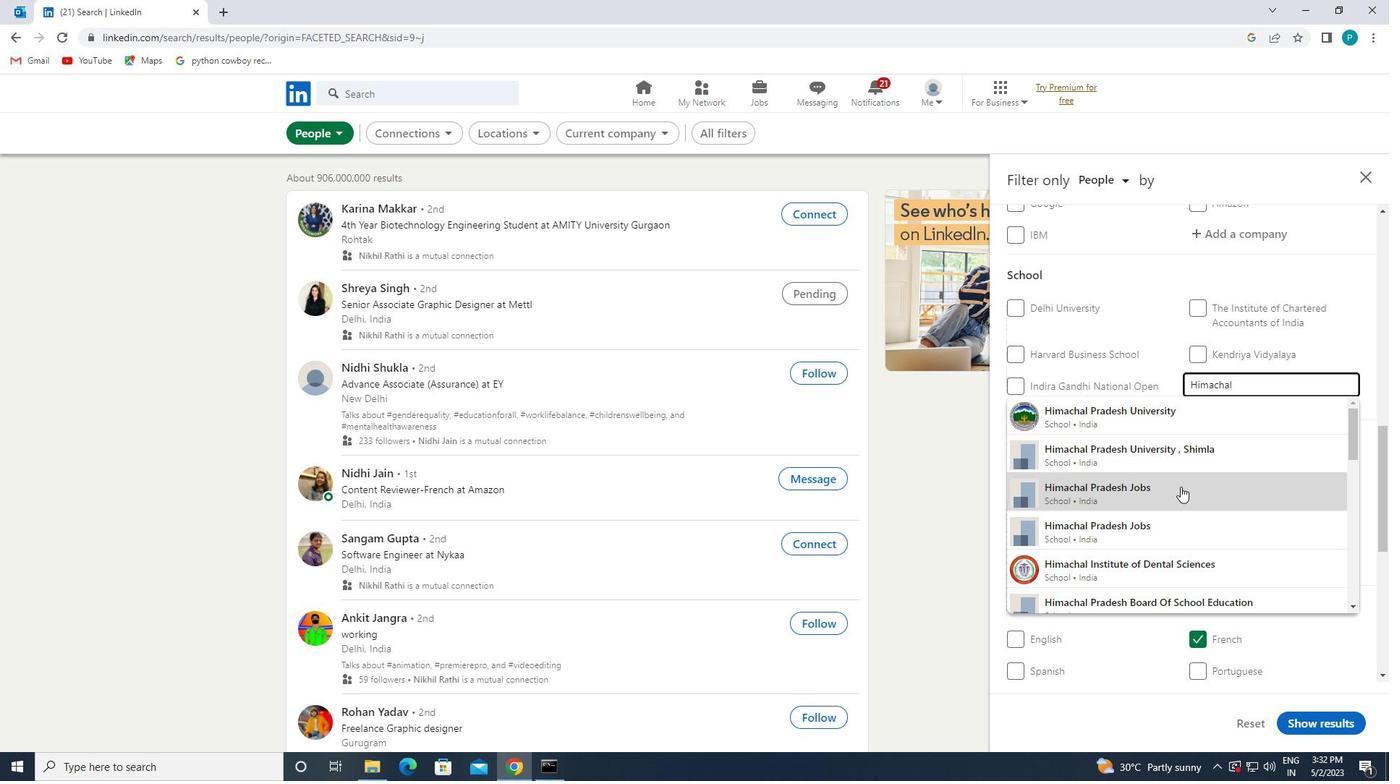 
Action: Mouse scrolled (1181, 486) with delta (0, 0)
Screenshot: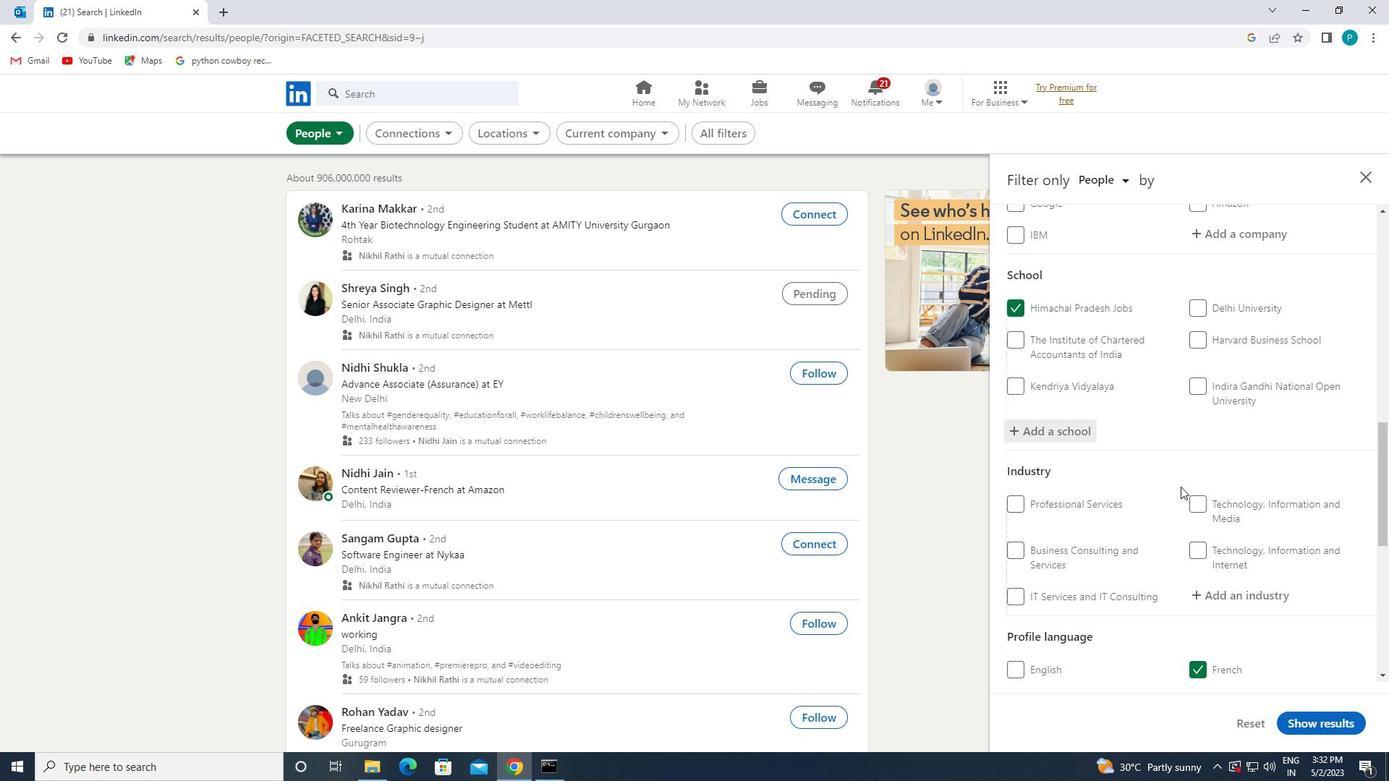 
Action: Mouse scrolled (1181, 486) with delta (0, 0)
Screenshot: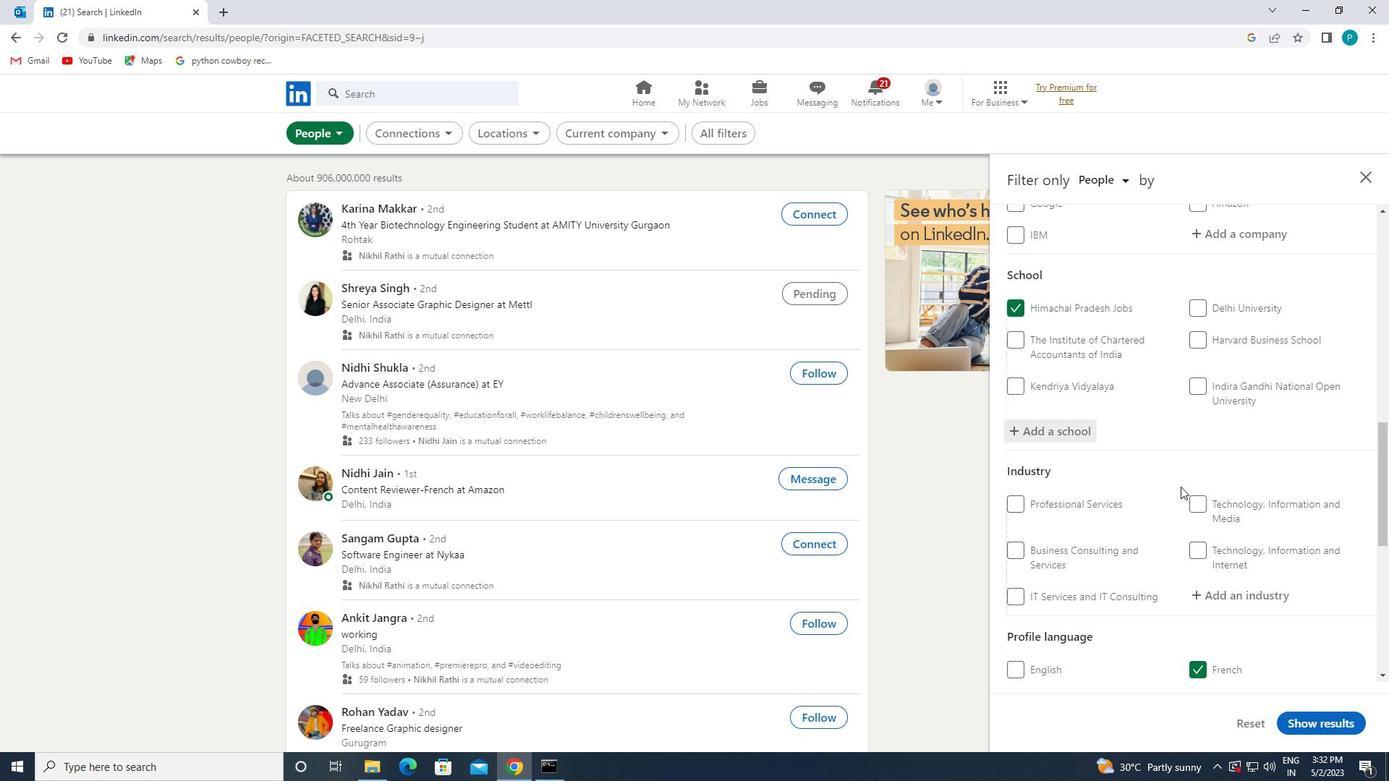
Action: Mouse scrolled (1181, 486) with delta (0, 0)
Screenshot: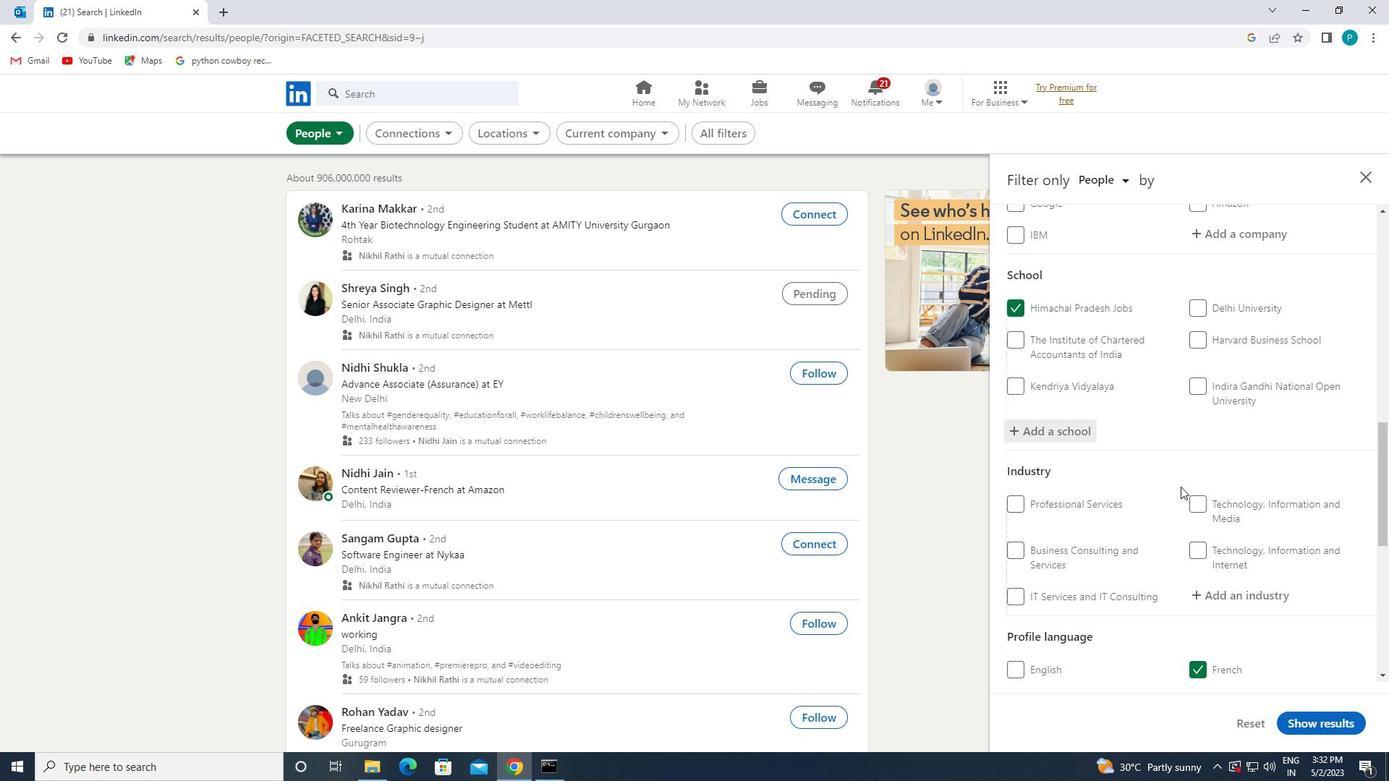 
Action: Mouse moved to (1233, 373)
Screenshot: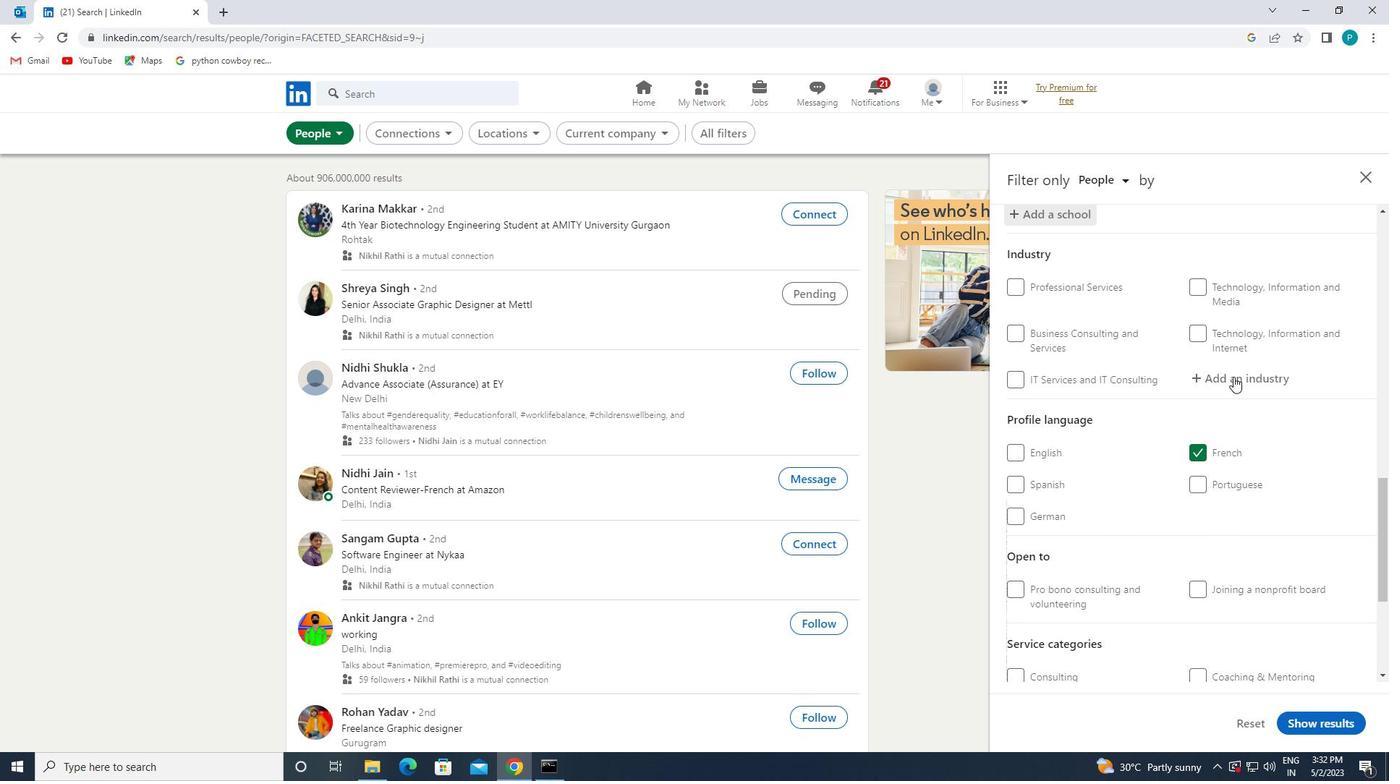 
Action: Mouse pressed left at (1233, 373)
Screenshot: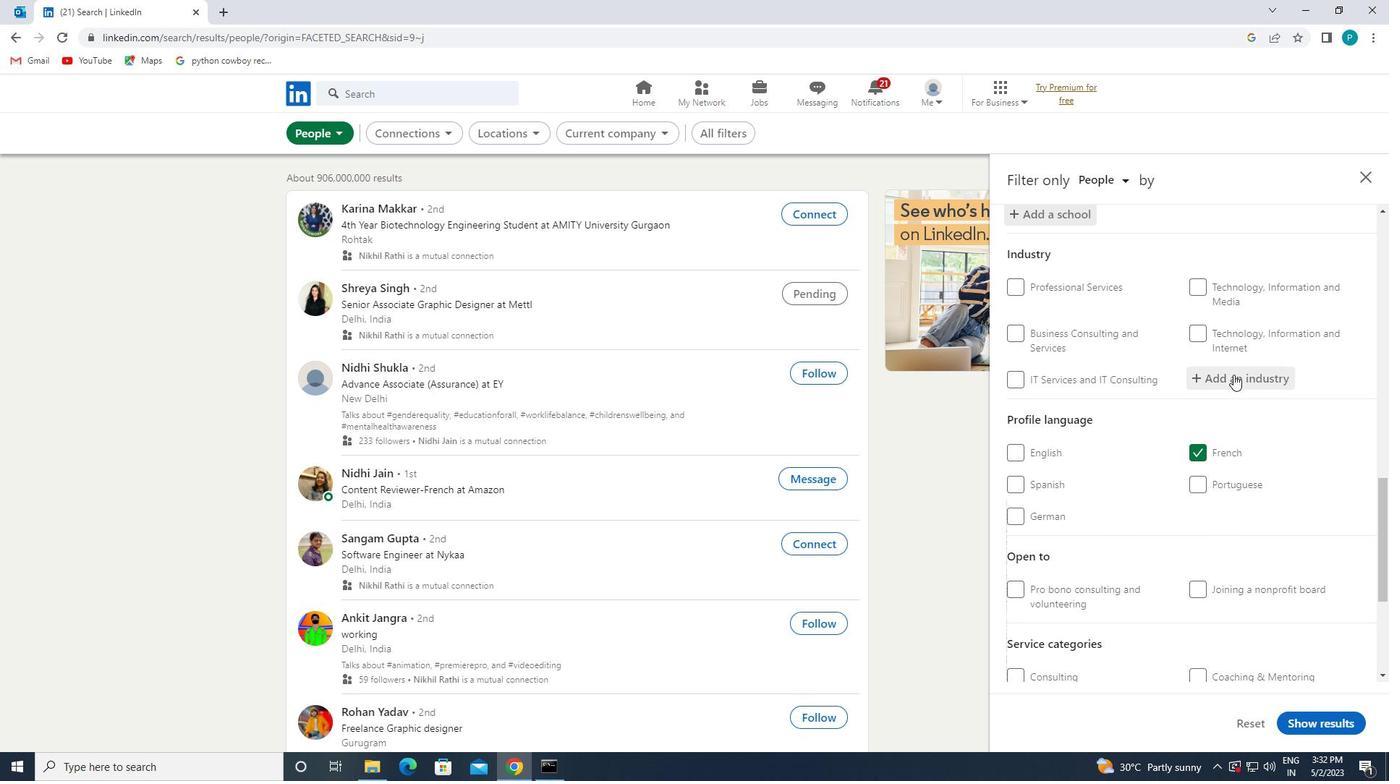 
Action: Mouse moved to (1235, 374)
Screenshot: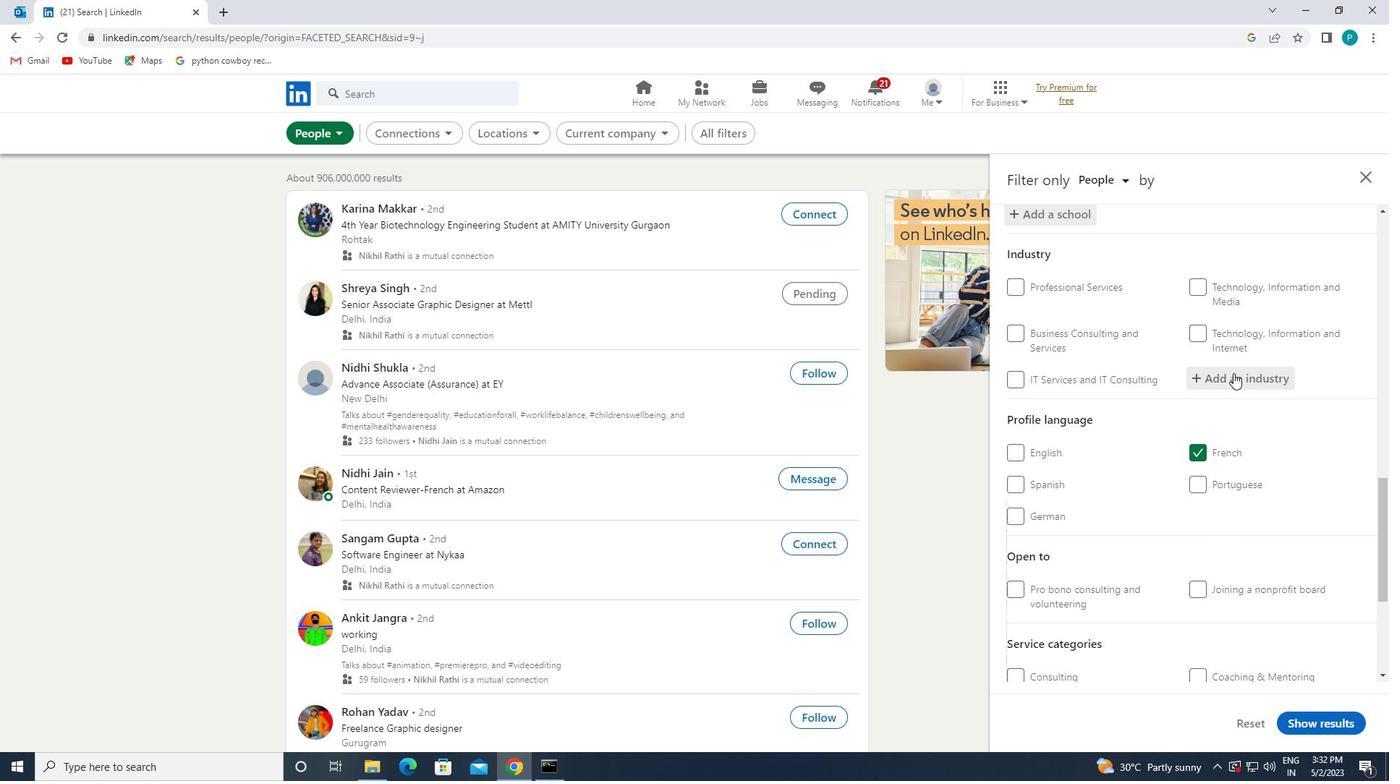 
Action: Key pressed COMU<Key.backspace>M
Screenshot: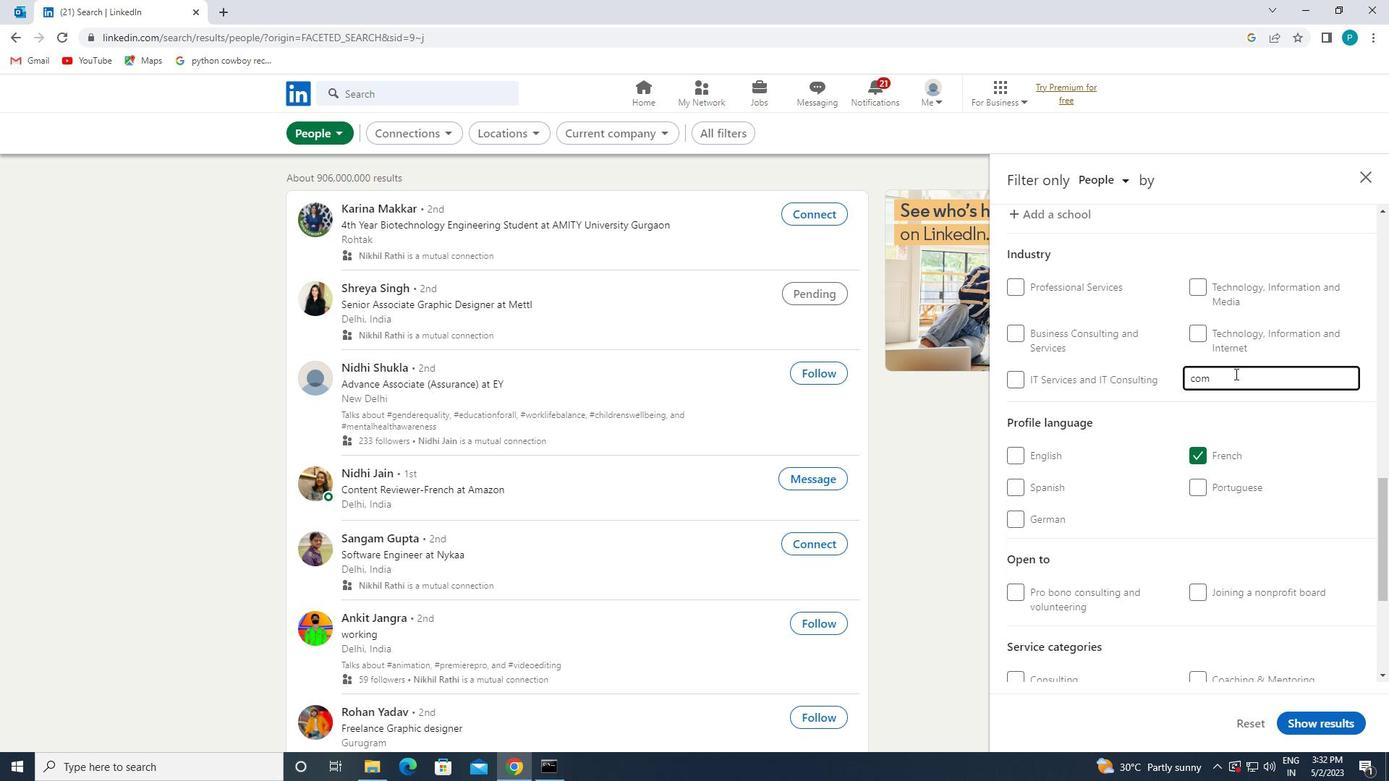 
Action: Mouse moved to (1228, 429)
Screenshot: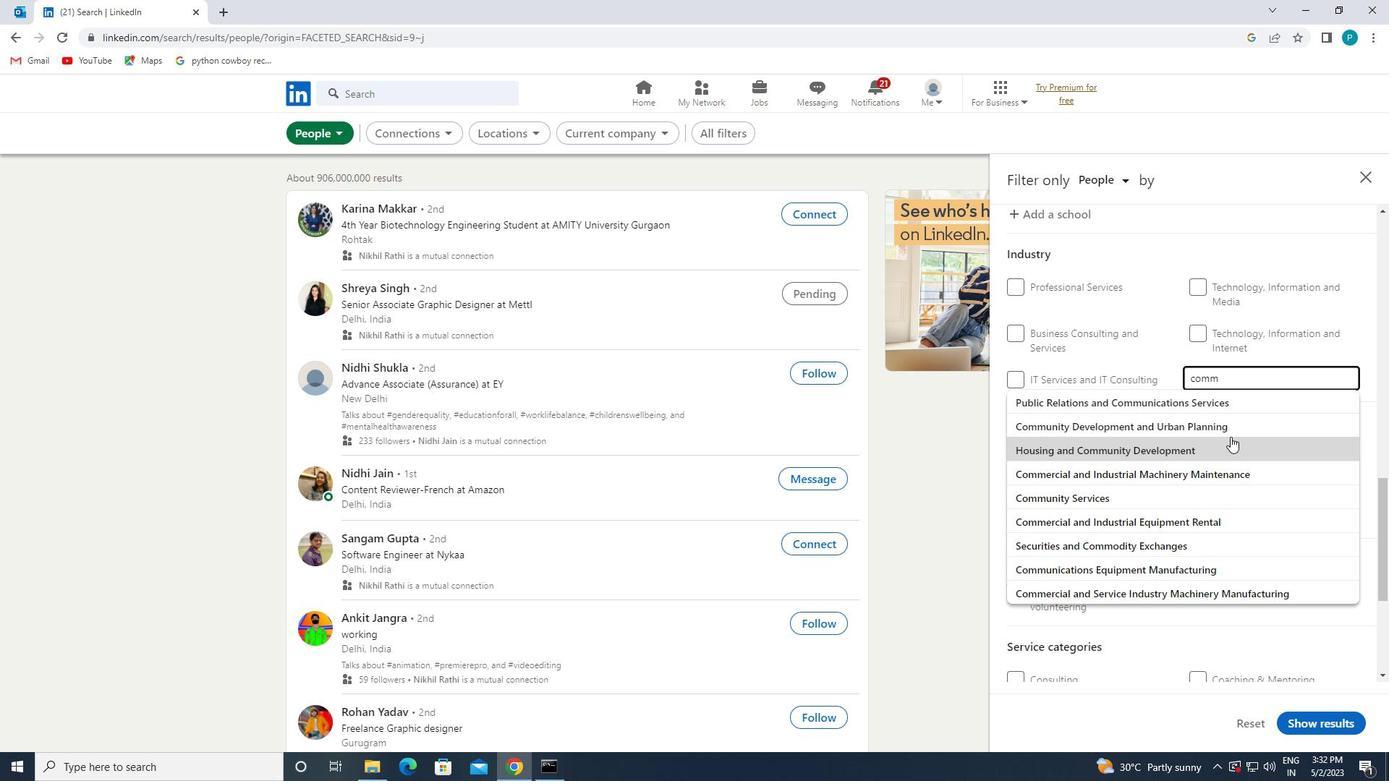 
Action: Mouse pressed left at (1228, 429)
Screenshot: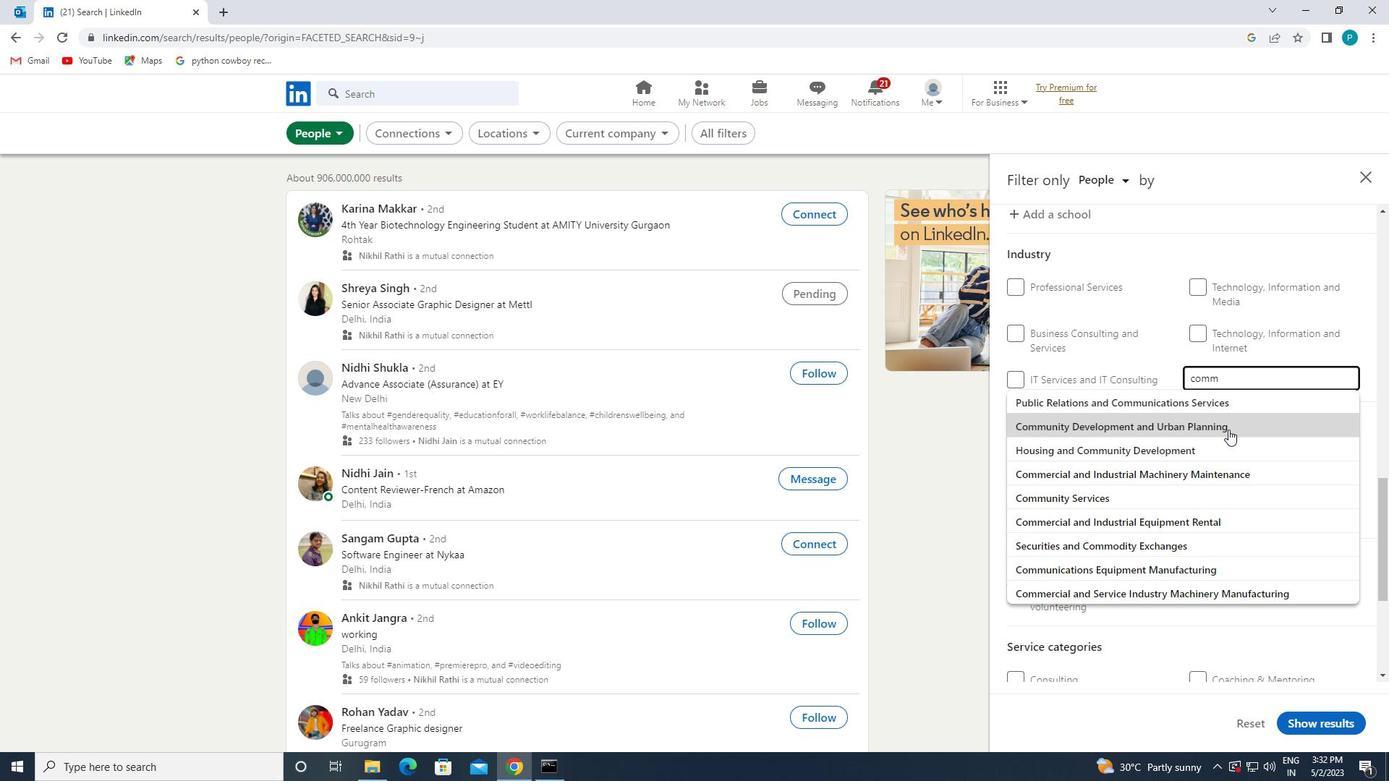 
Action: Mouse scrolled (1228, 429) with delta (0, 0)
Screenshot: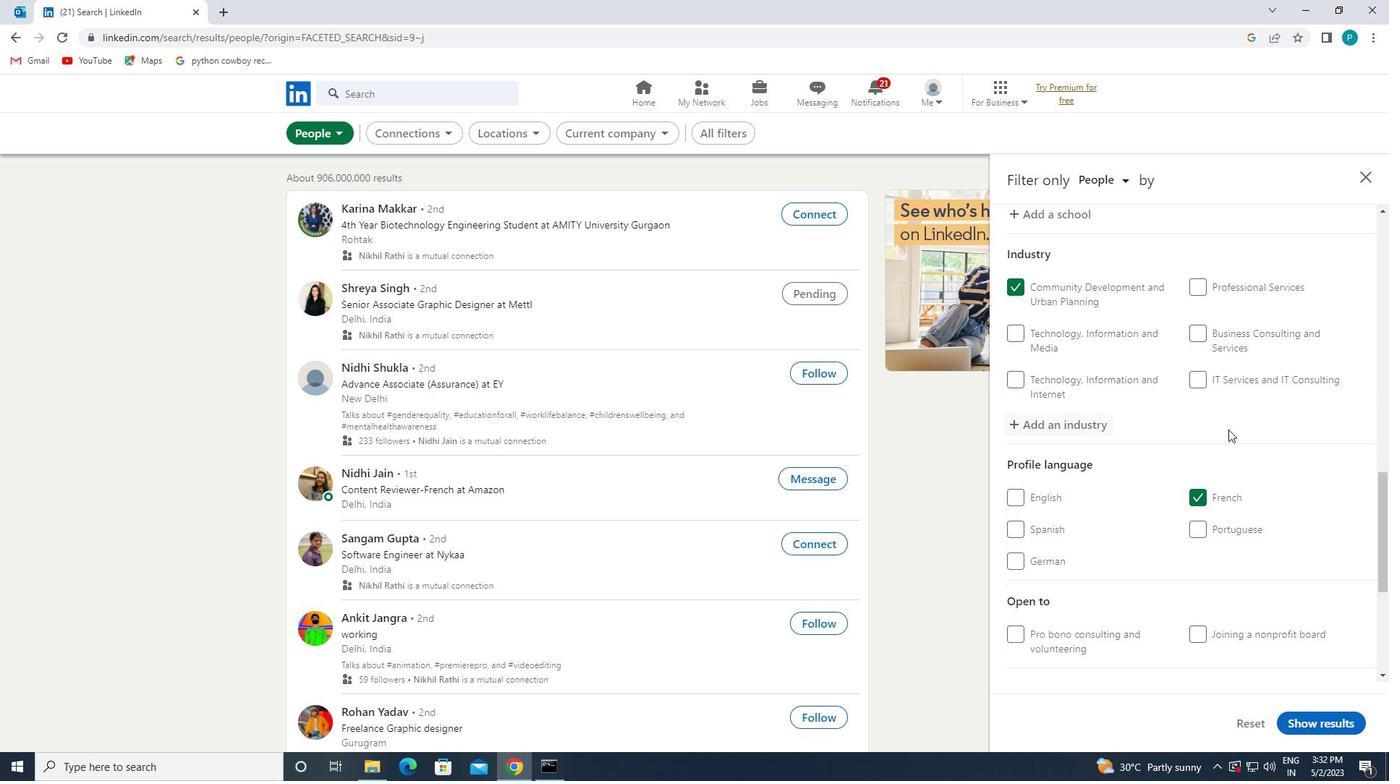 
Action: Mouse scrolled (1228, 429) with delta (0, 0)
Screenshot: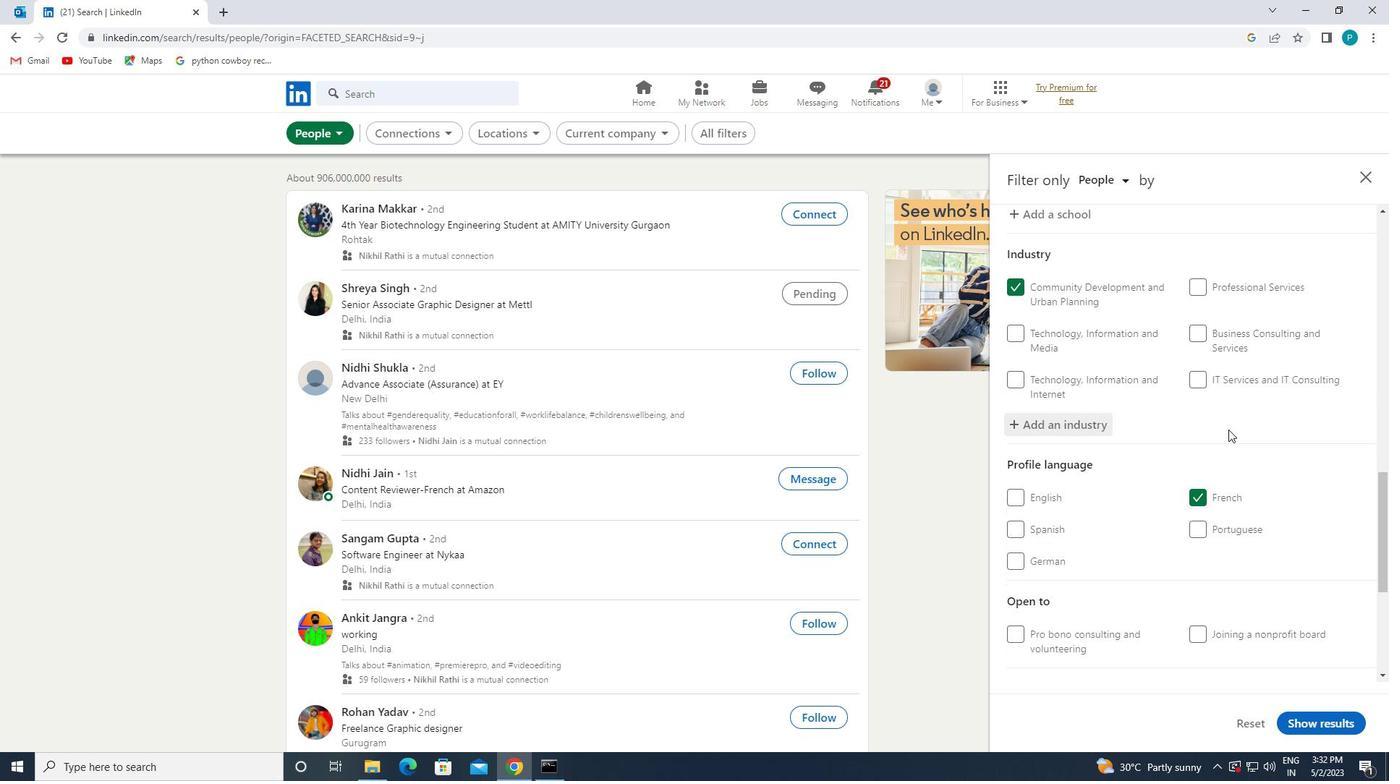 
Action: Mouse scrolled (1228, 429) with delta (0, 0)
Screenshot: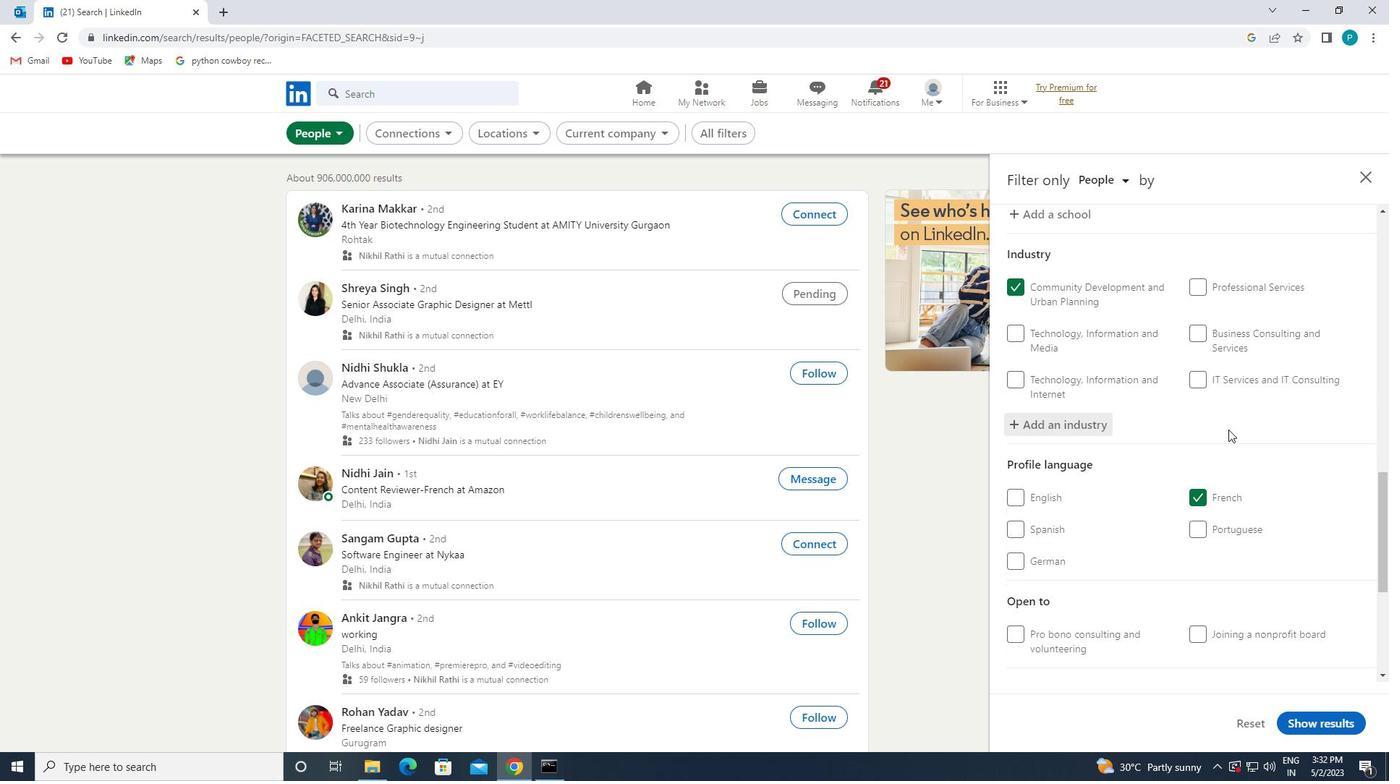 
Action: Mouse moved to (1223, 560)
Screenshot: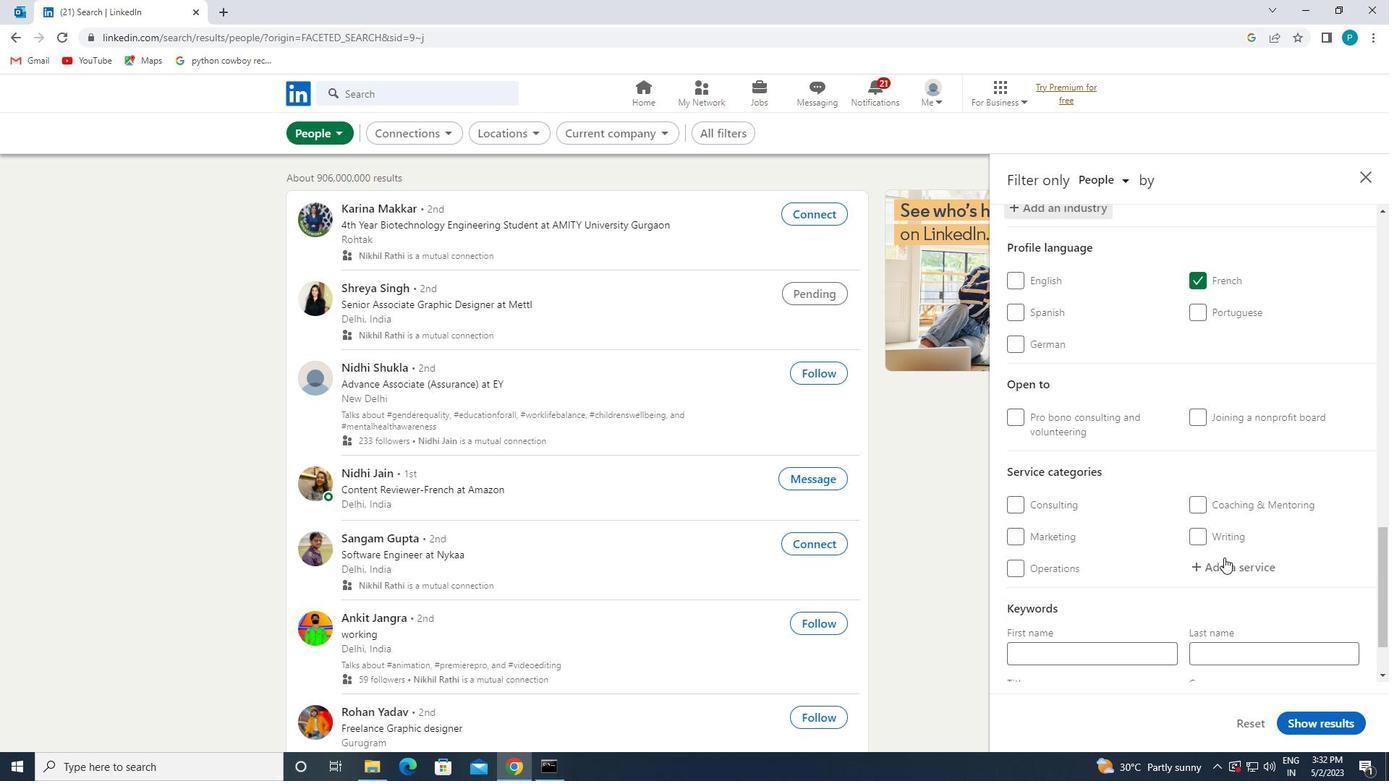 
Action: Mouse pressed left at (1223, 560)
Screenshot: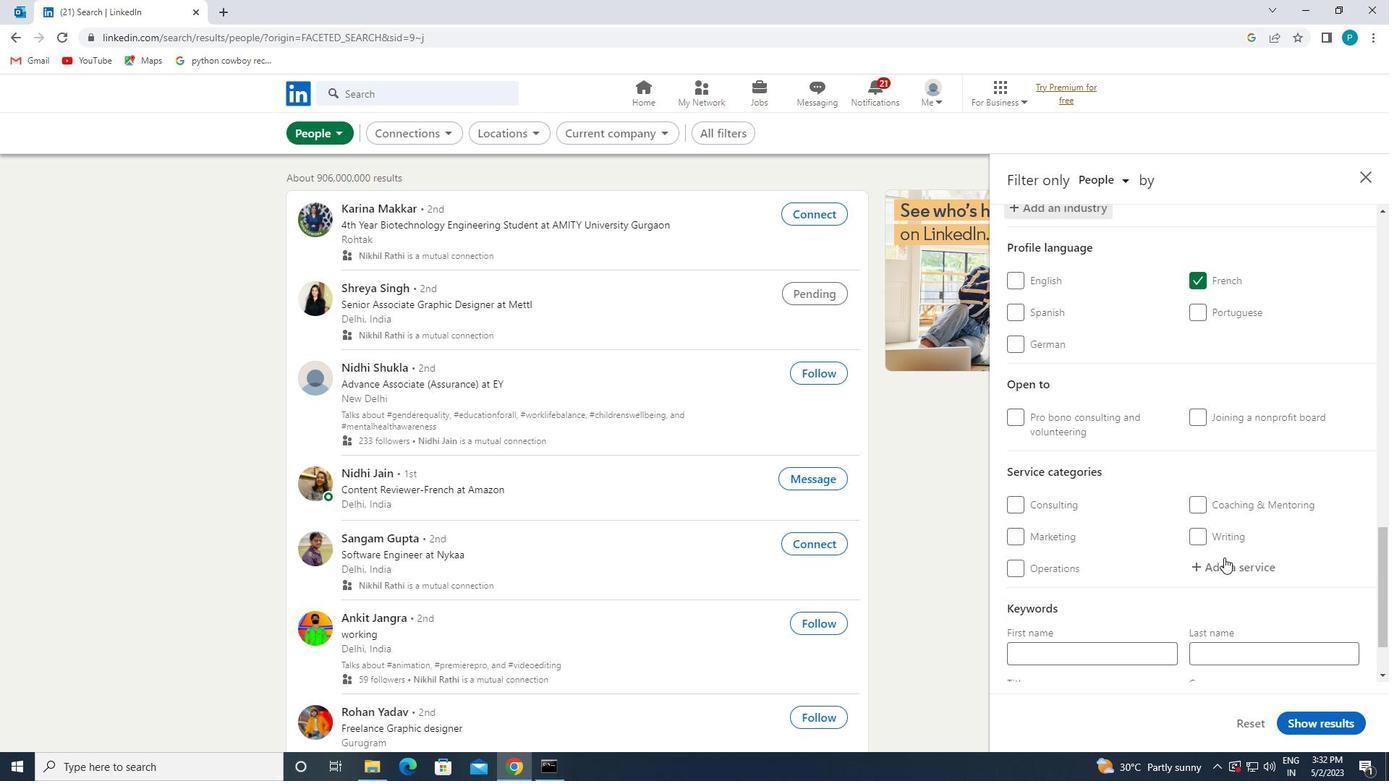 
Action: Mouse moved to (1223, 560)
Screenshot: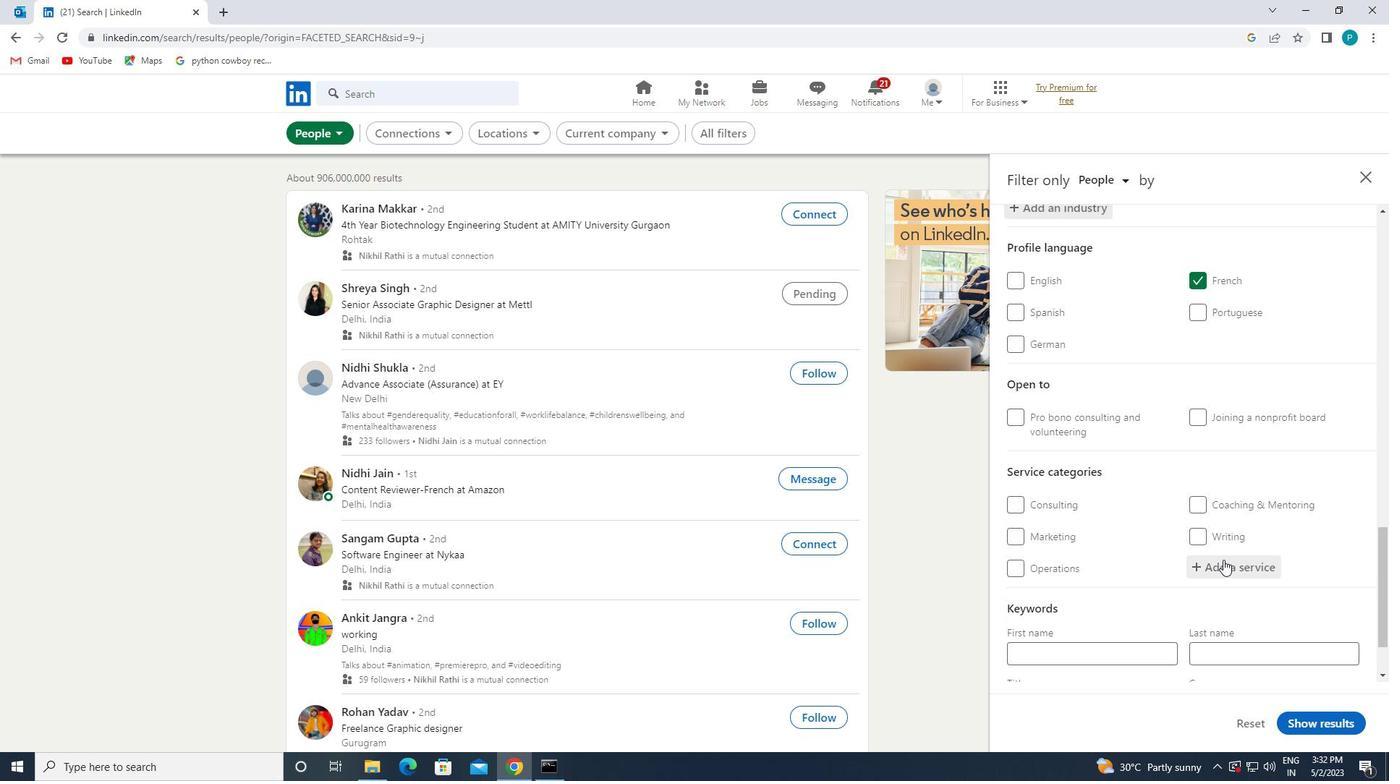 
Action: Key pressed <Key.caps_lock>G<Key.caps_lock>H
Screenshot: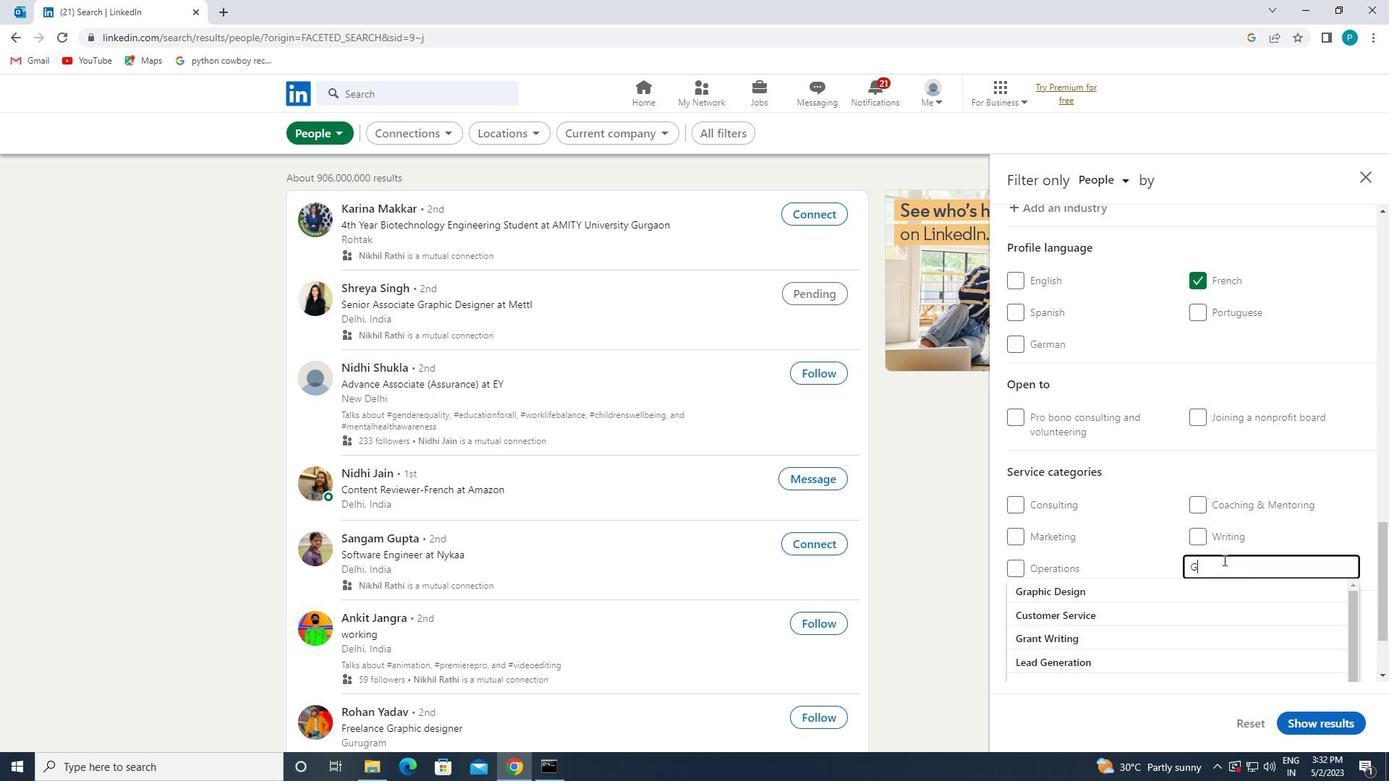 
Action: Mouse moved to (1180, 590)
Screenshot: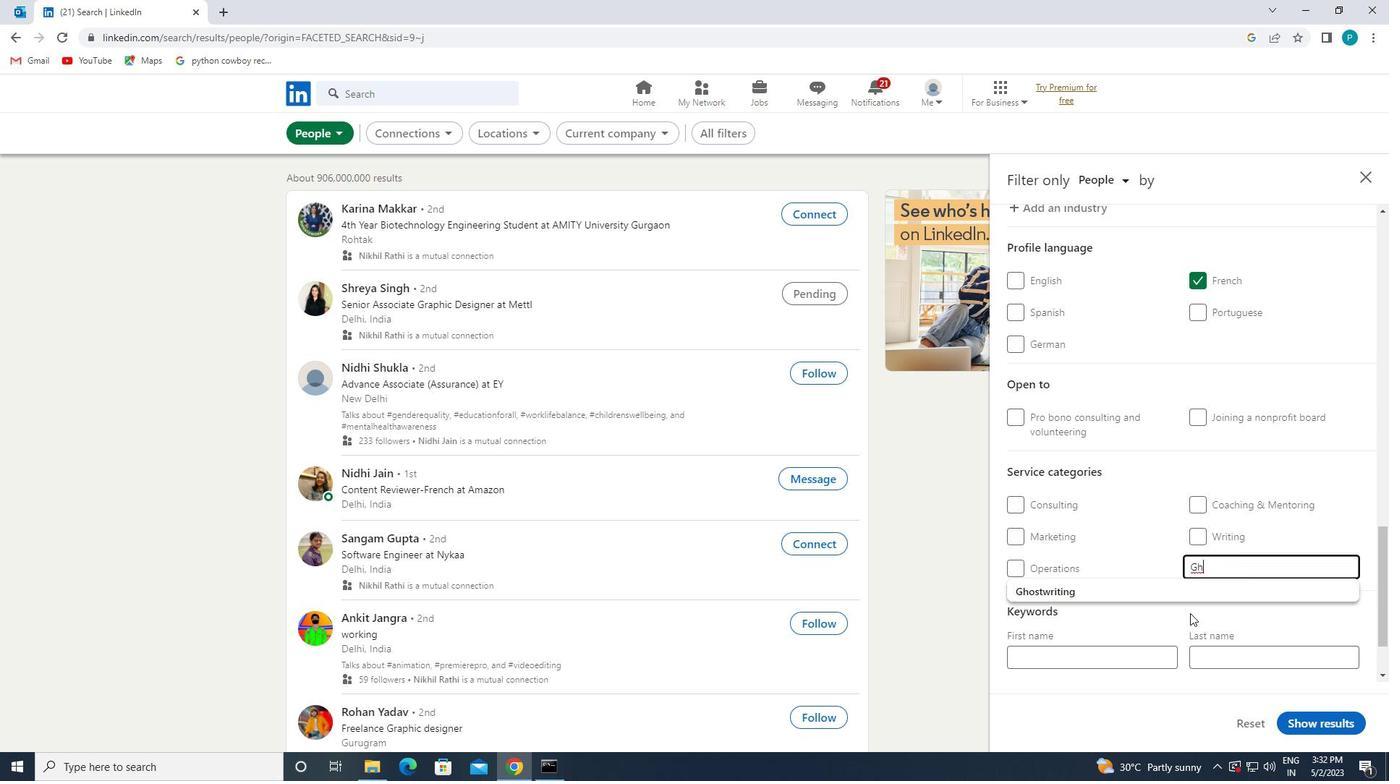 
Action: Mouse pressed left at (1180, 590)
Screenshot: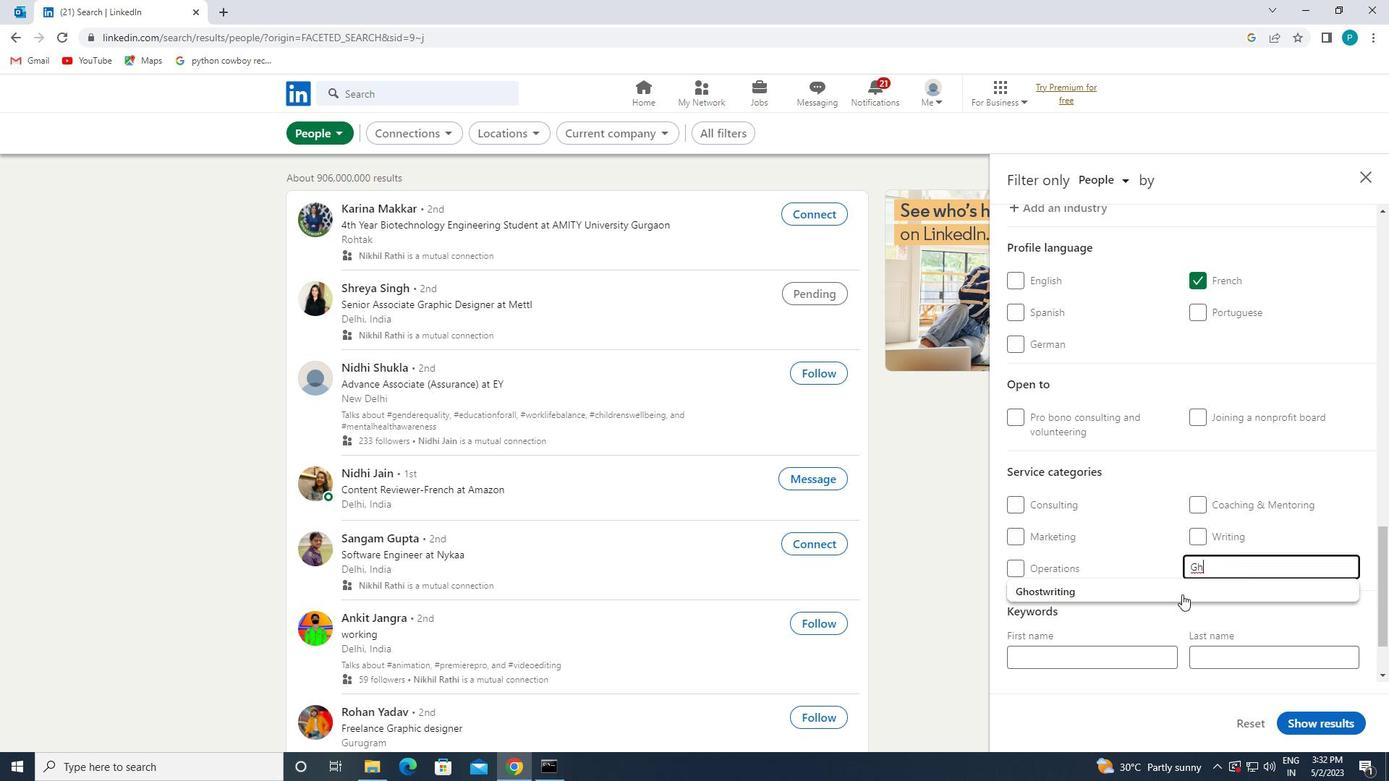 
Action: Mouse scrolled (1180, 589) with delta (0, 0)
Screenshot: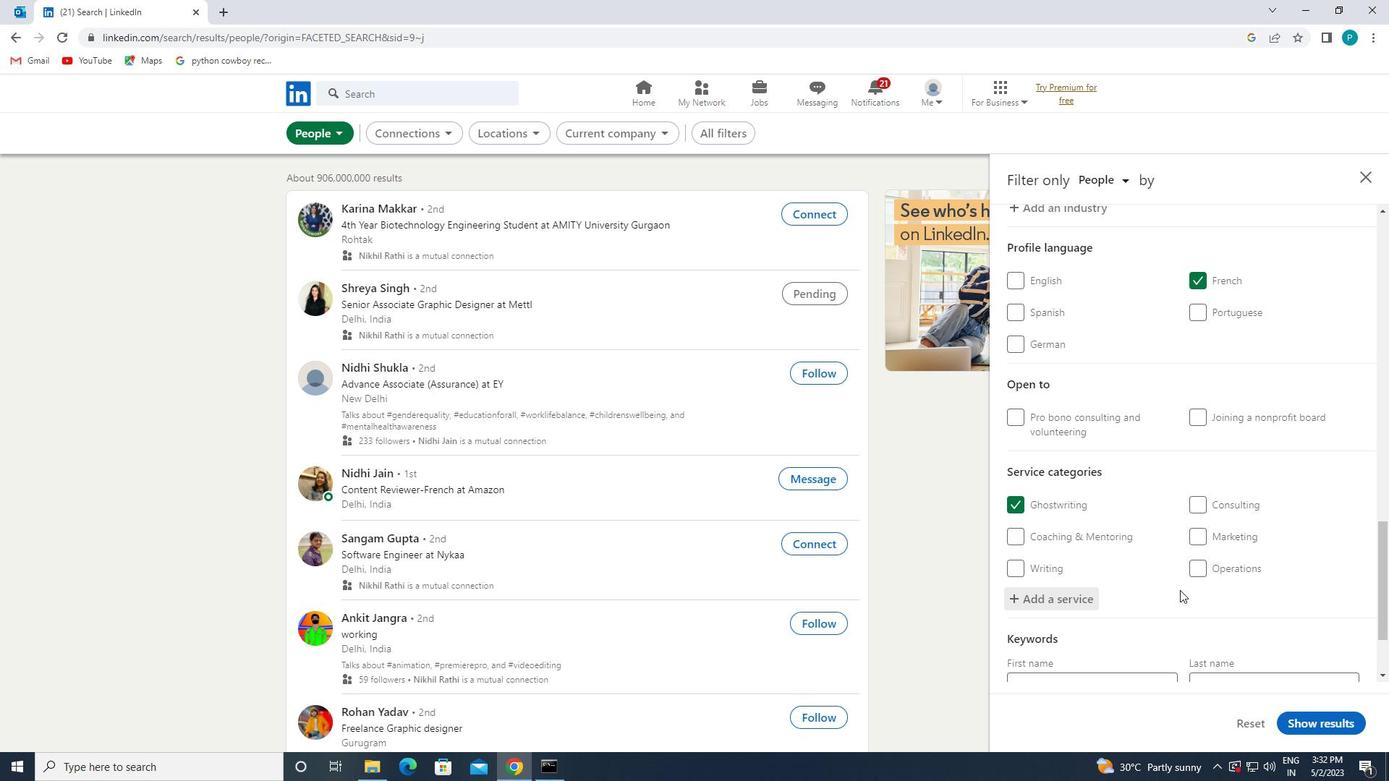 
Action: Mouse scrolled (1180, 589) with delta (0, 0)
Screenshot: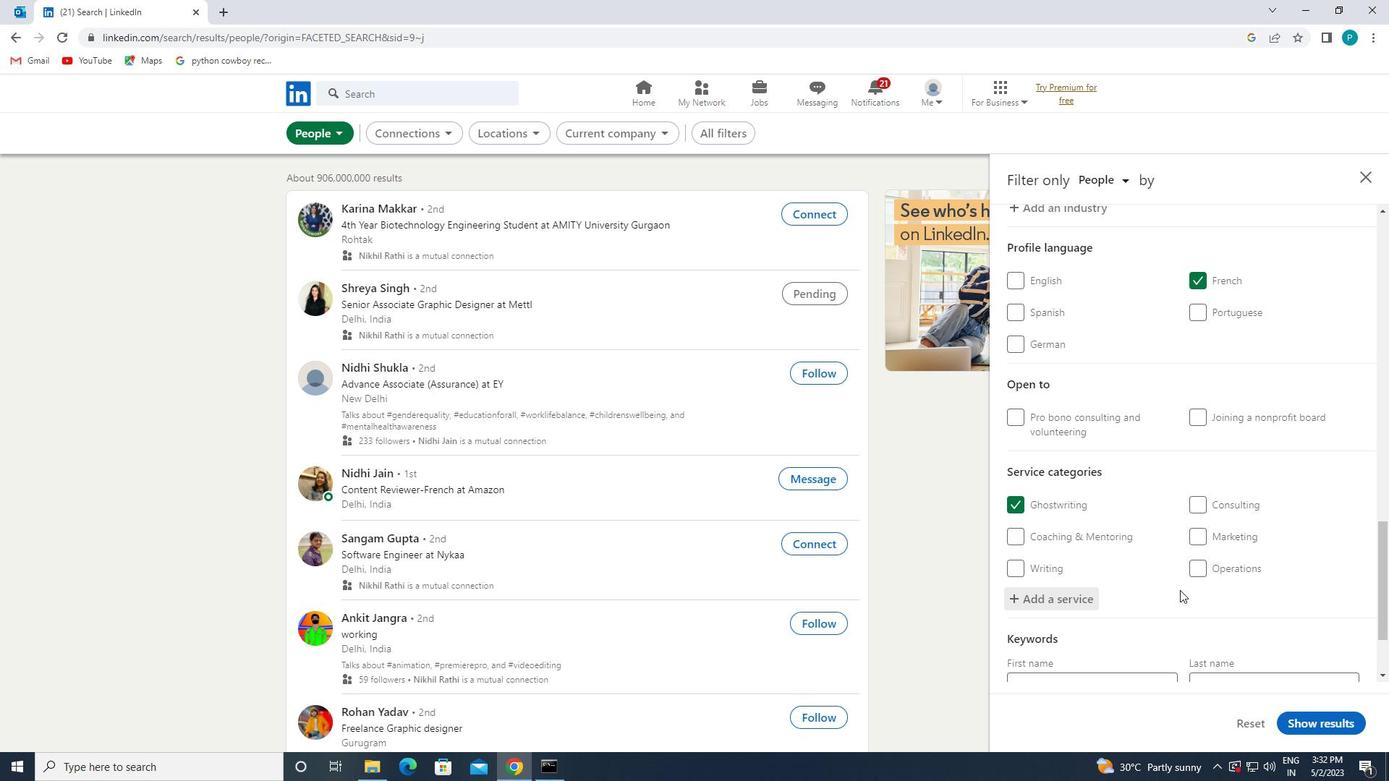 
Action: Mouse moved to (1177, 588)
Screenshot: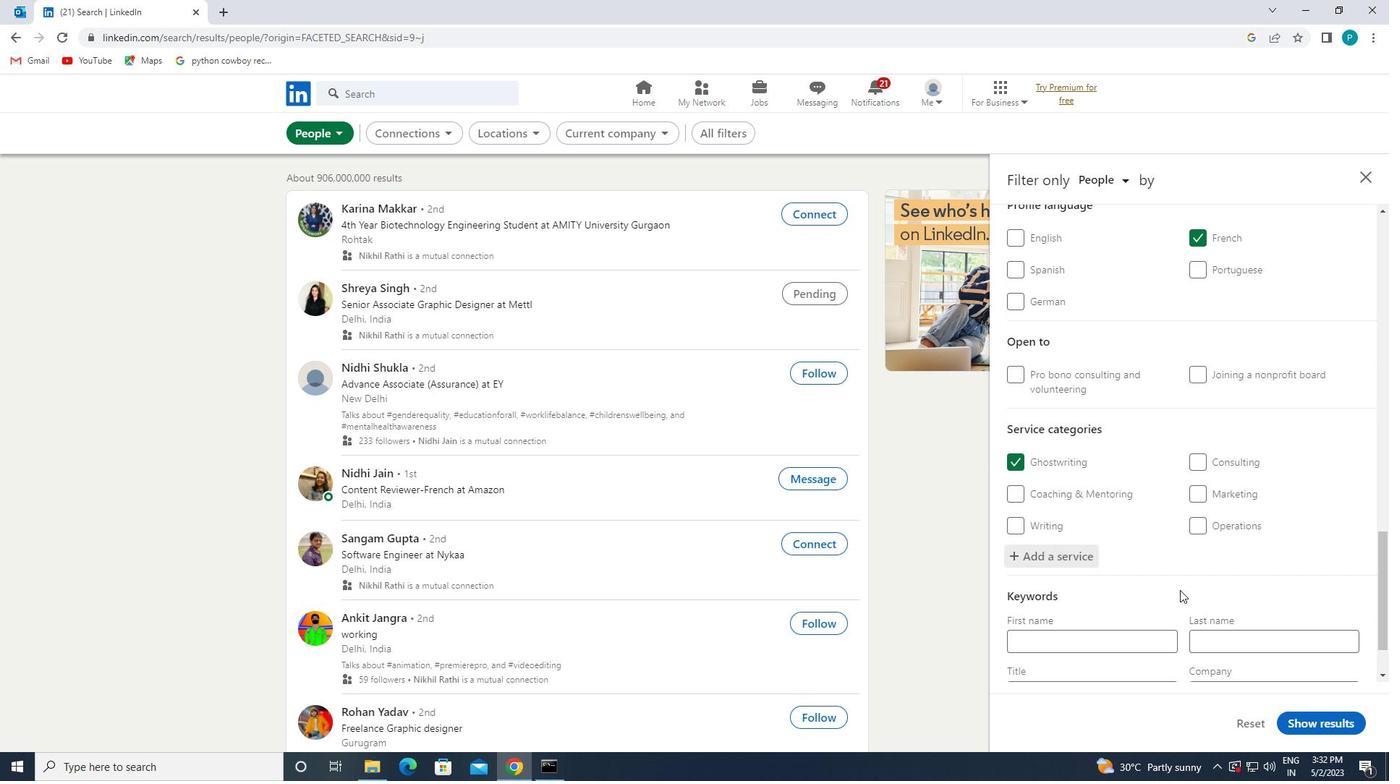 
Action: Mouse scrolled (1177, 587) with delta (0, 0)
Screenshot: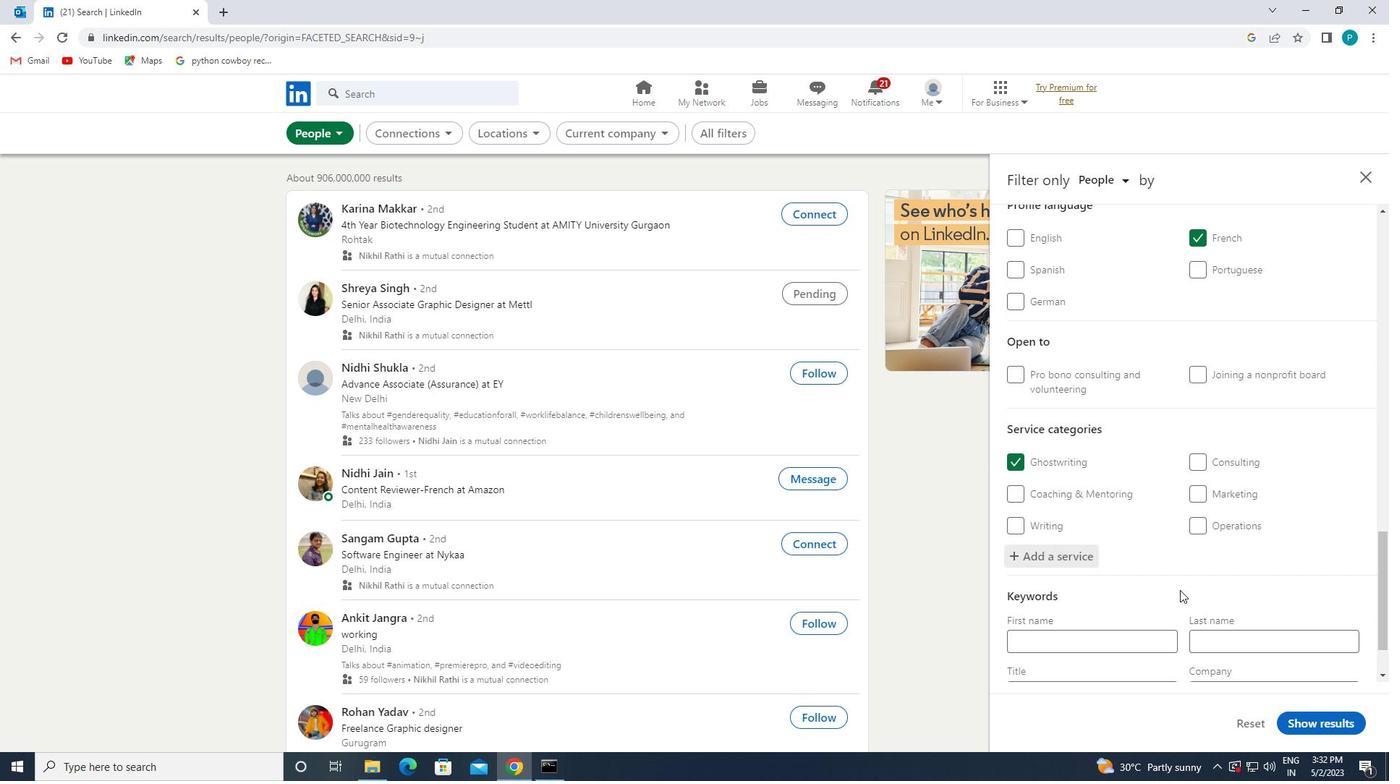 
Action: Mouse moved to (1100, 617)
Screenshot: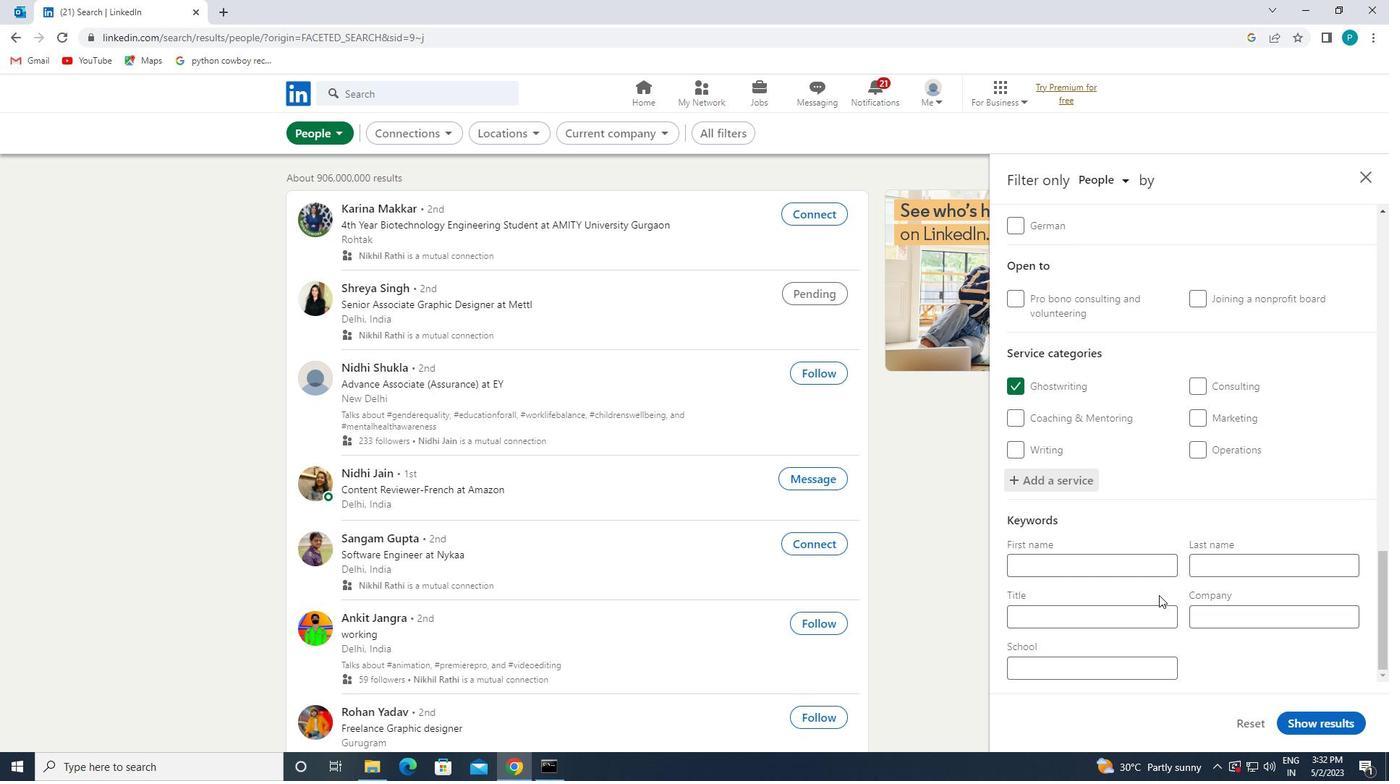 
Action: Mouse pressed left at (1100, 617)
Screenshot: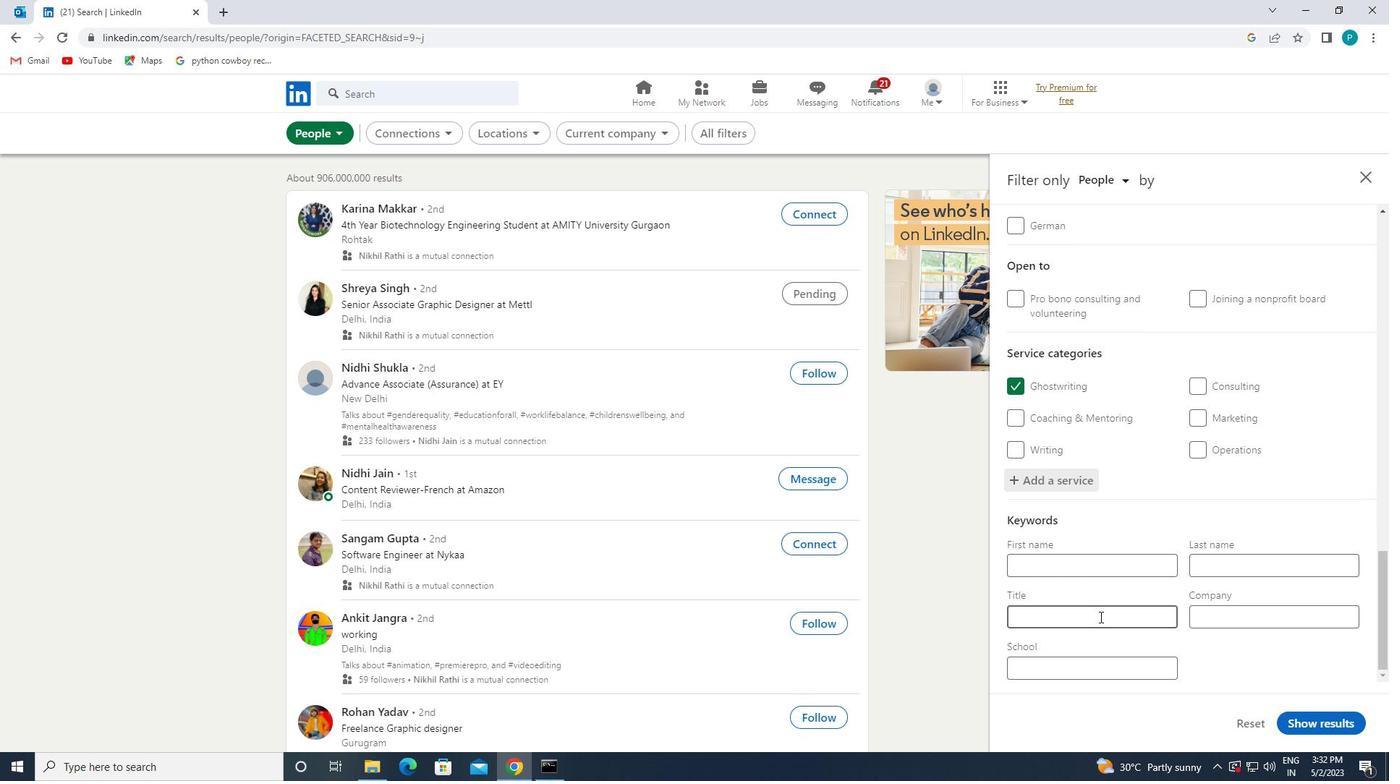 
Action: Key pressed T<Key.caps_lock><Key.backspace>T<Key.caps_lock>RUCK<Key.space><Key.caps_lock>D<Key.caps_lock>RIVER
Screenshot: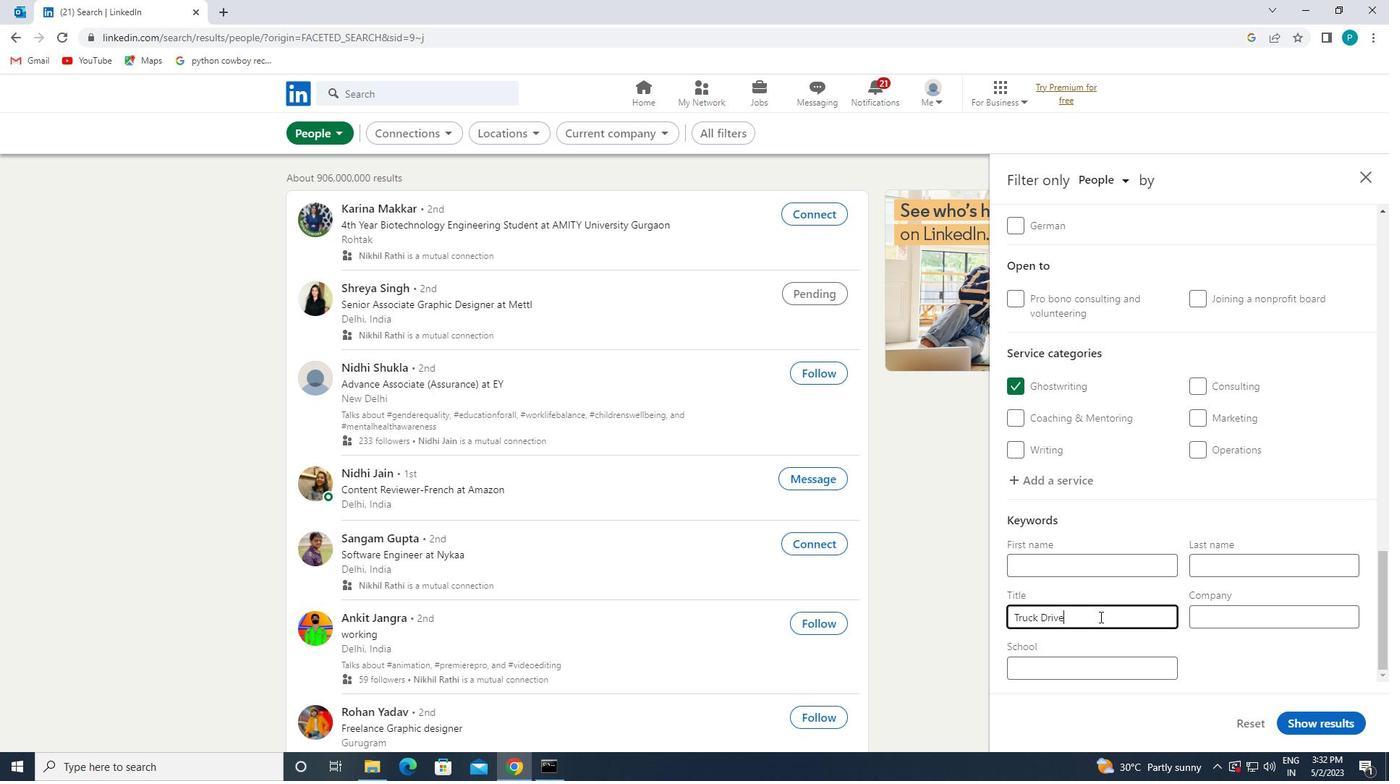 
Action: Mouse moved to (1304, 719)
Screenshot: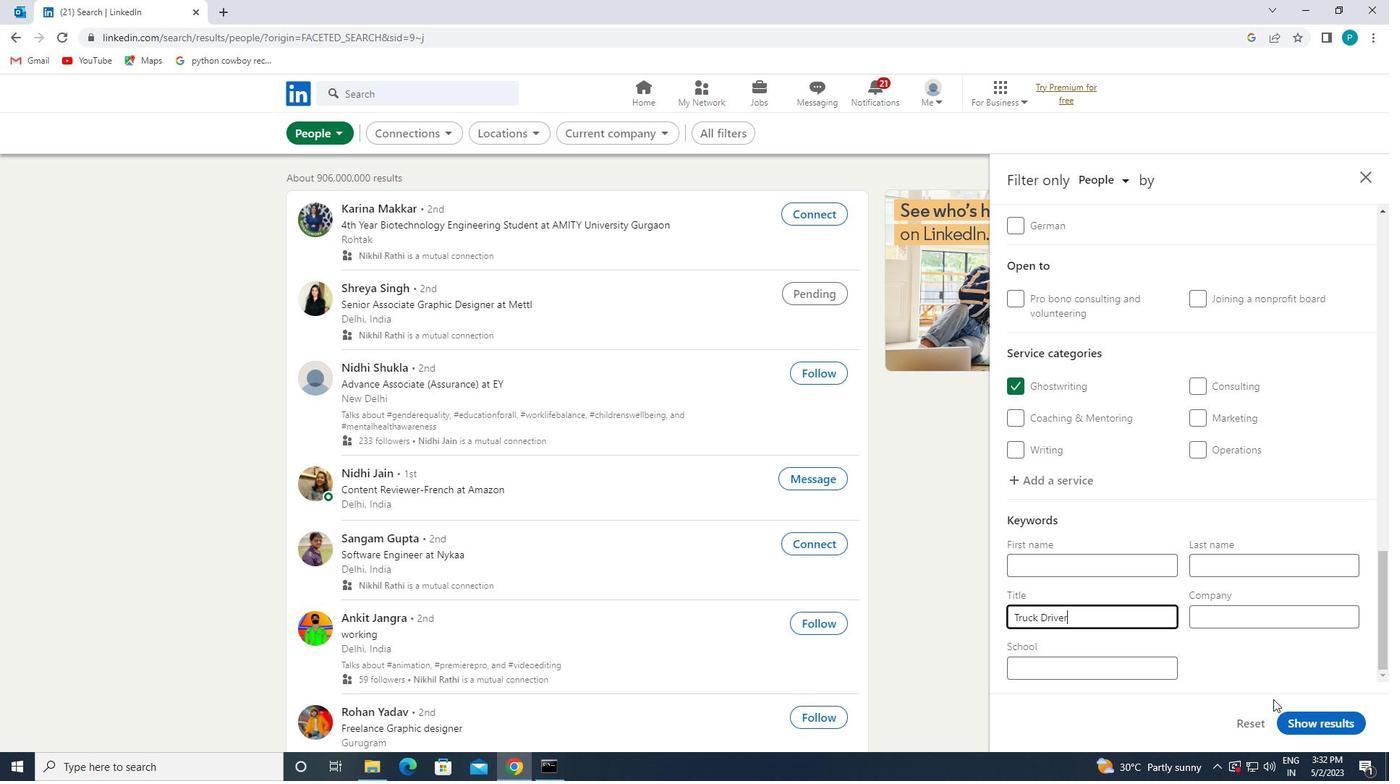 
Action: Mouse pressed left at (1304, 719)
Screenshot: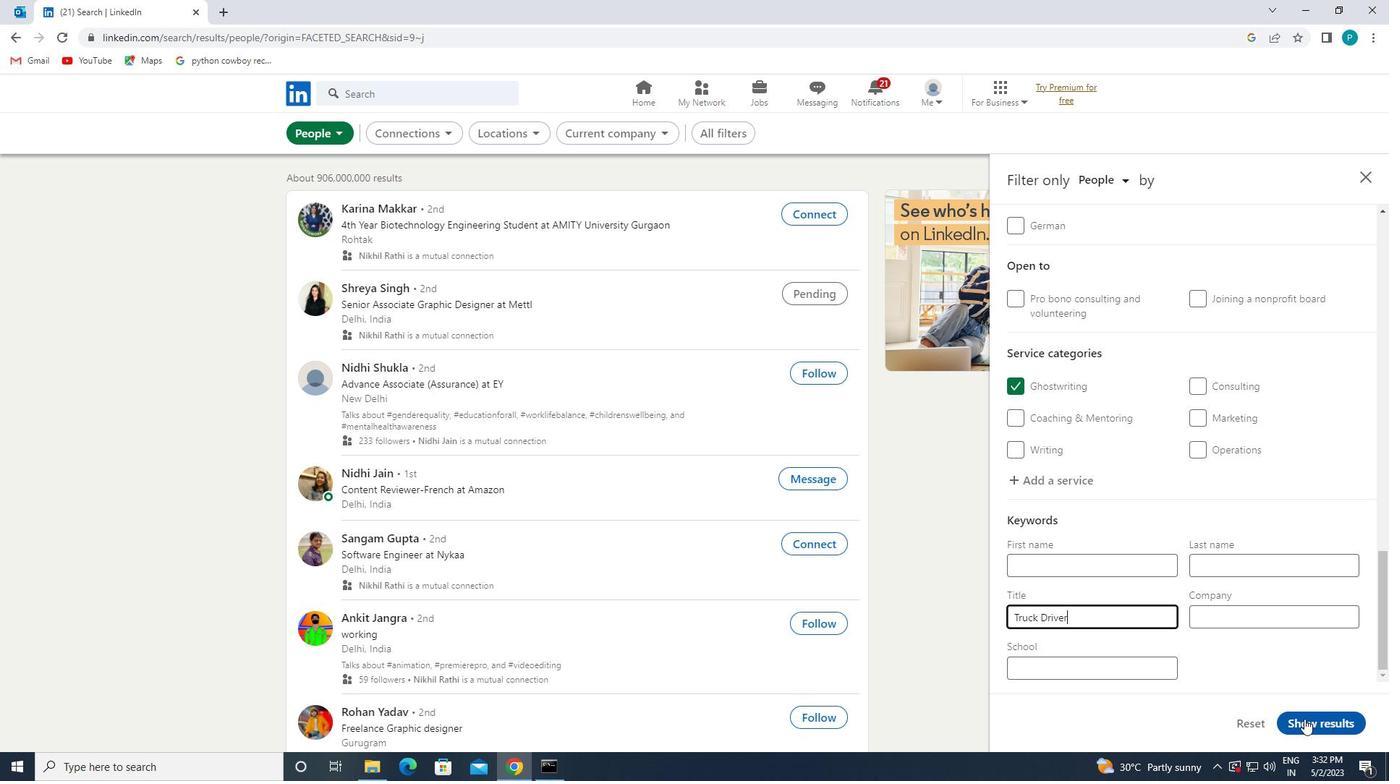 
